 Task: In the  document briefing.pdf Insert page numer 'on bottom of the page' change page color to  'Light Brown'. Write company name: Supertech
Action: Mouse moved to (121, 87)
Screenshot: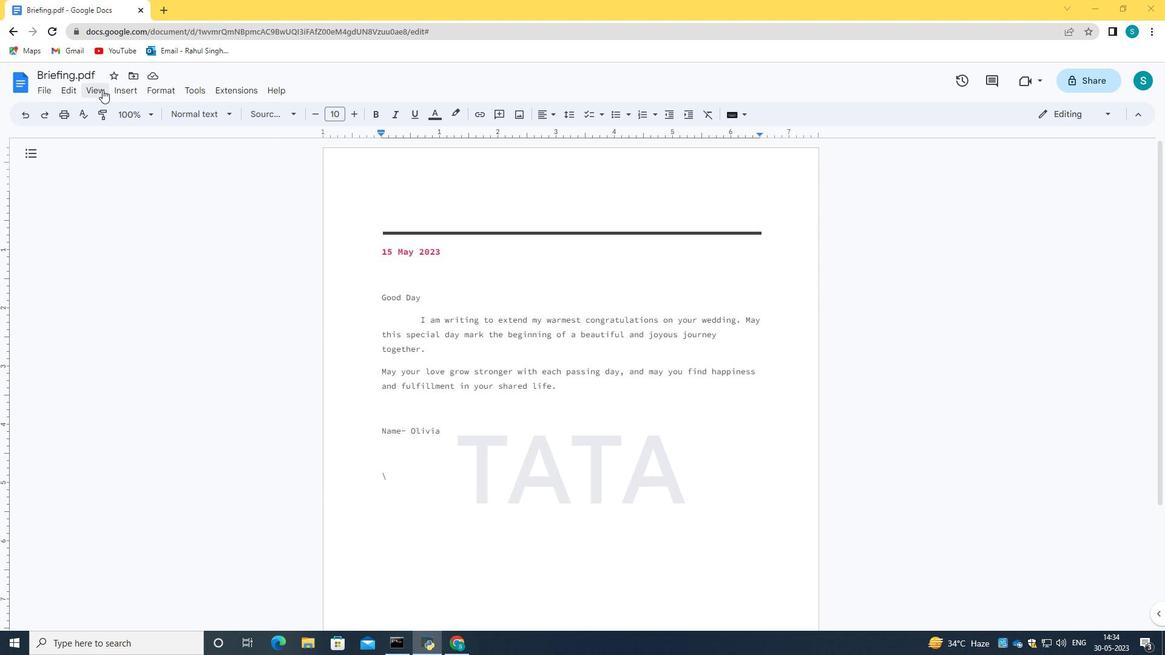 
Action: Mouse pressed left at (121, 87)
Screenshot: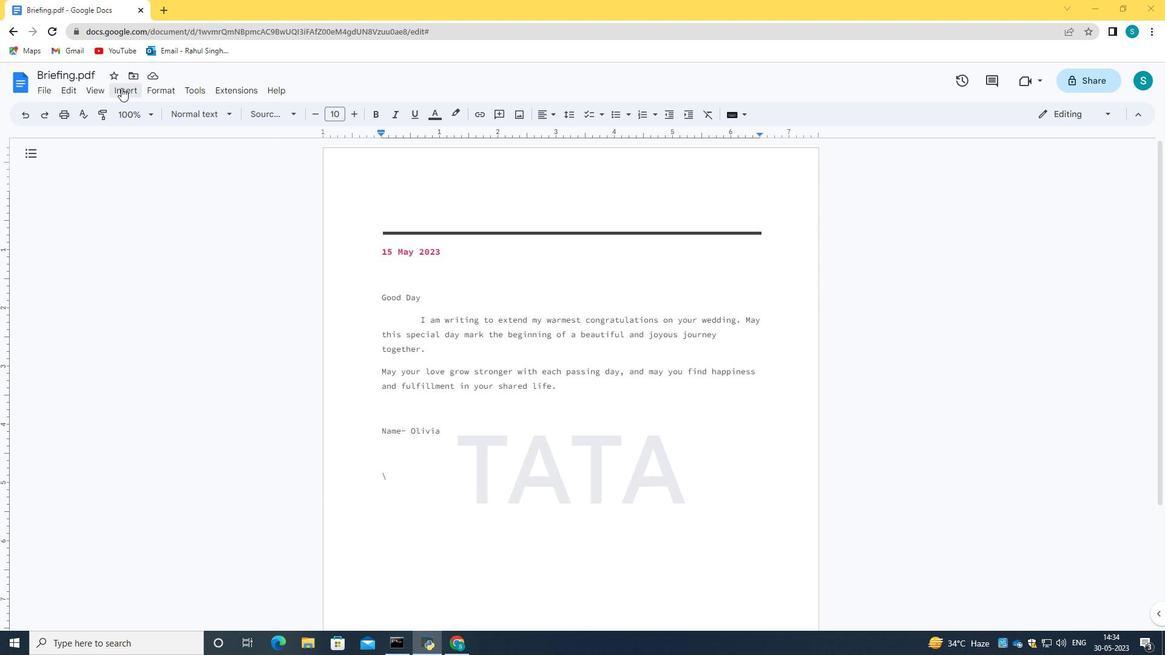 
Action: Mouse moved to (377, 501)
Screenshot: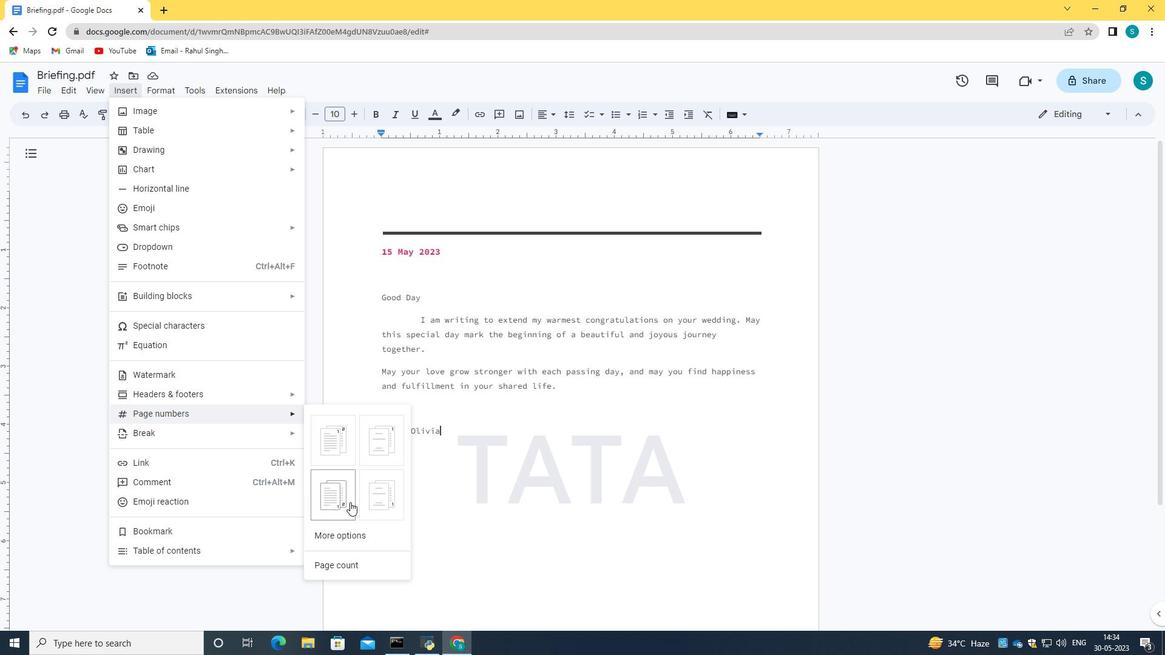 
Action: Mouse pressed left at (377, 501)
Screenshot: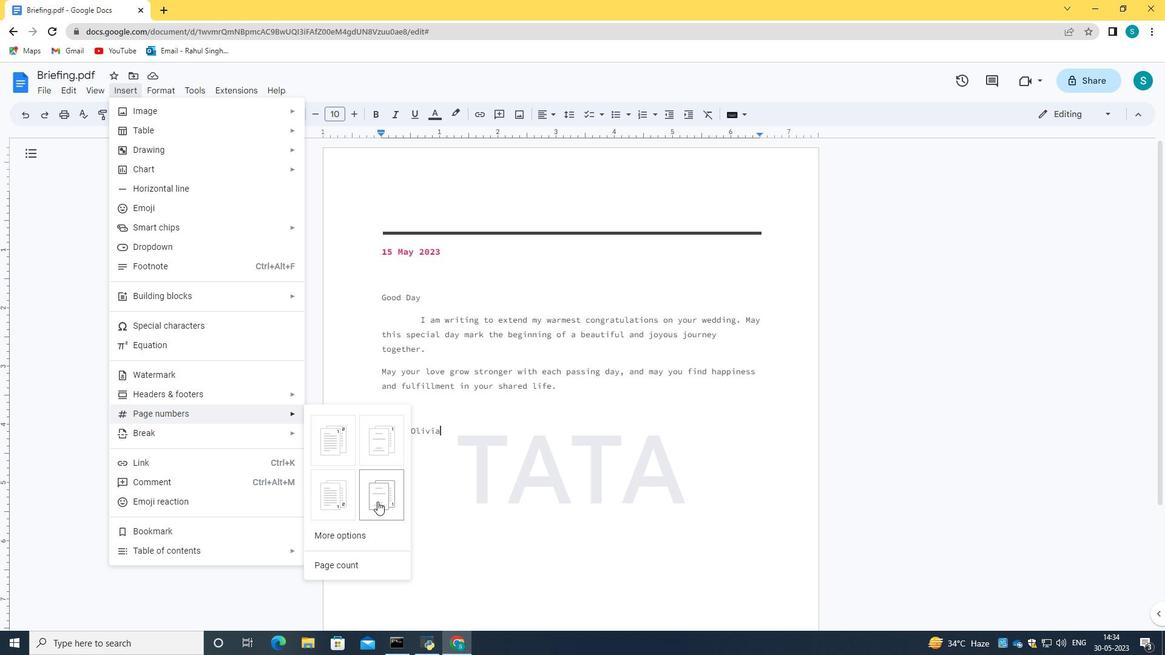 
Action: Mouse moved to (653, 405)
Screenshot: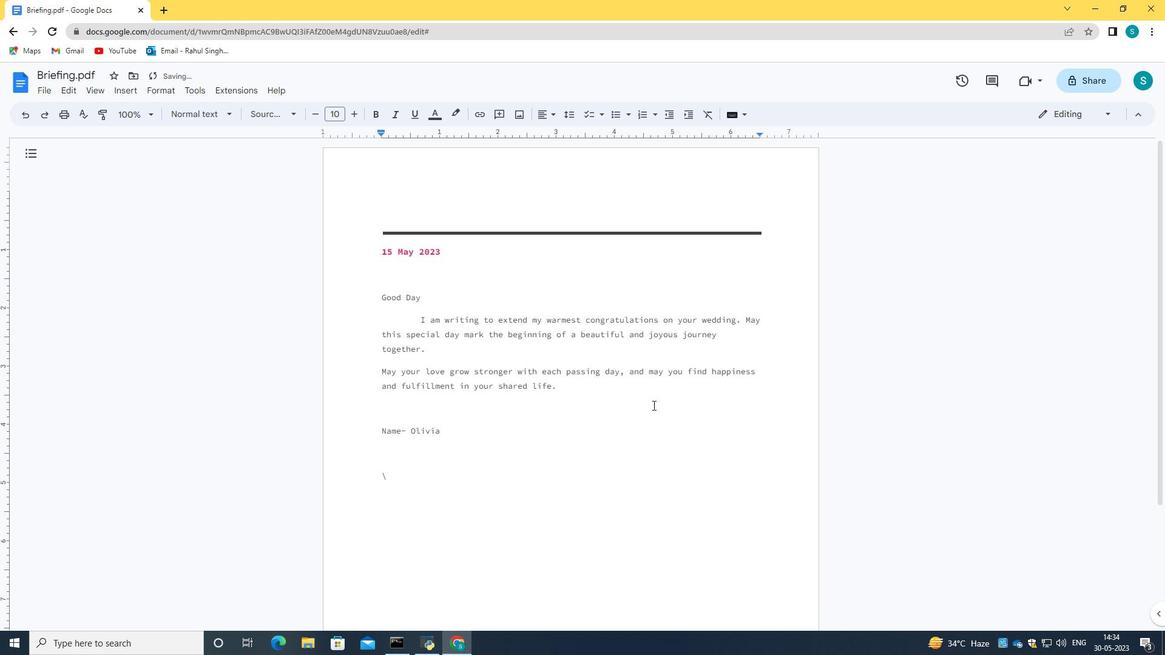 
Action: Mouse scrolled (653, 404) with delta (0, 0)
Screenshot: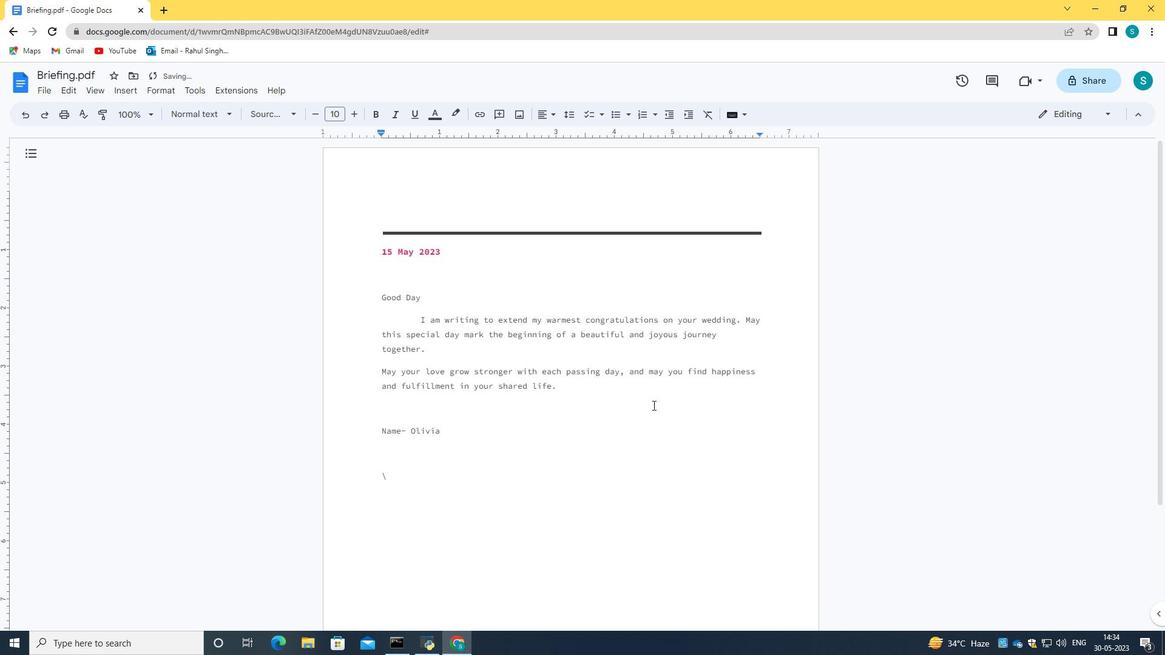 
Action: Mouse scrolled (653, 404) with delta (0, 0)
Screenshot: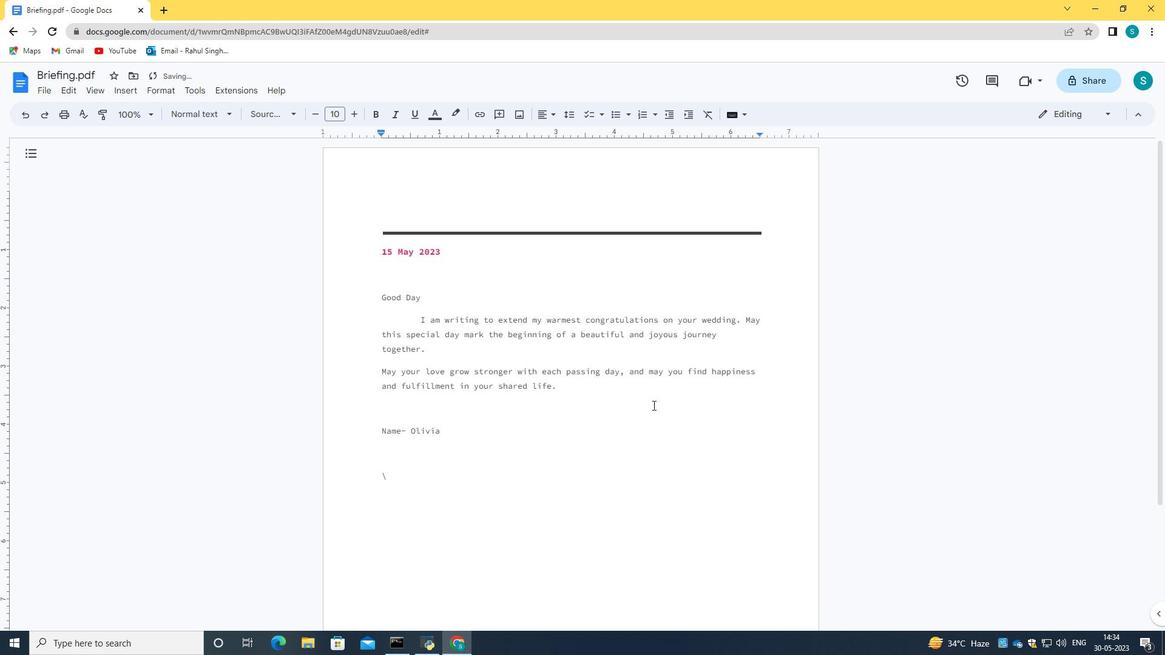 
Action: Mouse scrolled (653, 404) with delta (0, 0)
Screenshot: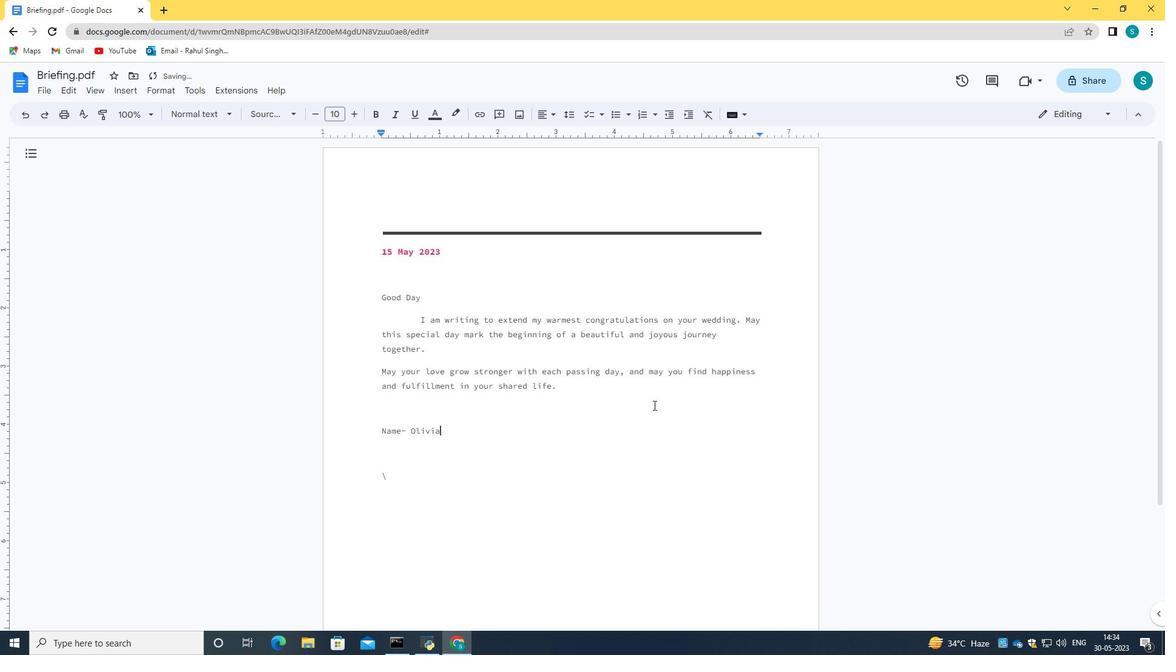 
Action: Mouse scrolled (653, 404) with delta (0, 0)
Screenshot: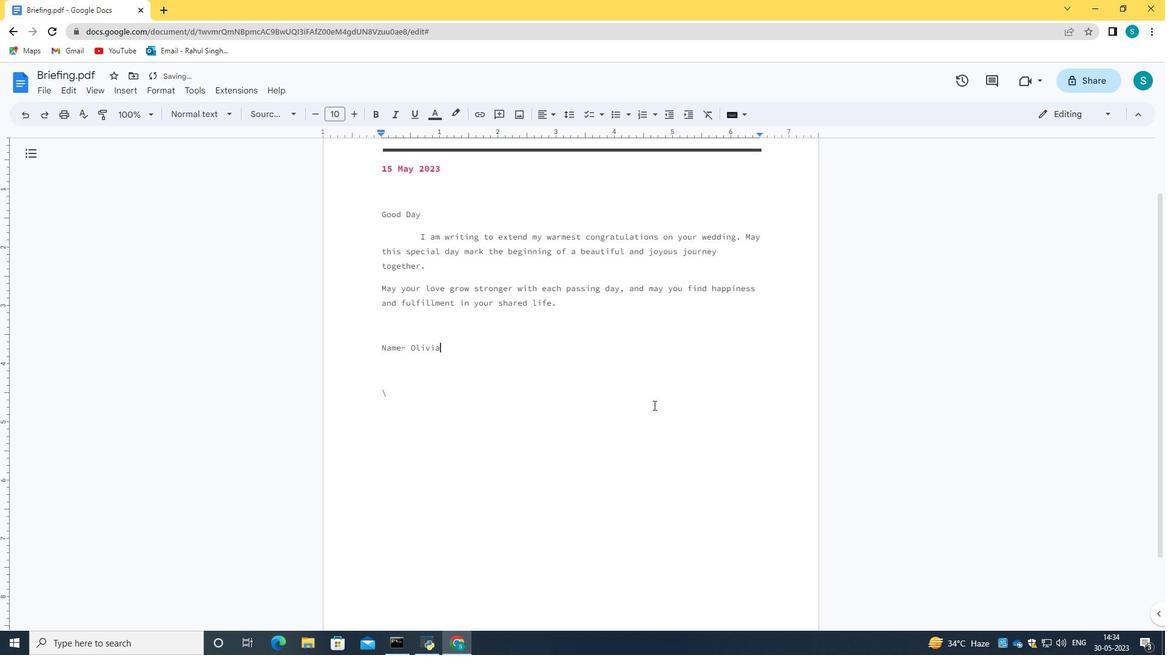 
Action: Mouse scrolled (653, 404) with delta (0, 0)
Screenshot: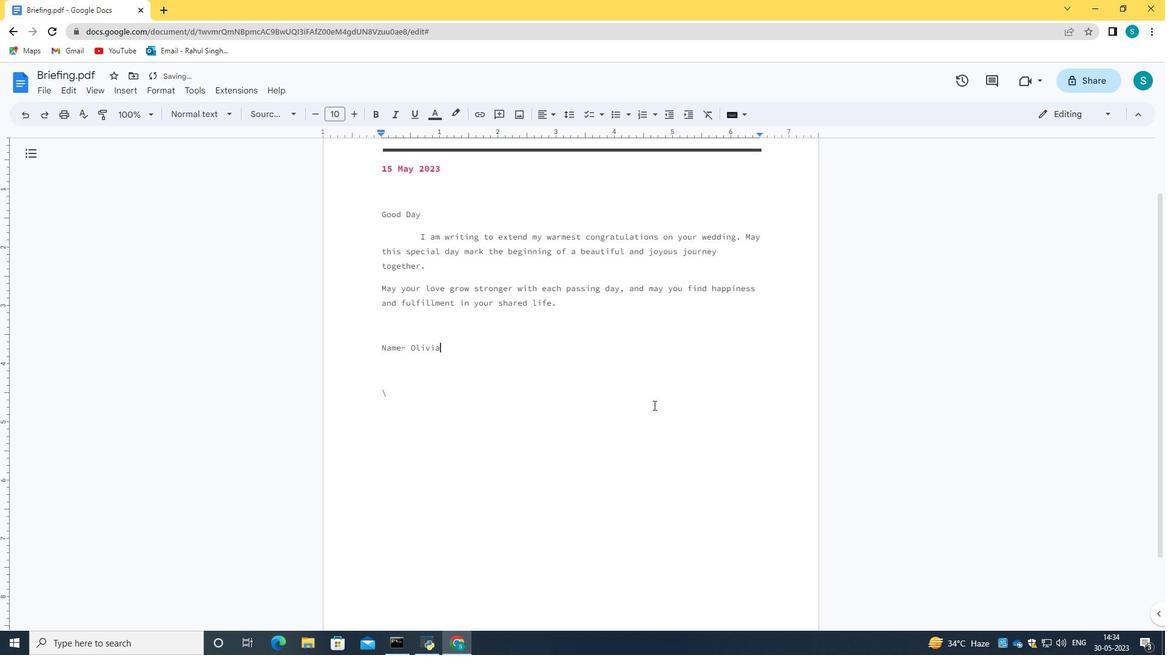 
Action: Mouse scrolled (653, 404) with delta (0, 0)
Screenshot: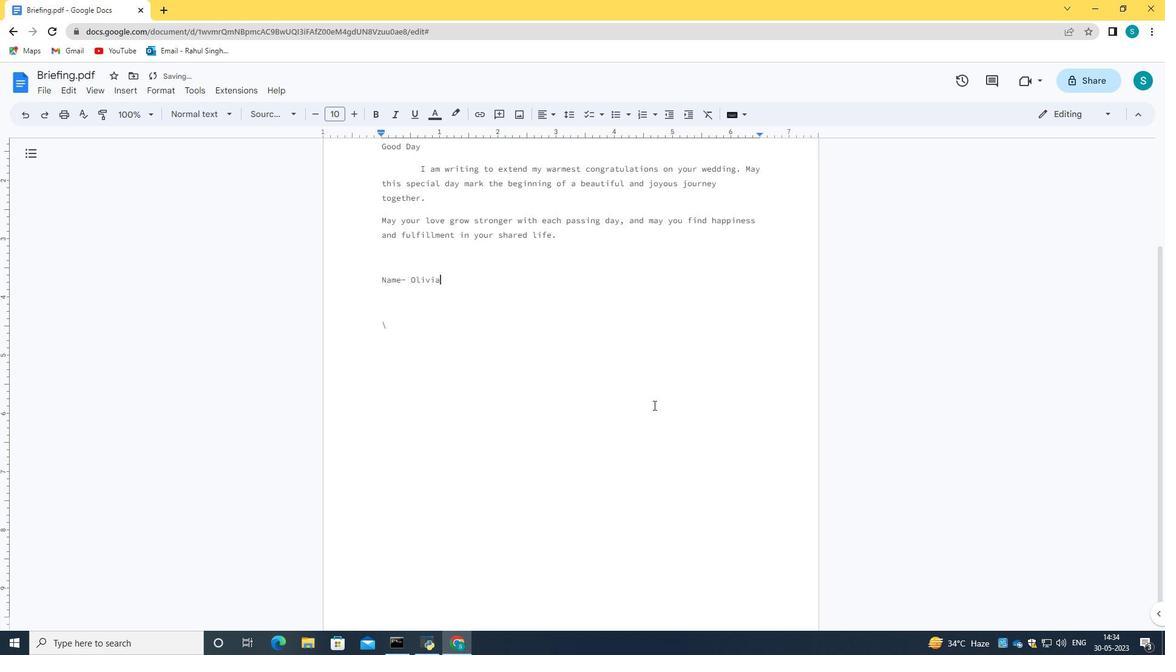 
Action: Mouse scrolled (653, 404) with delta (0, 0)
Screenshot: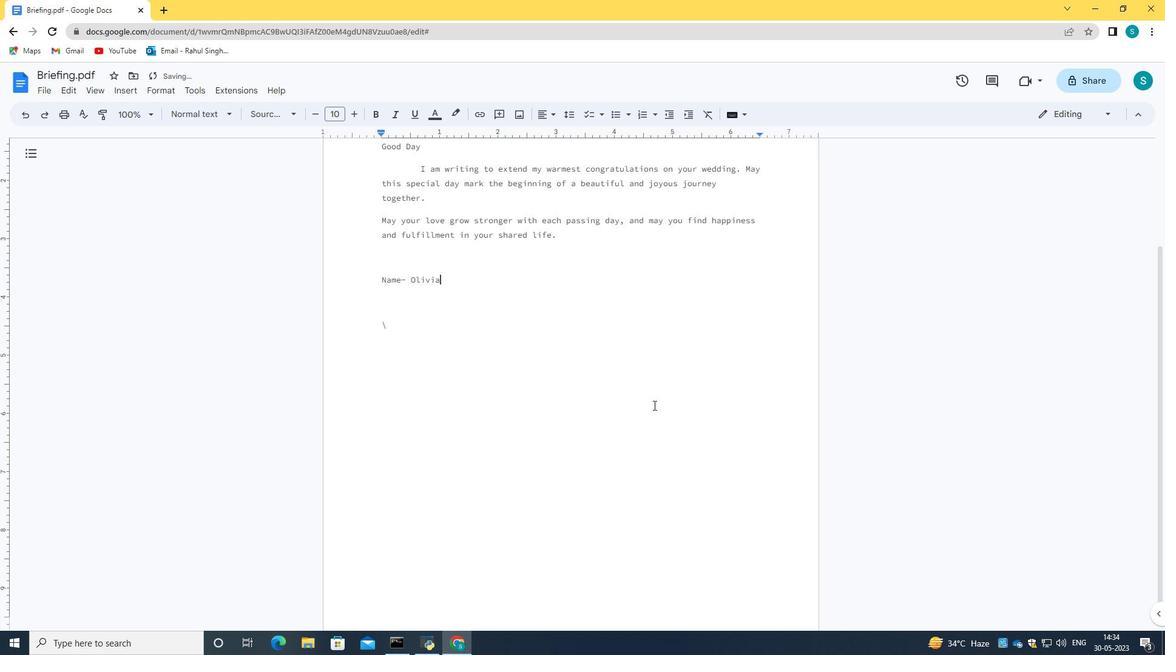 
Action: Mouse scrolled (653, 404) with delta (0, 0)
Screenshot: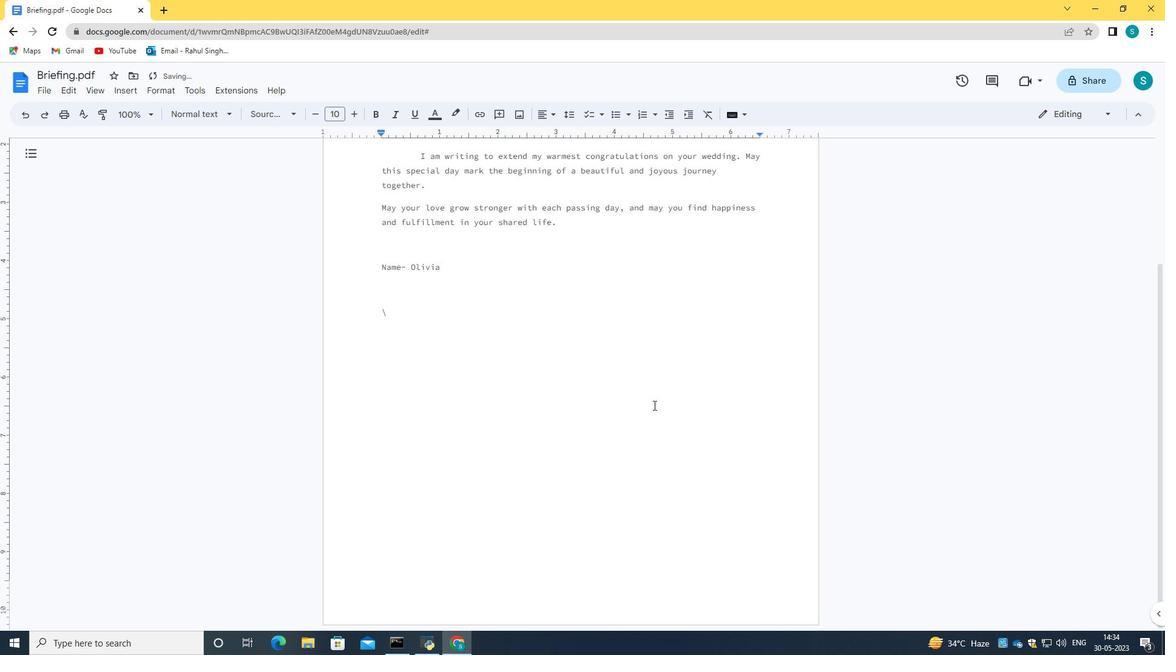 
Action: Mouse scrolled (653, 404) with delta (0, 0)
Screenshot: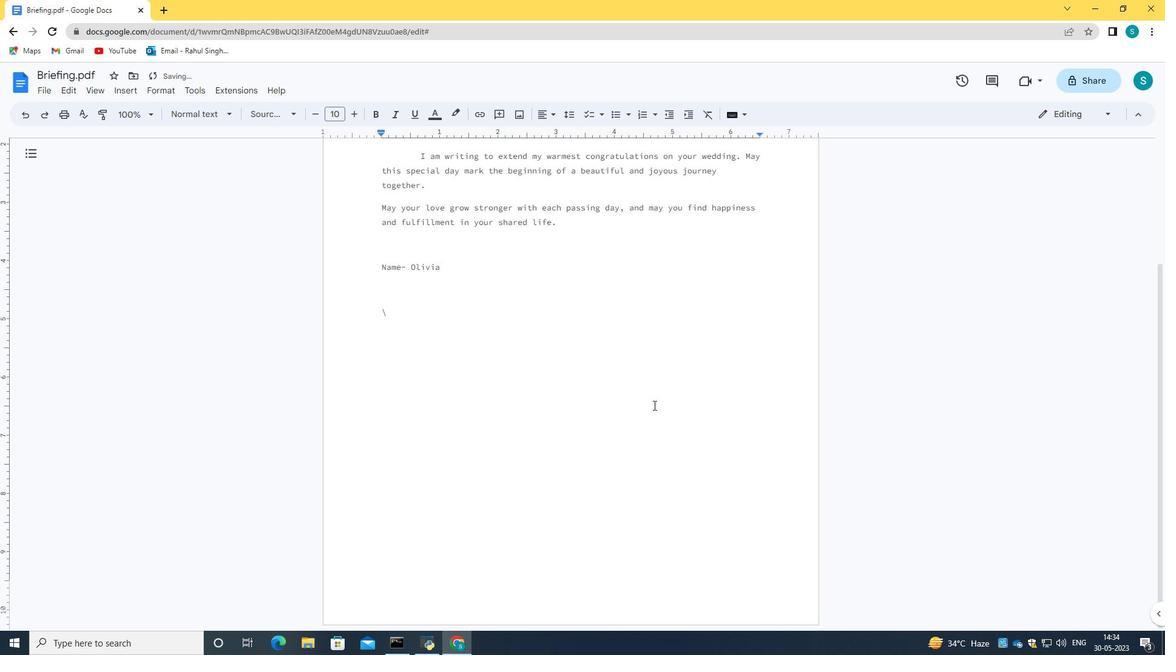 
Action: Mouse scrolled (653, 404) with delta (0, 0)
Screenshot: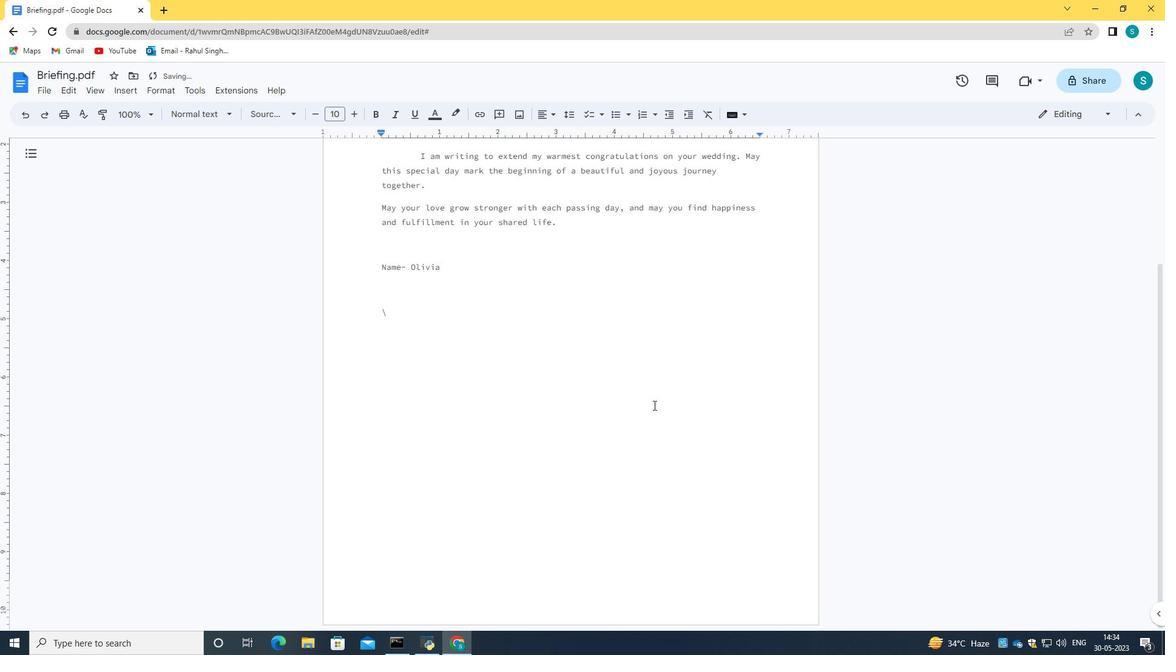 
Action: Mouse scrolled (653, 405) with delta (0, 0)
Screenshot: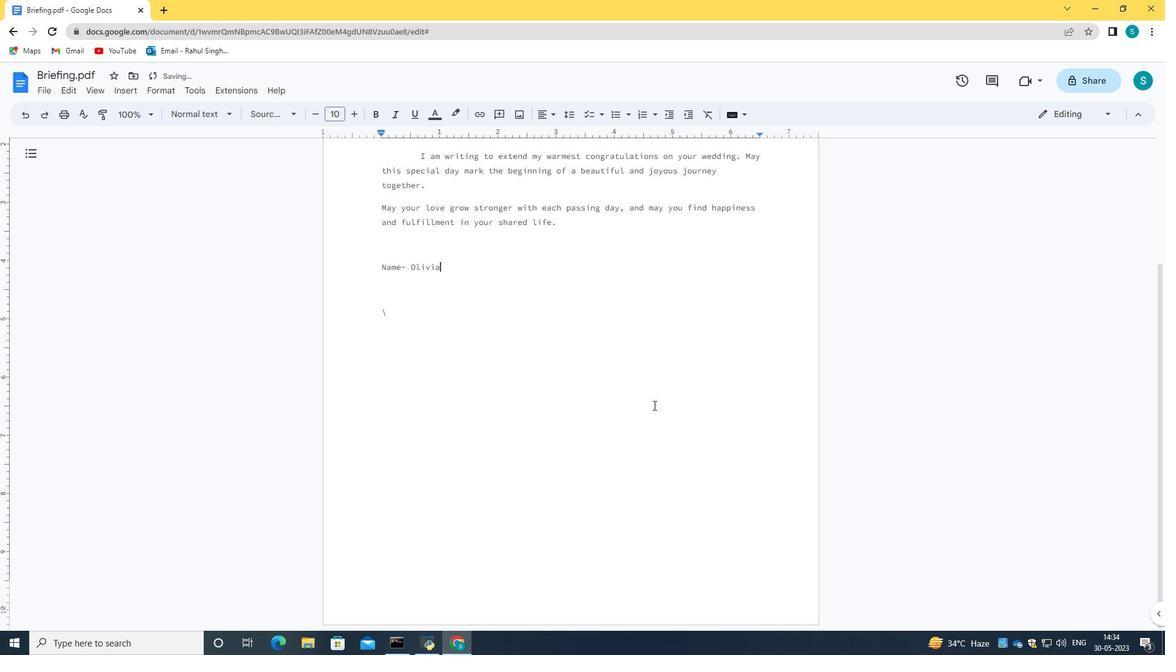 
Action: Mouse scrolled (653, 405) with delta (0, 0)
Screenshot: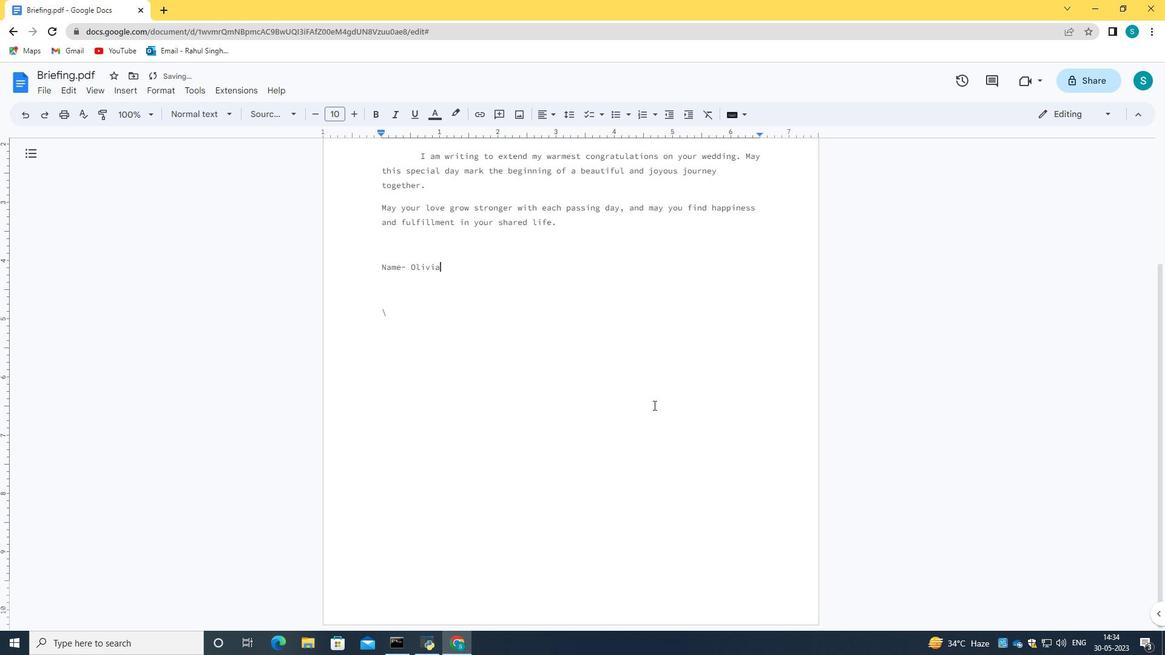 
Action: Mouse scrolled (653, 405) with delta (0, 0)
Screenshot: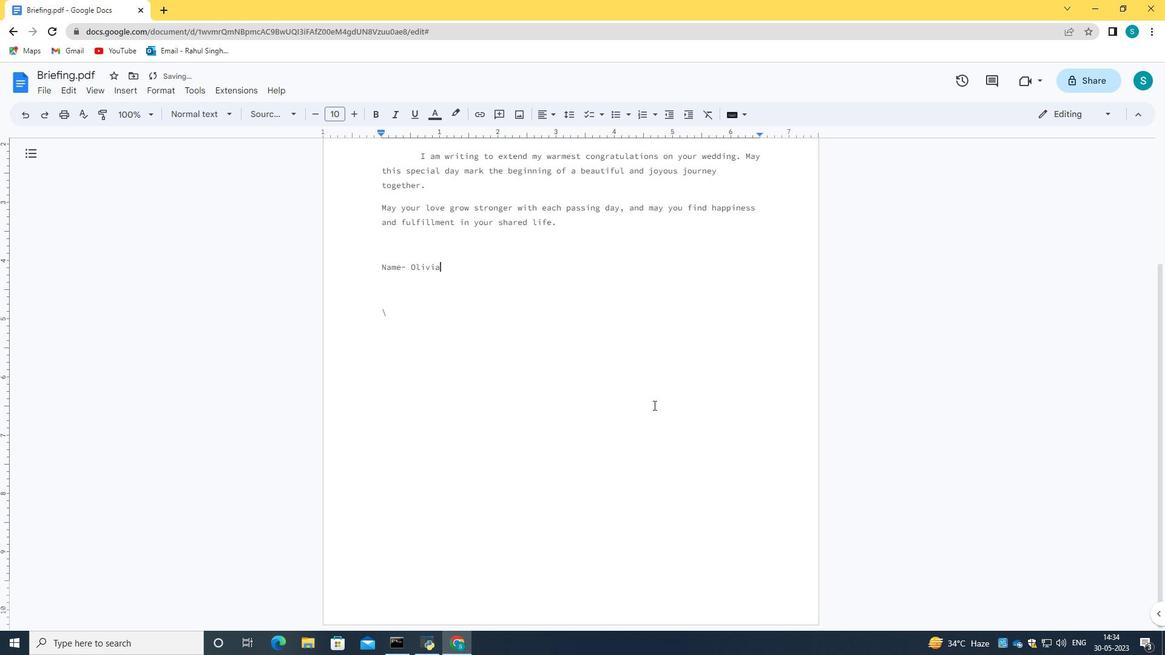 
Action: Mouse scrolled (653, 405) with delta (0, 0)
Screenshot: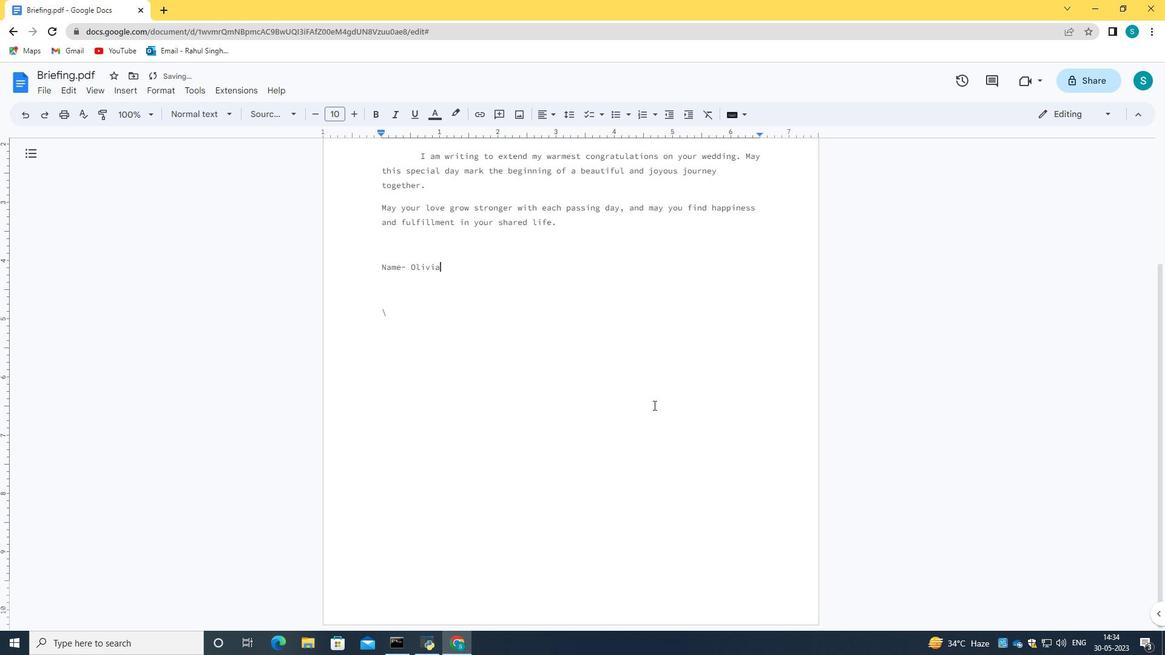 
Action: Mouse scrolled (653, 405) with delta (0, 0)
Screenshot: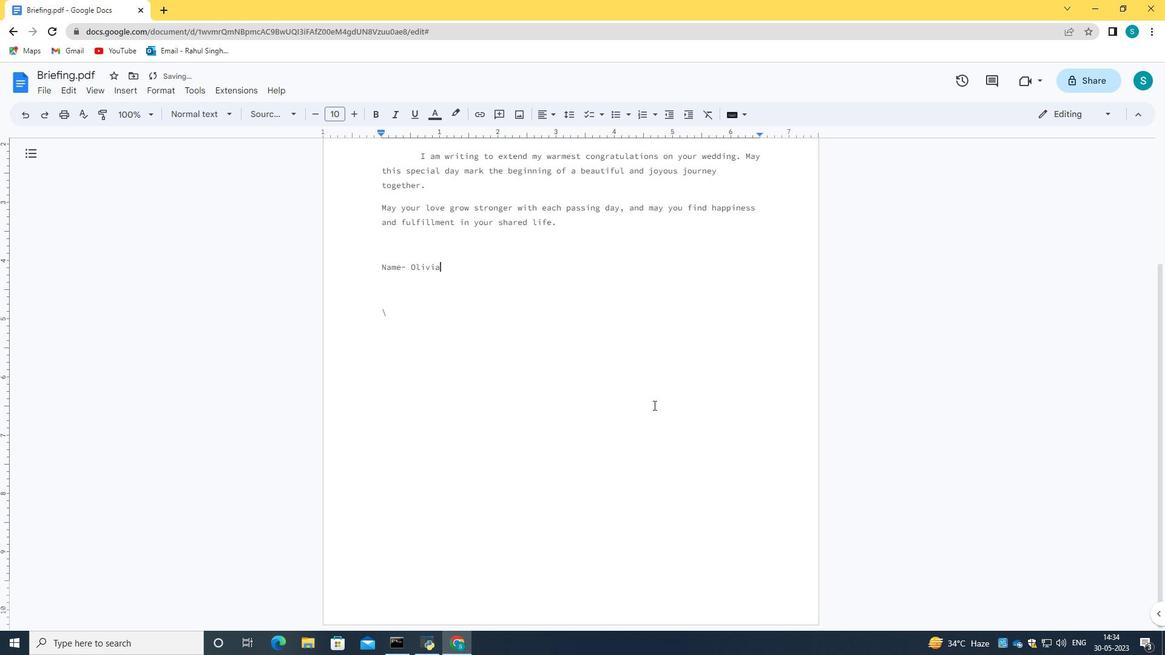 
Action: Mouse scrolled (653, 405) with delta (0, 0)
Screenshot: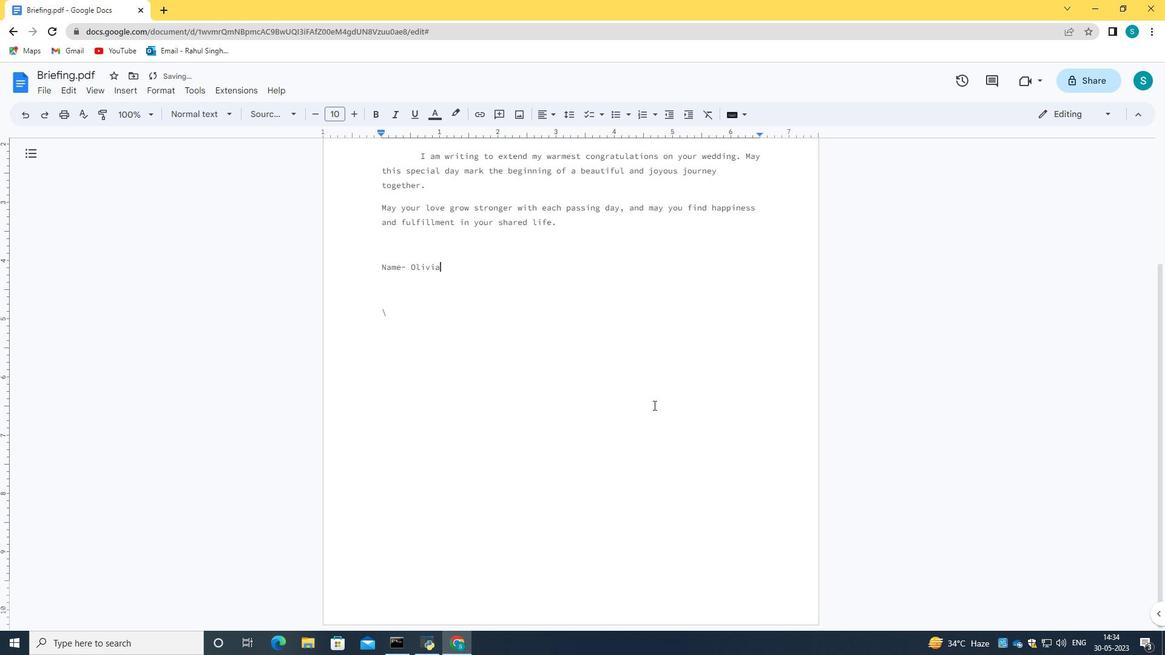 
Action: Mouse scrolled (653, 405) with delta (0, 0)
Screenshot: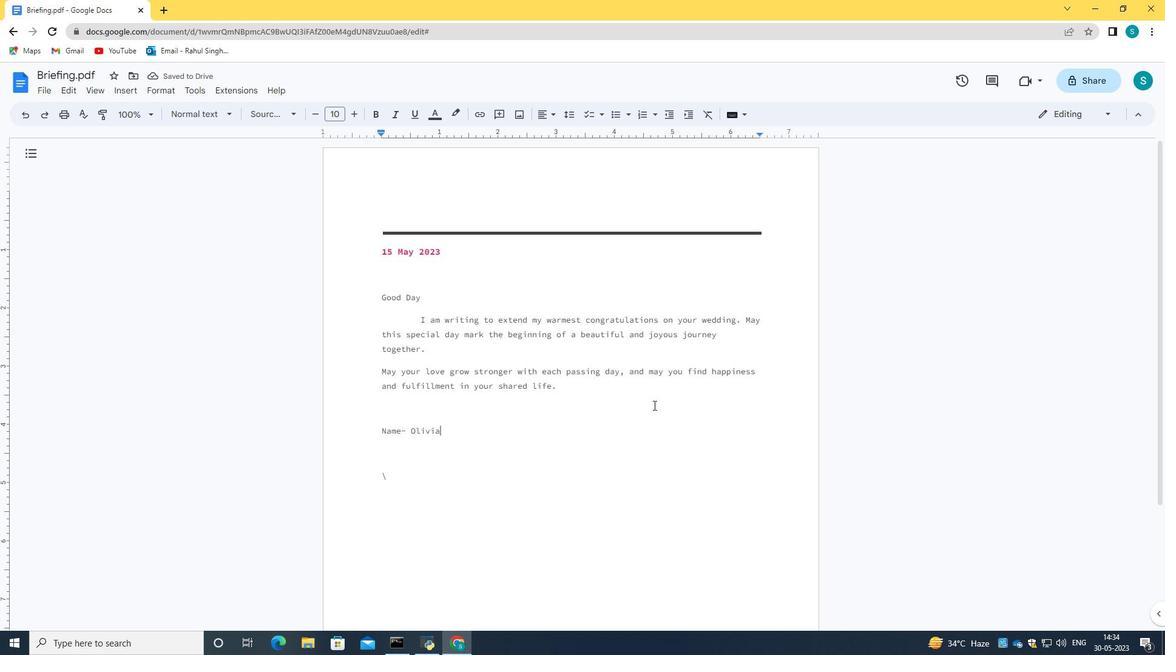 
Action: Mouse scrolled (653, 405) with delta (0, 0)
Screenshot: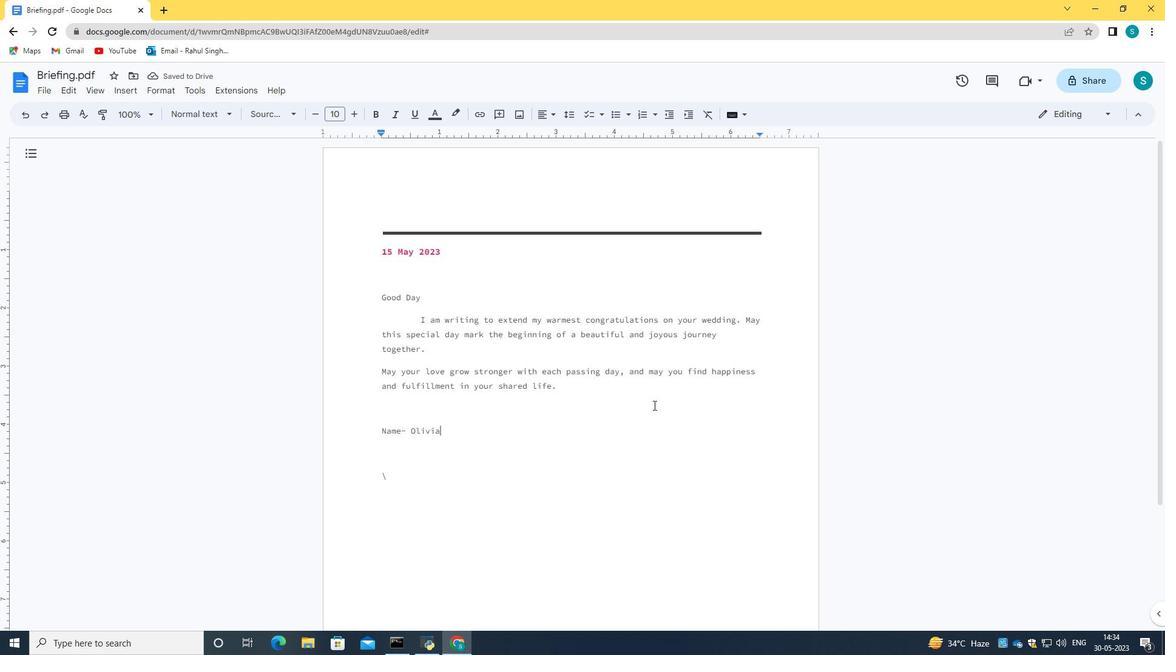 
Action: Mouse scrolled (653, 405) with delta (0, 0)
Screenshot: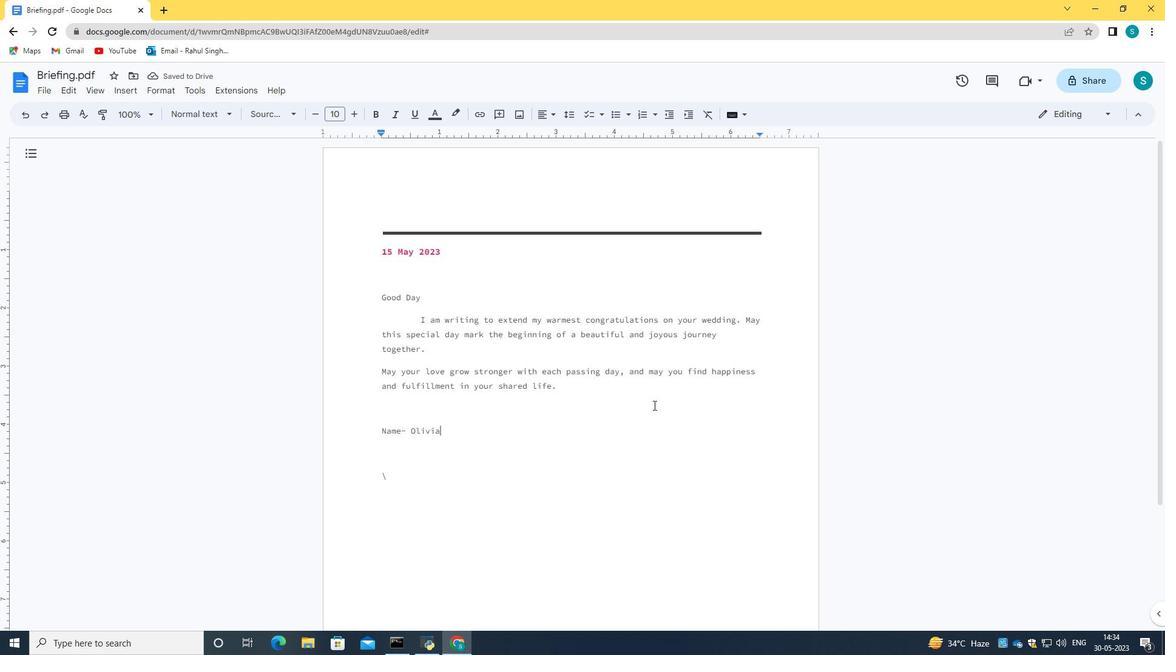 
Action: Mouse scrolled (653, 405) with delta (0, 0)
Screenshot: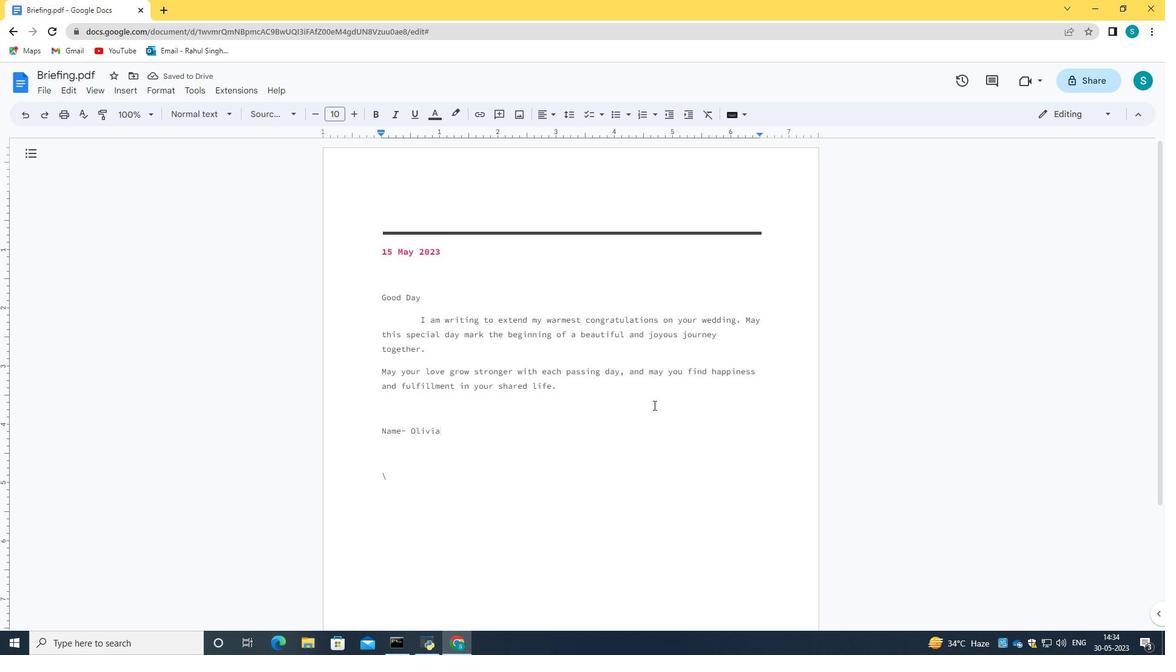 
Action: Mouse scrolled (653, 405) with delta (0, 0)
Screenshot: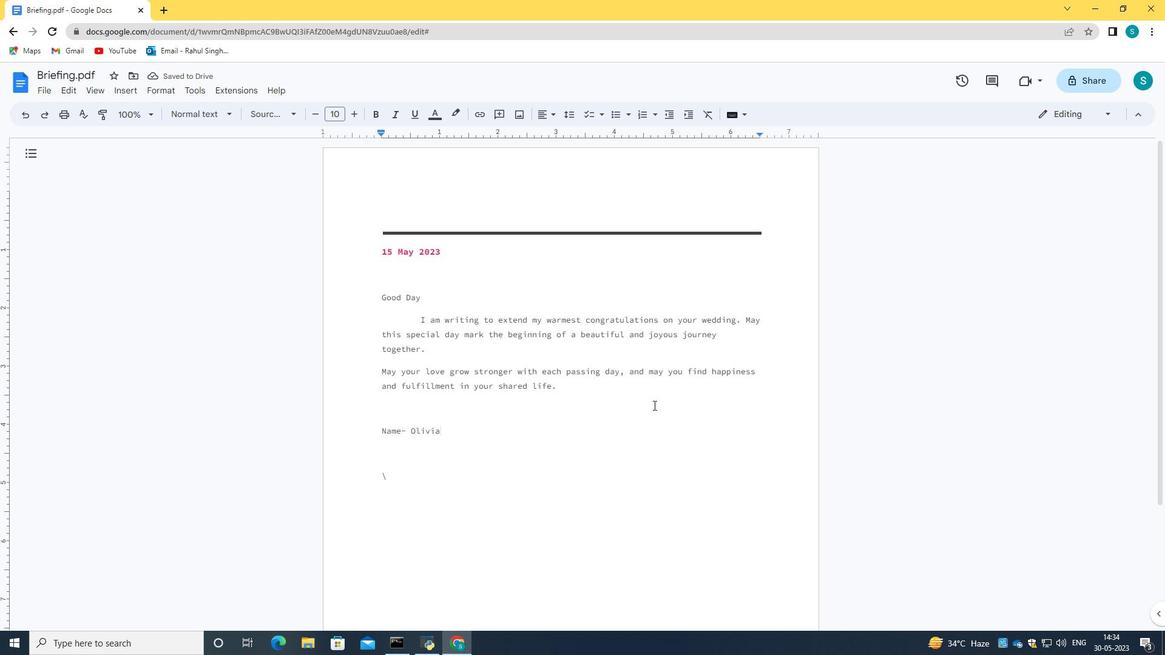 
Action: Mouse moved to (40, 88)
Screenshot: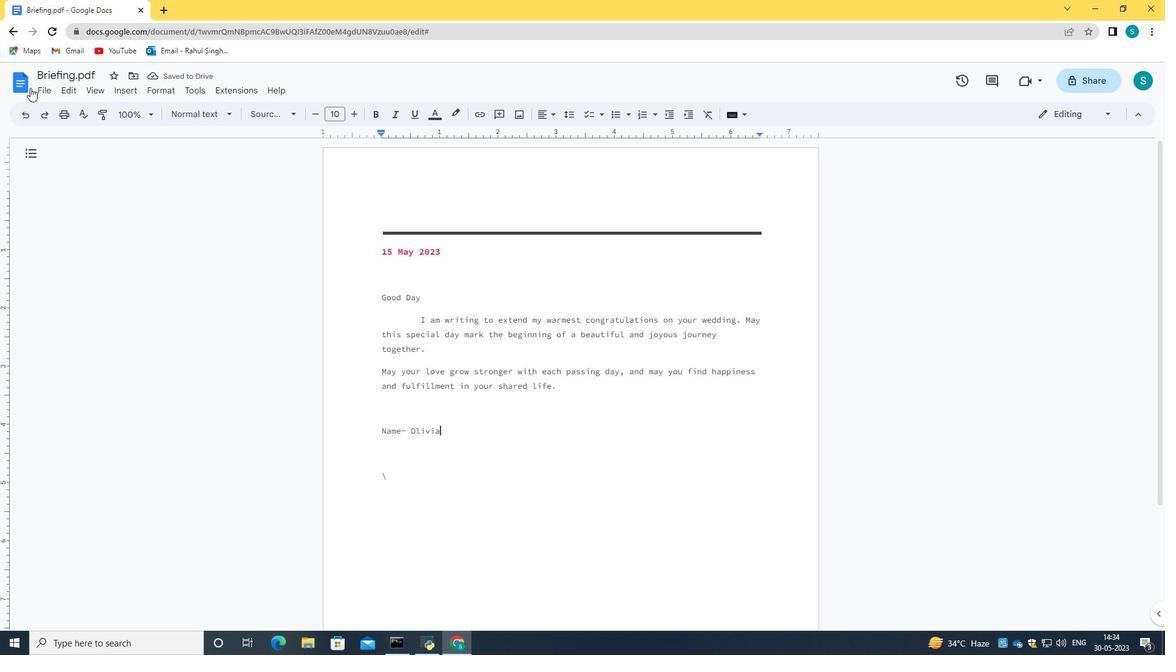 
Action: Mouse pressed left at (40, 88)
Screenshot: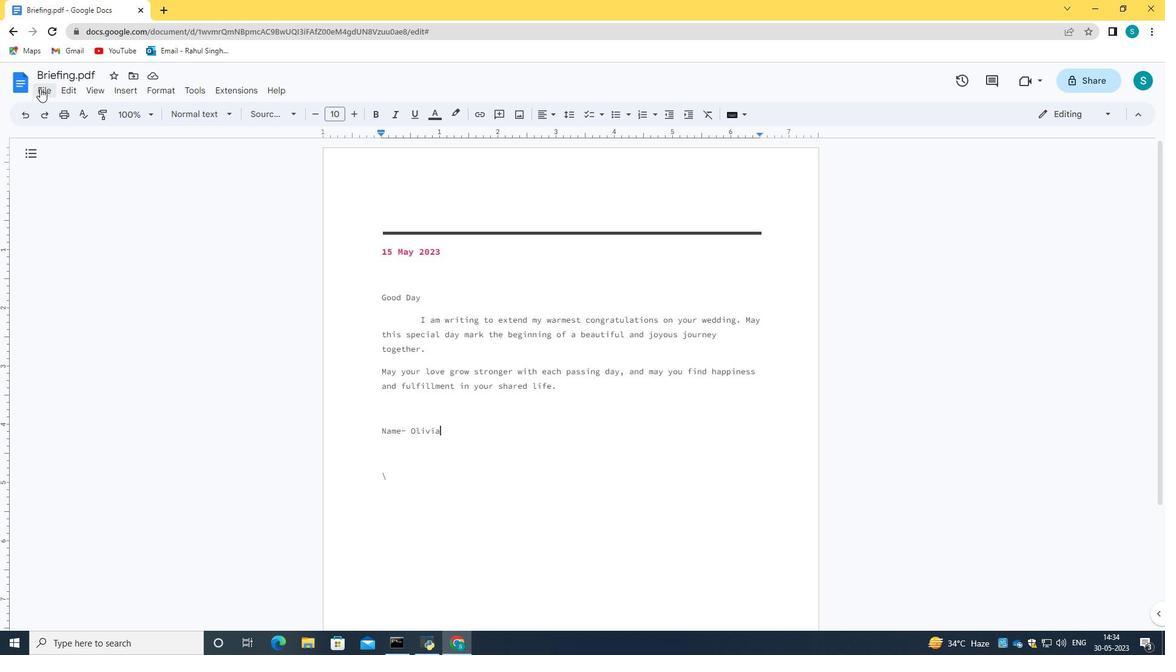 
Action: Mouse moved to (347, 506)
Screenshot: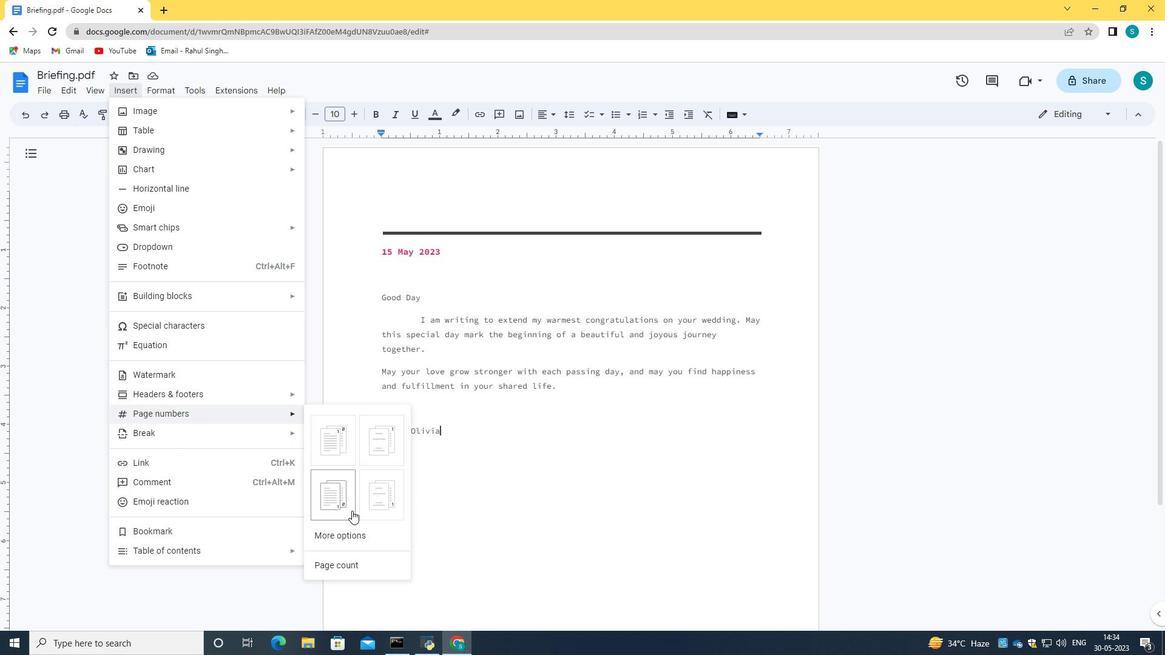 
Action: Mouse pressed left at (347, 506)
Screenshot: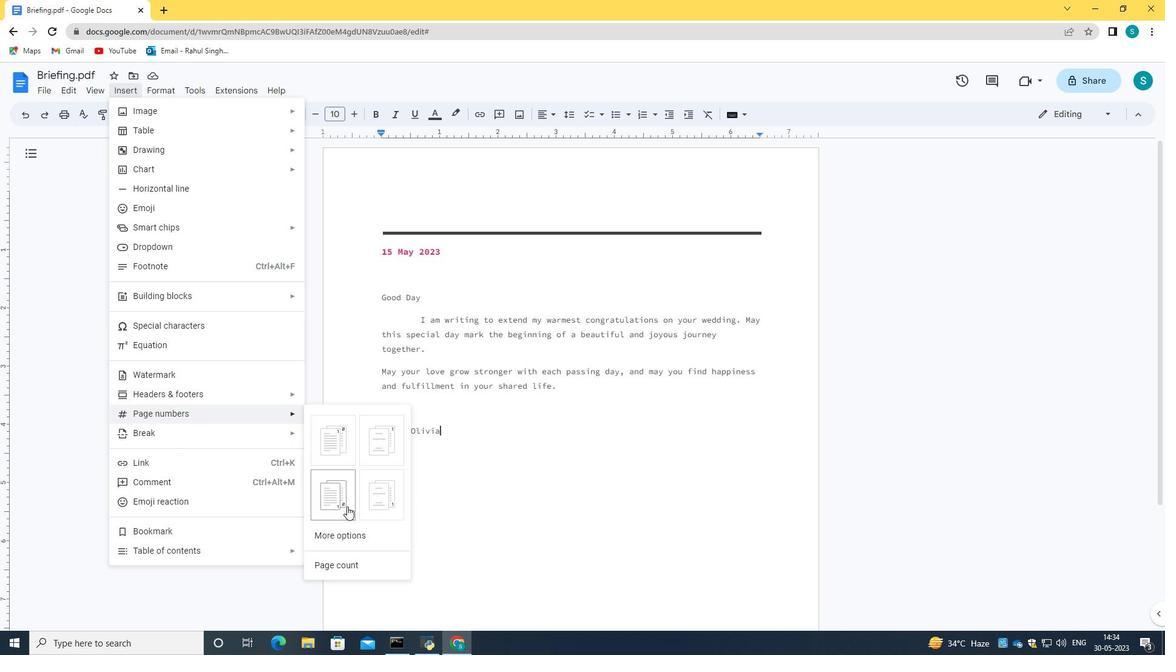 
Action: Mouse moved to (557, 413)
Screenshot: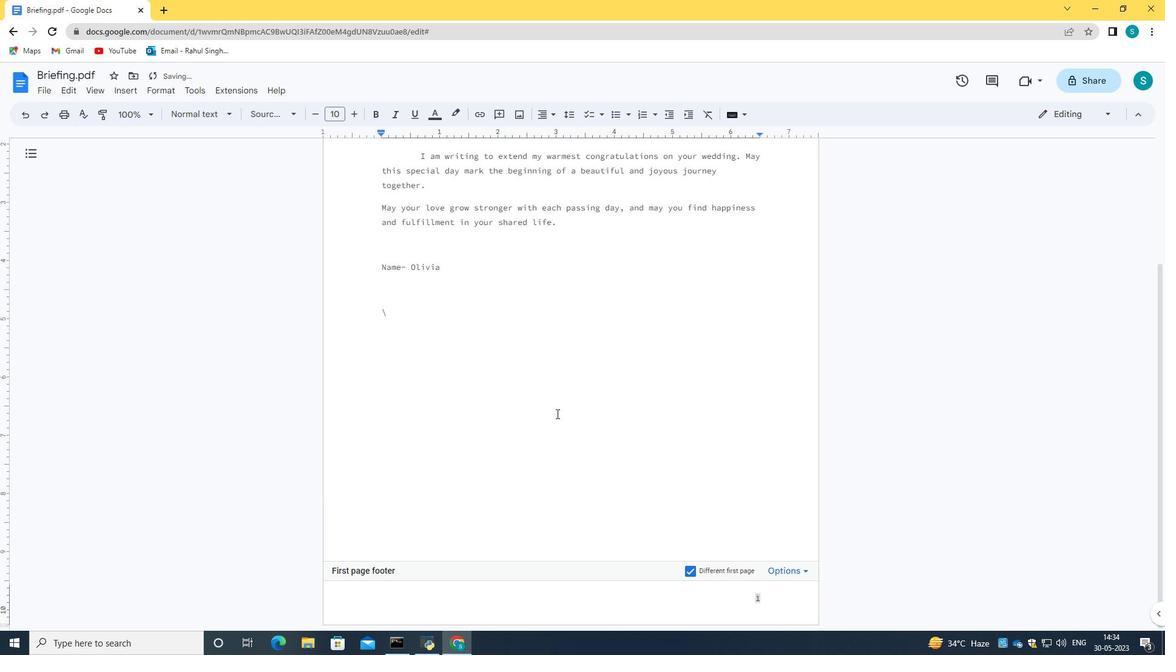 
Action: Mouse scrolled (557, 414) with delta (0, 0)
Screenshot: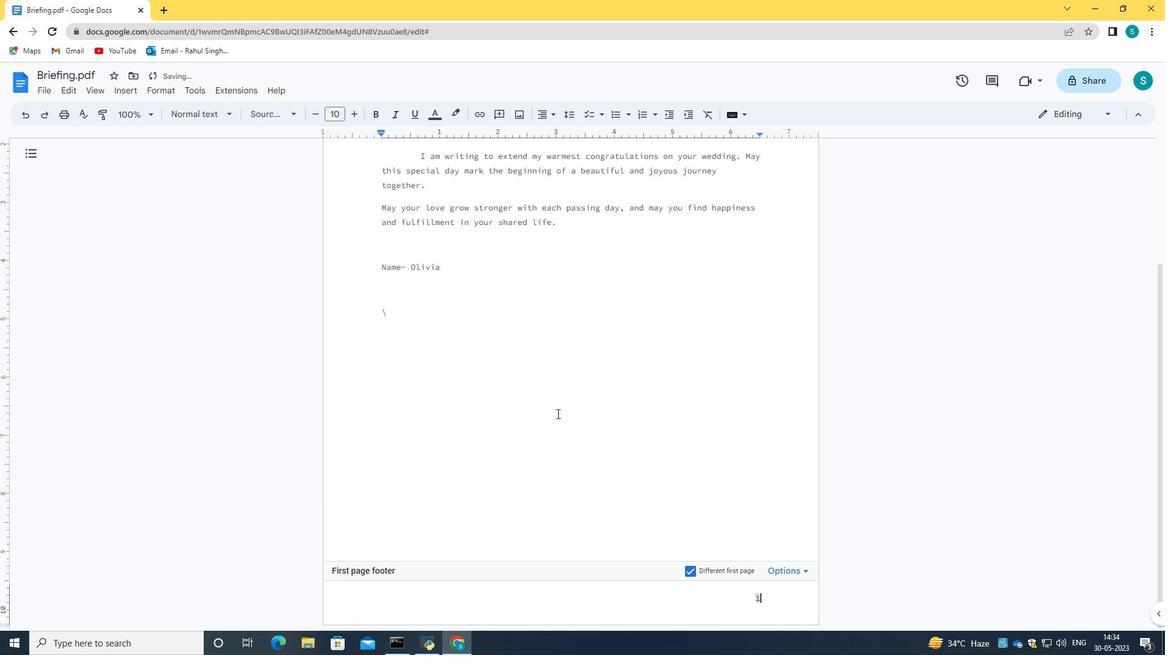 
Action: Mouse scrolled (557, 414) with delta (0, 0)
Screenshot: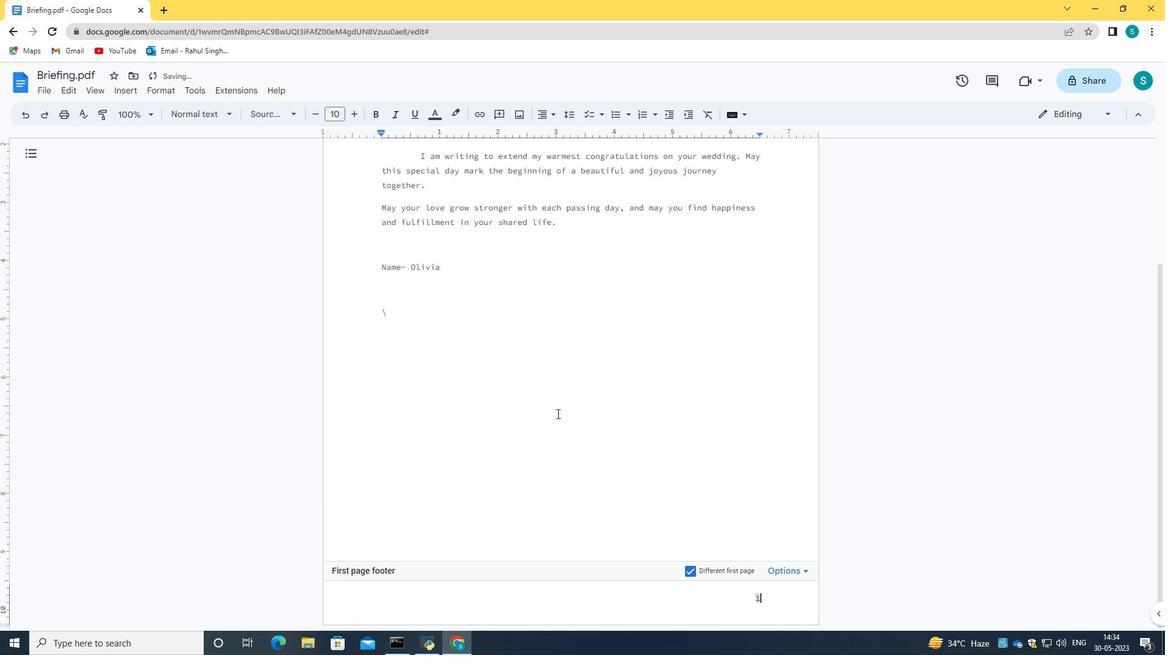 
Action: Mouse scrolled (557, 414) with delta (0, 0)
Screenshot: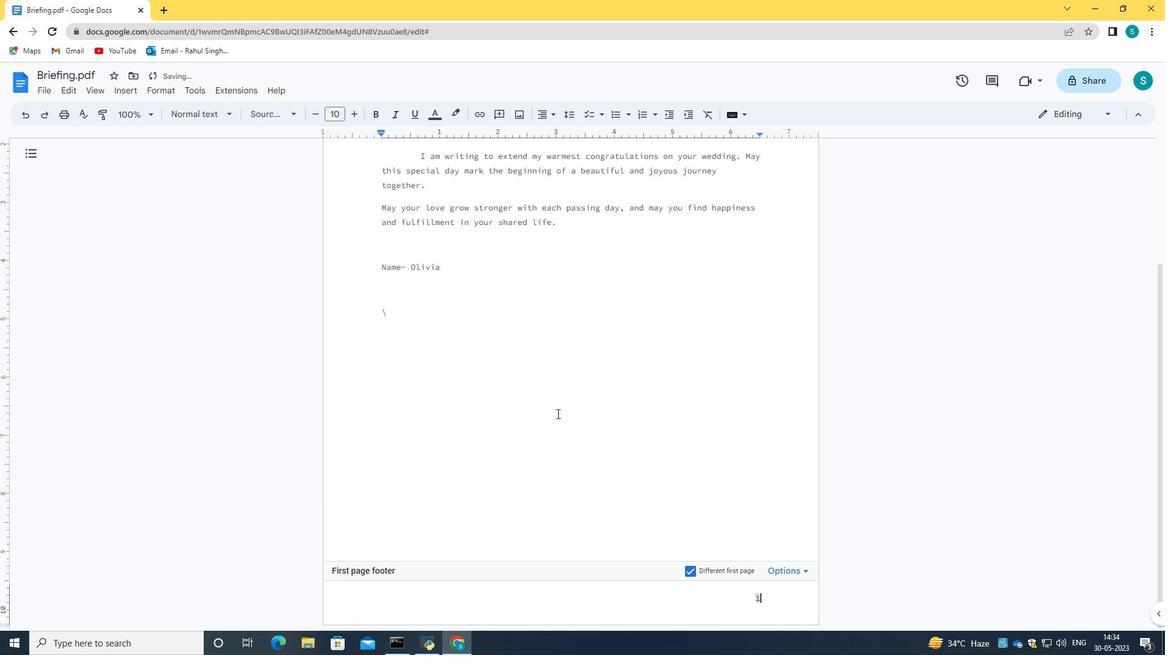 
Action: Mouse scrolled (557, 413) with delta (0, 0)
Screenshot: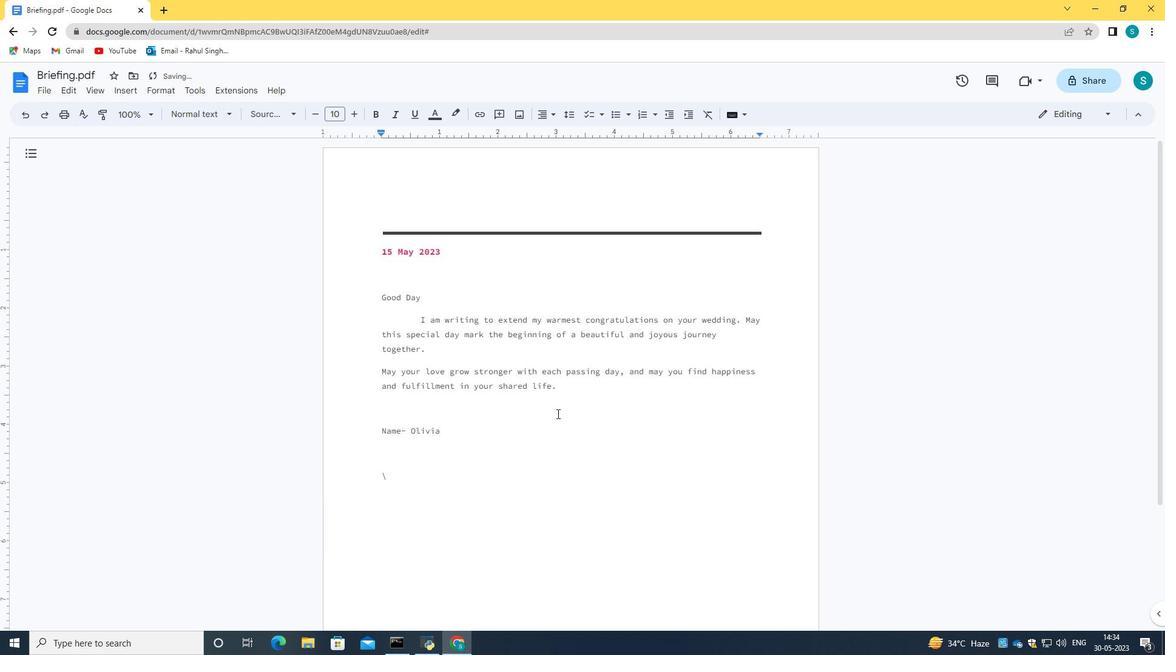 
Action: Mouse scrolled (557, 413) with delta (0, 0)
Screenshot: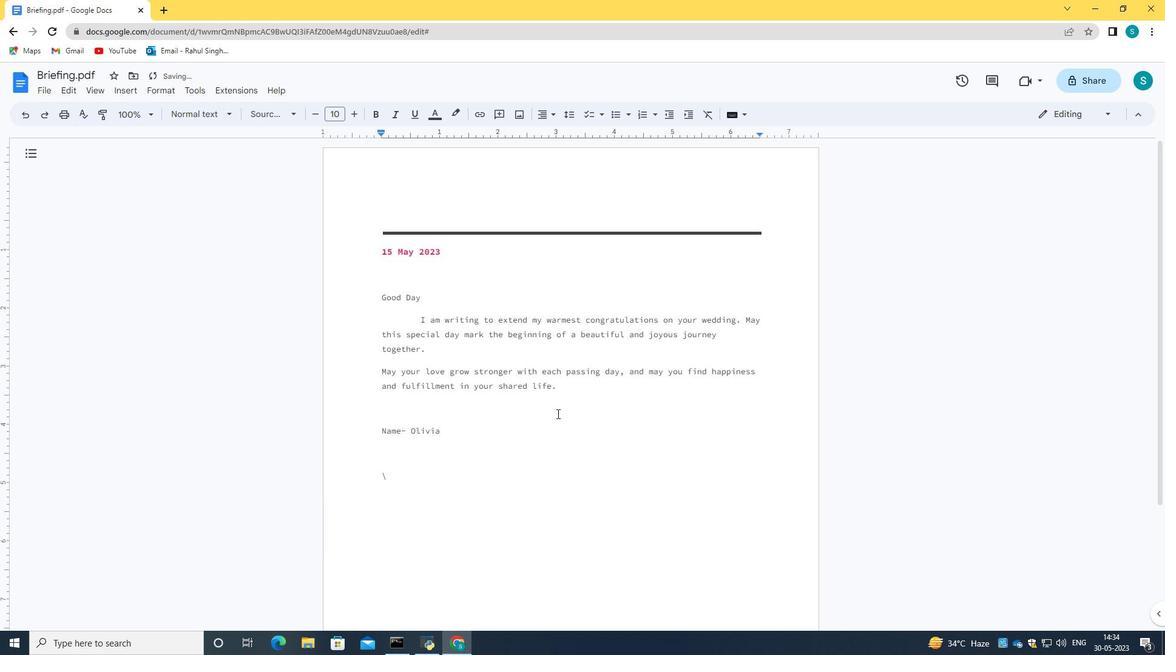 
Action: Mouse scrolled (557, 414) with delta (0, 0)
Screenshot: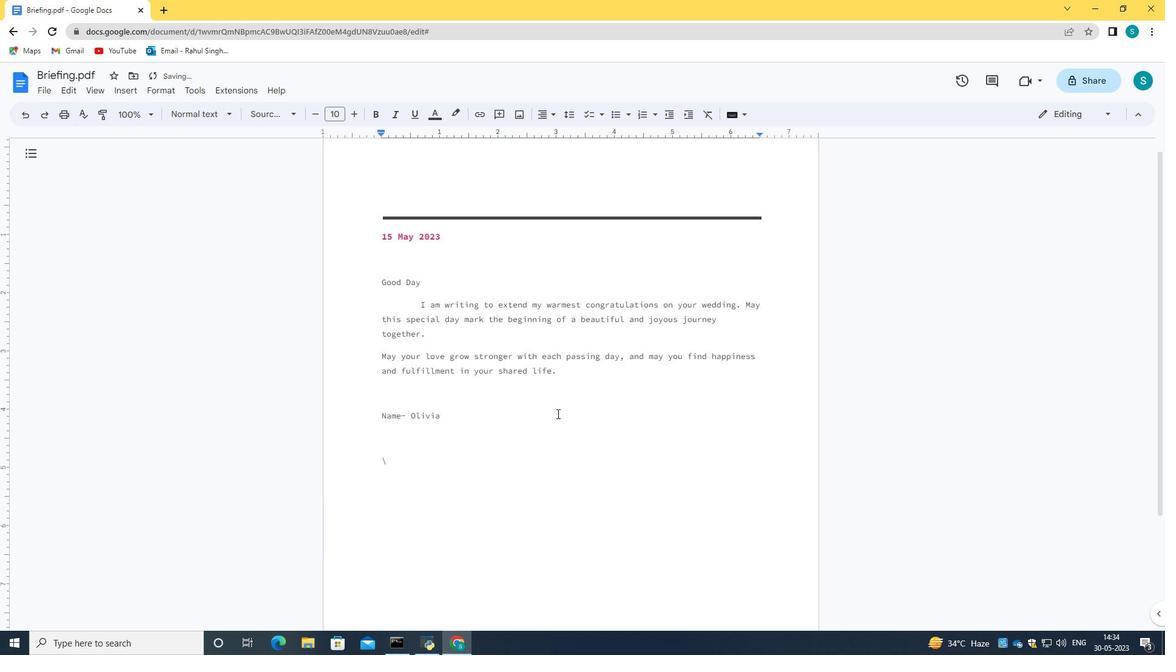 
Action: Mouse scrolled (557, 414) with delta (0, 0)
Screenshot: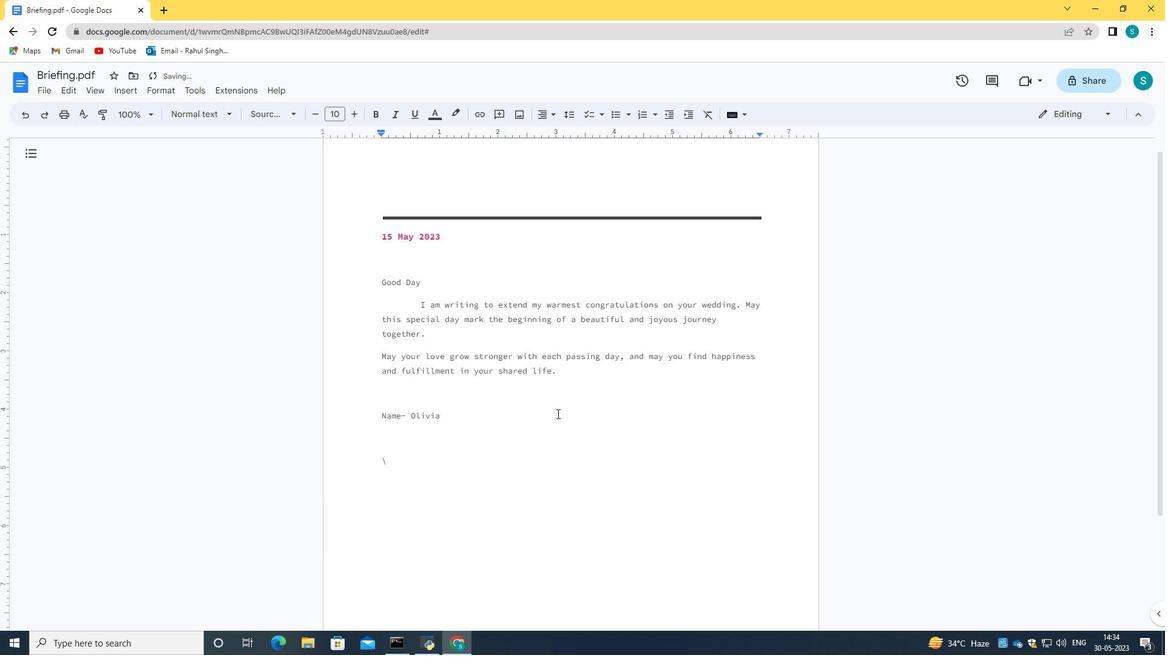 
Action: Mouse scrolled (557, 414) with delta (0, 0)
Screenshot: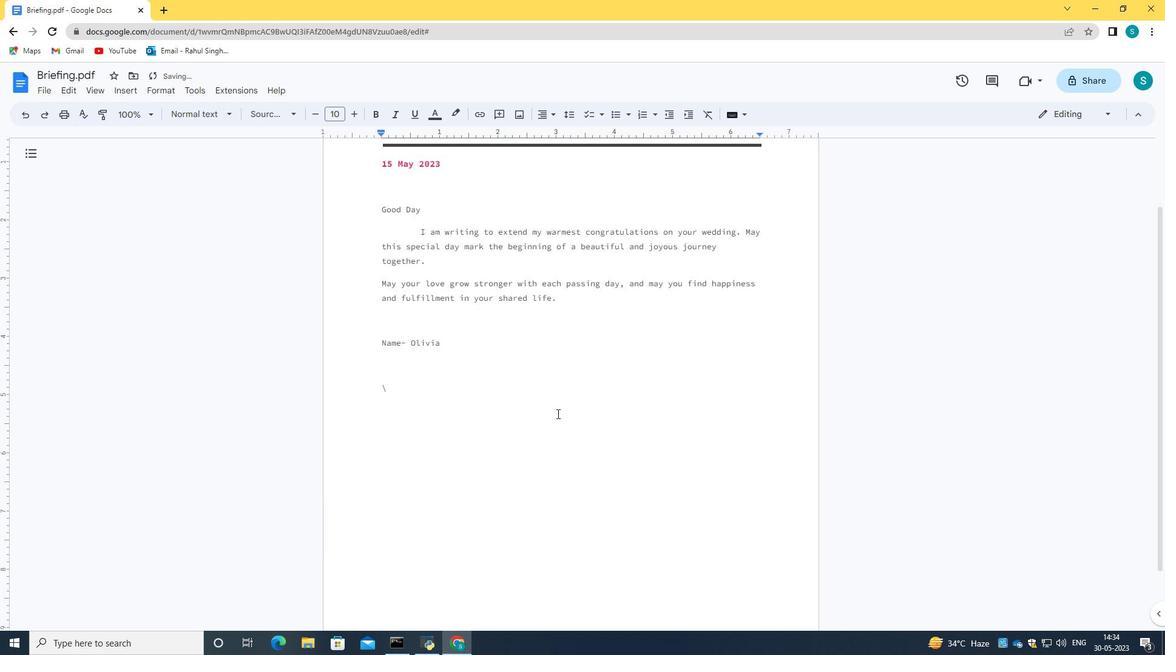 
Action: Mouse scrolled (557, 414) with delta (0, 0)
Screenshot: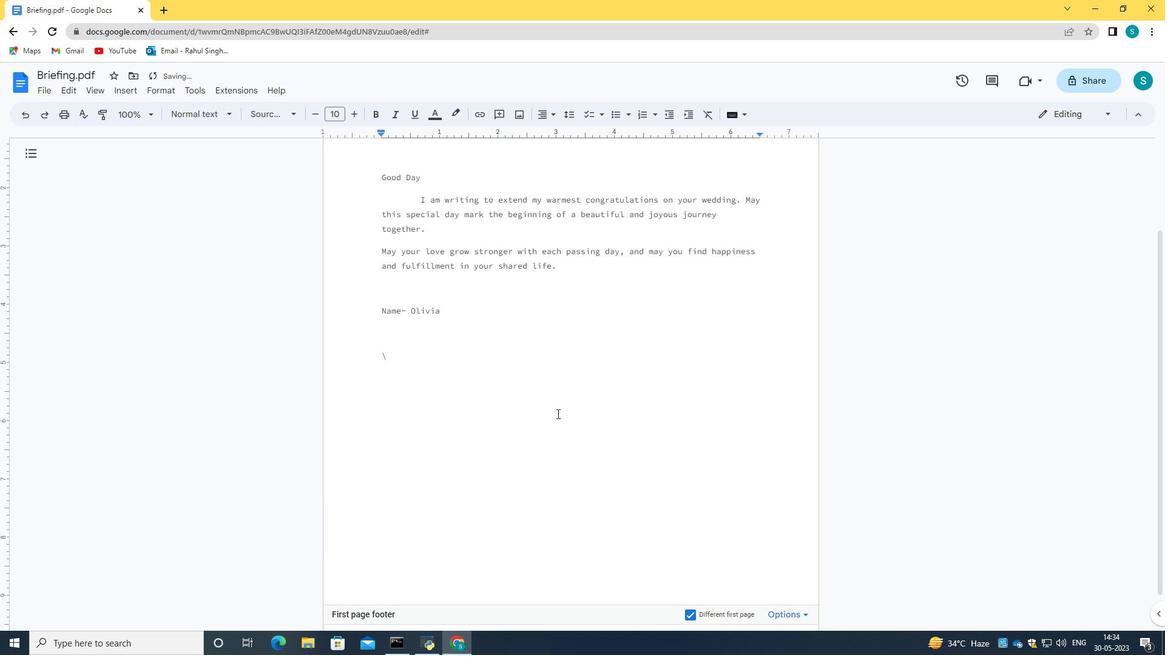 
Action: Mouse moved to (553, 451)
Screenshot: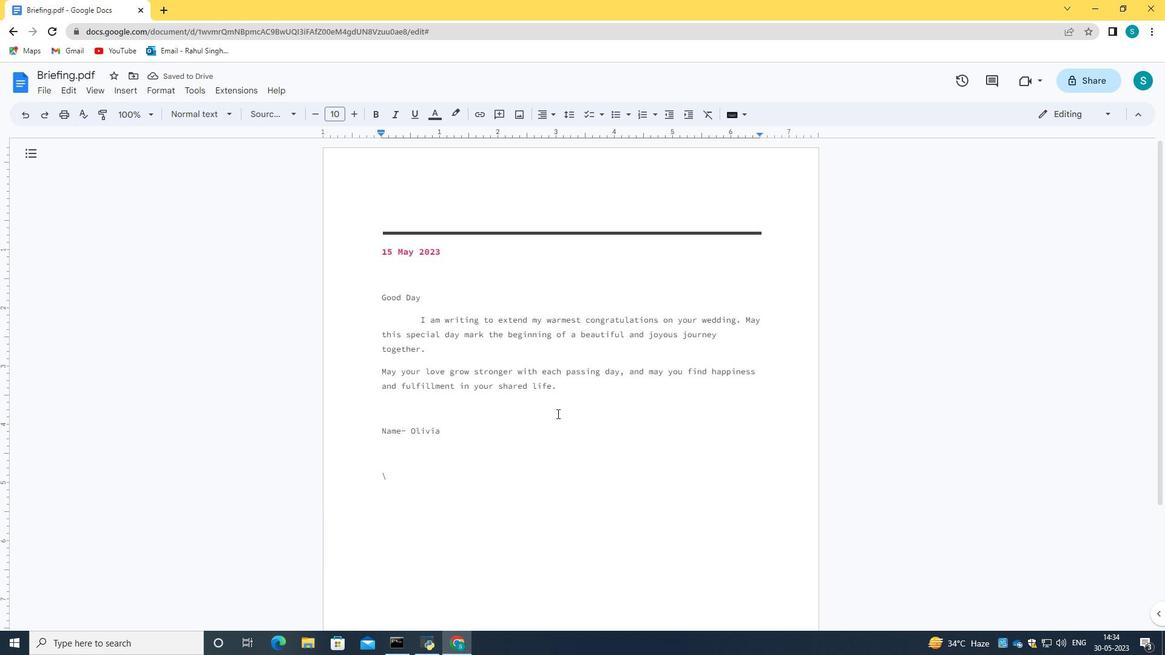 
Action: Mouse pressed left at (553, 451)
Screenshot: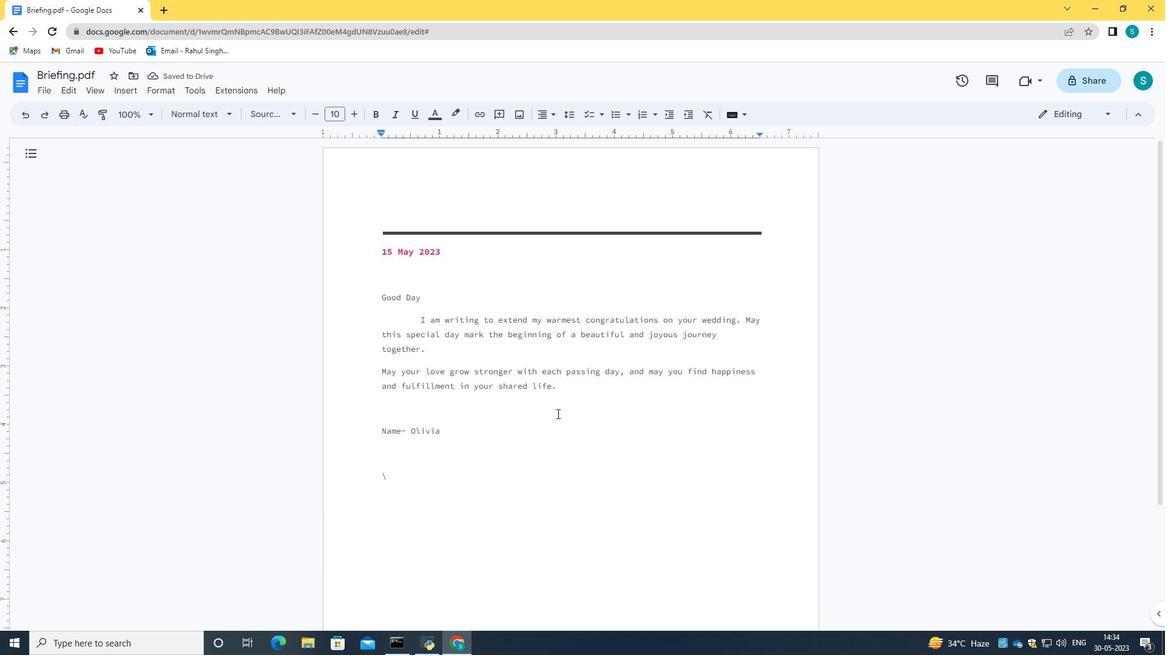 
Action: Mouse moved to (653, 464)
Screenshot: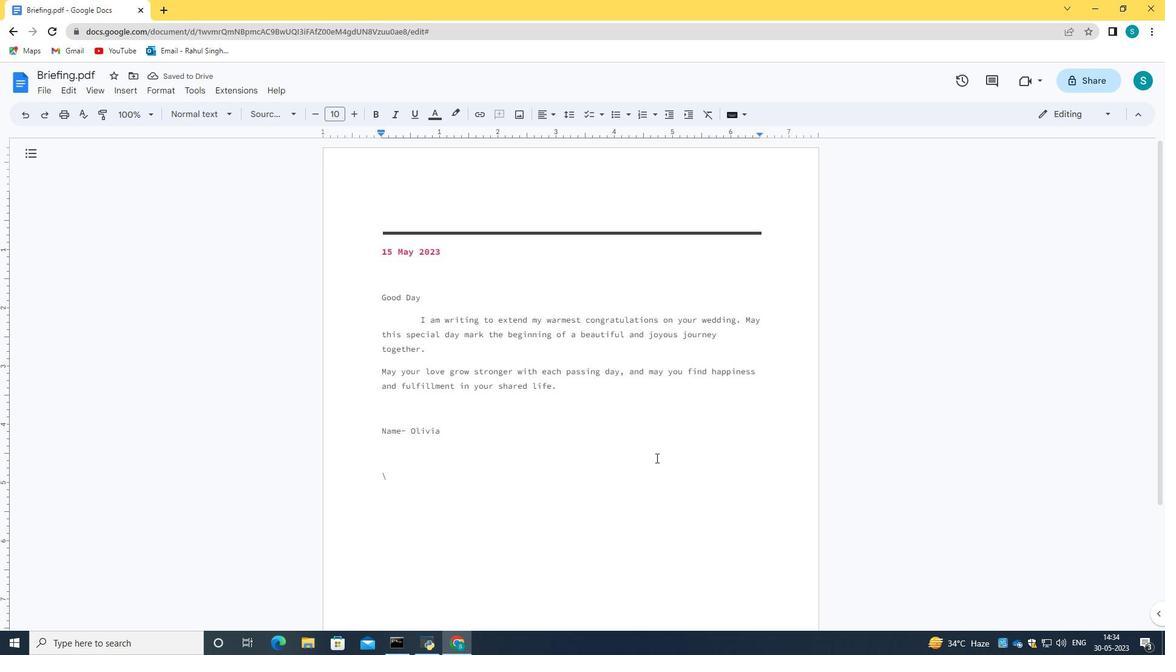 
Action: Mouse scrolled (653, 463) with delta (0, 0)
Screenshot: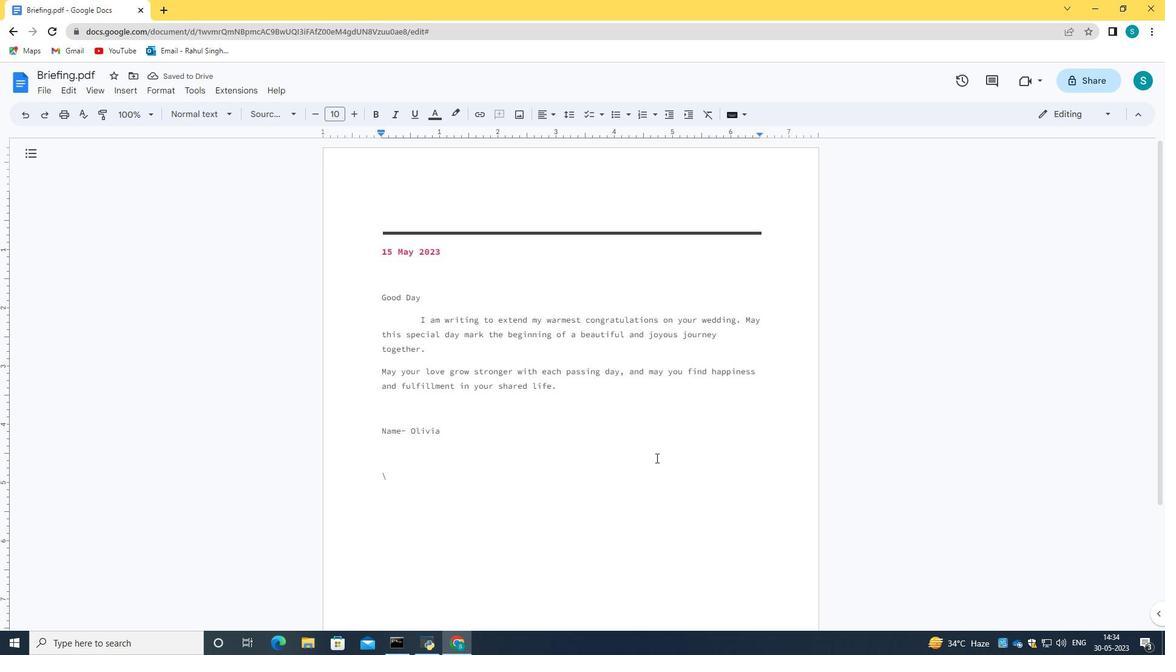 
Action: Mouse scrolled (653, 463) with delta (0, 0)
Screenshot: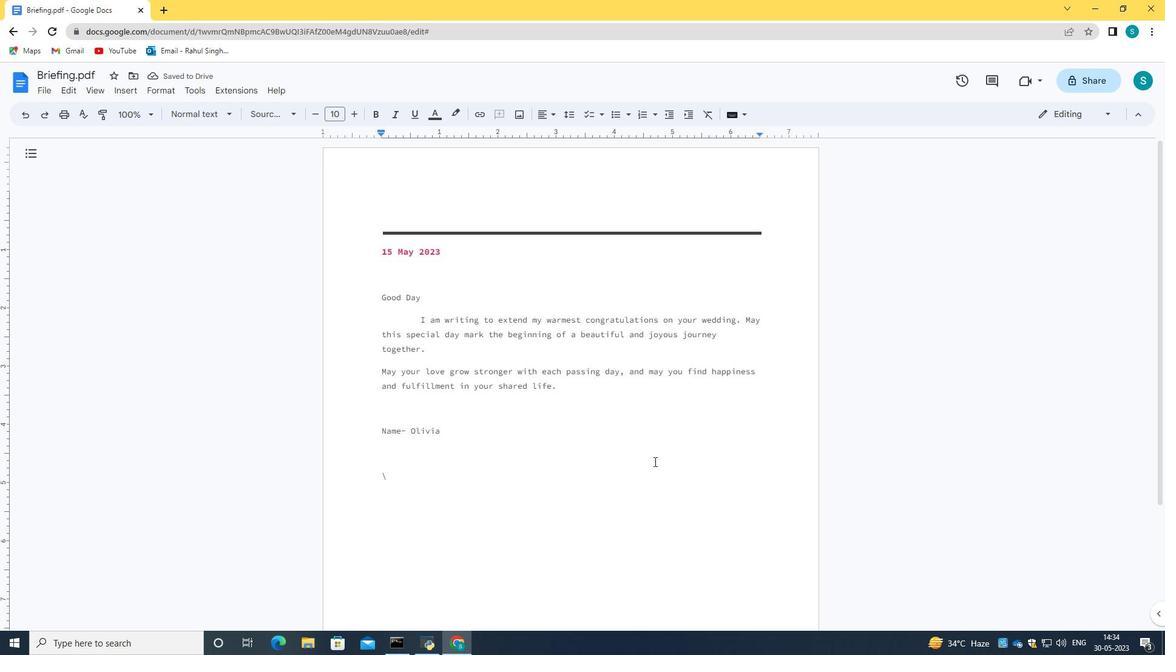 
Action: Mouse scrolled (653, 463) with delta (0, 0)
Screenshot: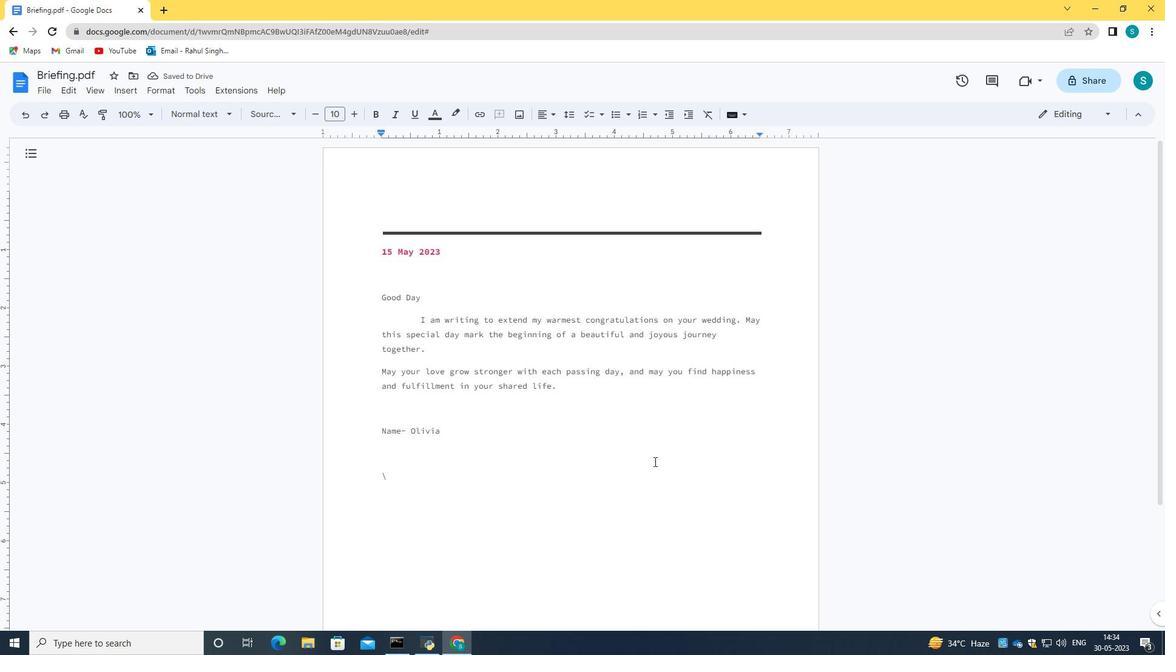 
Action: Mouse scrolled (653, 463) with delta (0, 0)
Screenshot: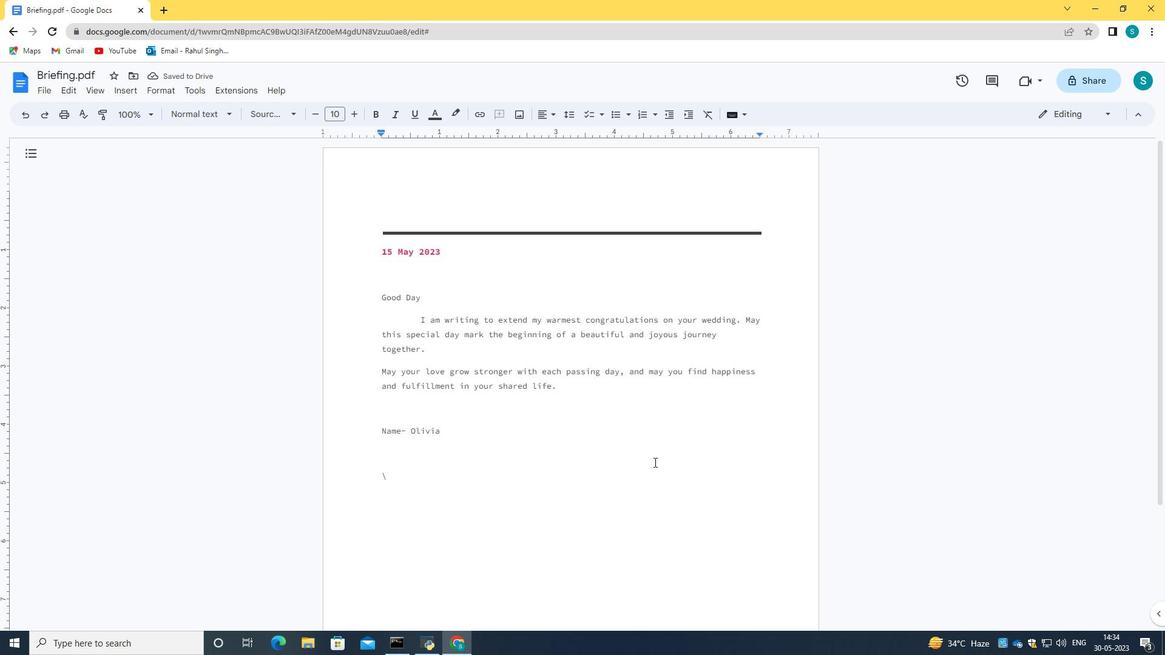 
Action: Mouse scrolled (653, 464) with delta (0, 0)
Screenshot: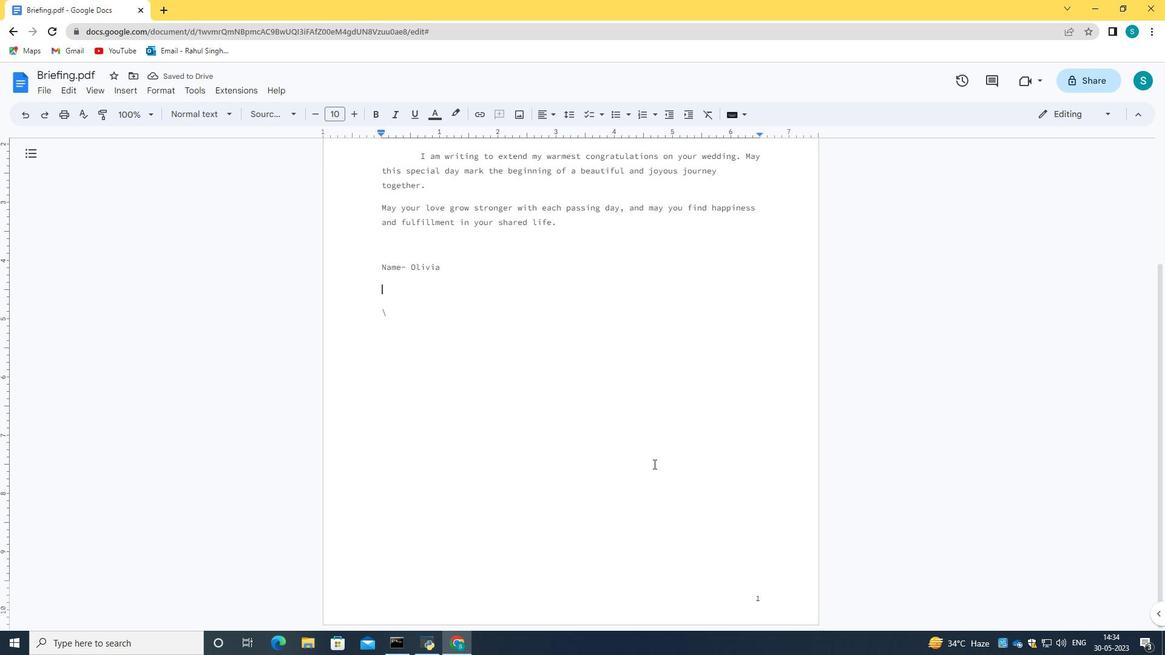 
Action: Mouse scrolled (653, 464) with delta (0, 0)
Screenshot: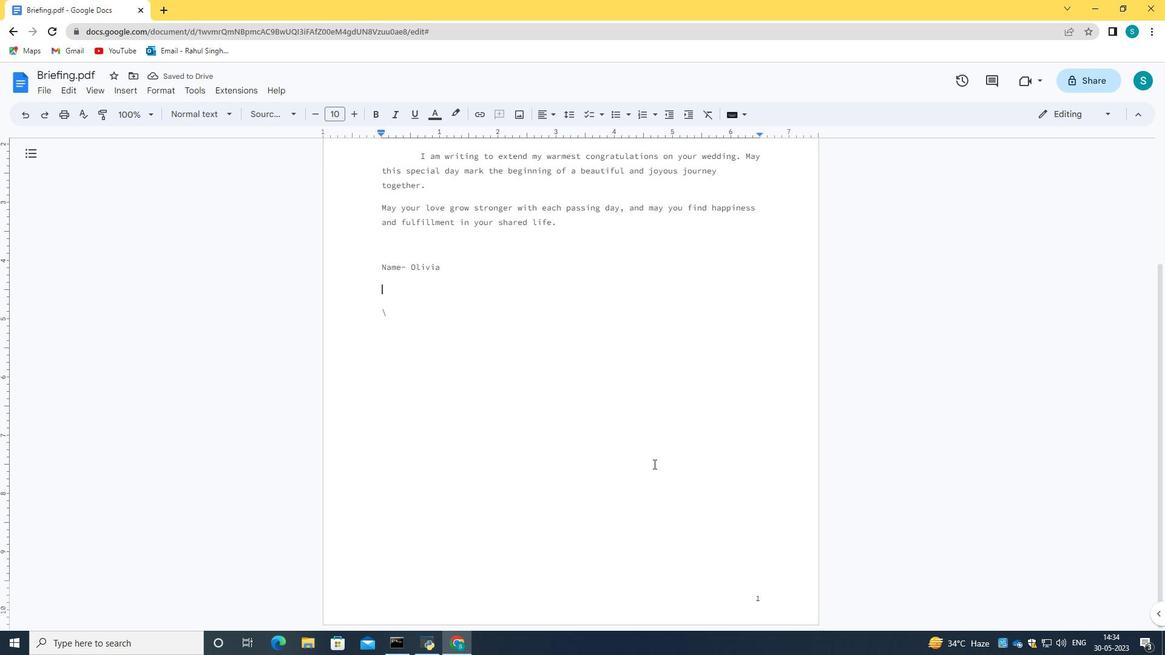 
Action: Mouse scrolled (653, 464) with delta (0, 0)
Screenshot: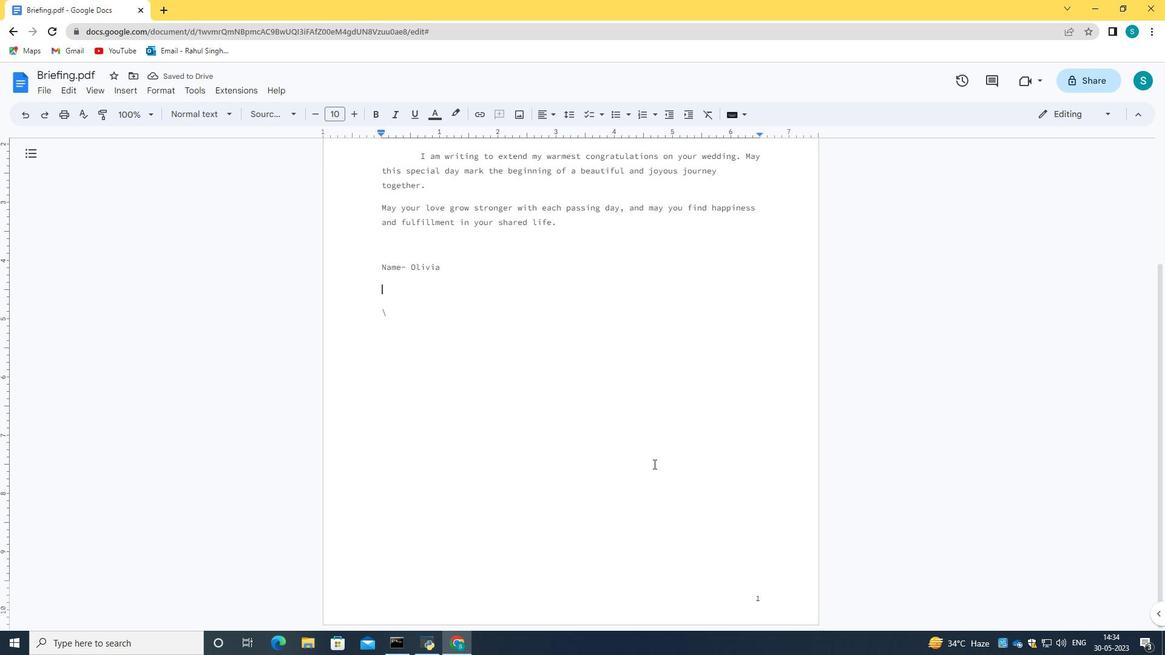 
Action: Mouse scrolled (653, 464) with delta (0, 0)
Screenshot: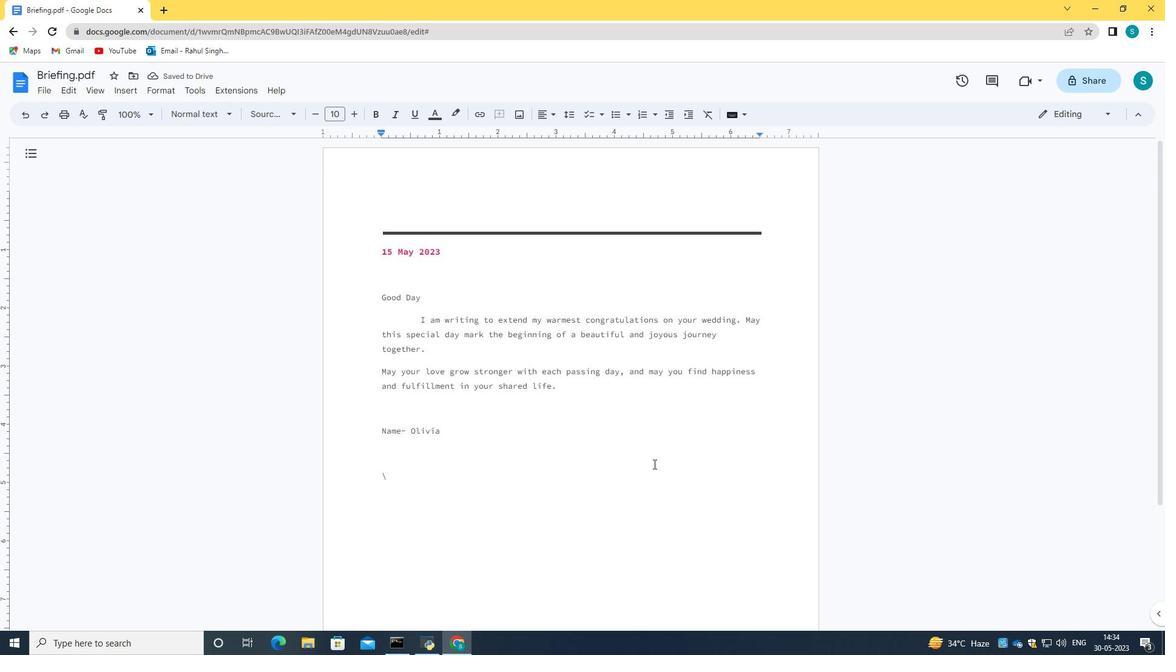 
Action: Mouse moved to (41, 89)
Screenshot: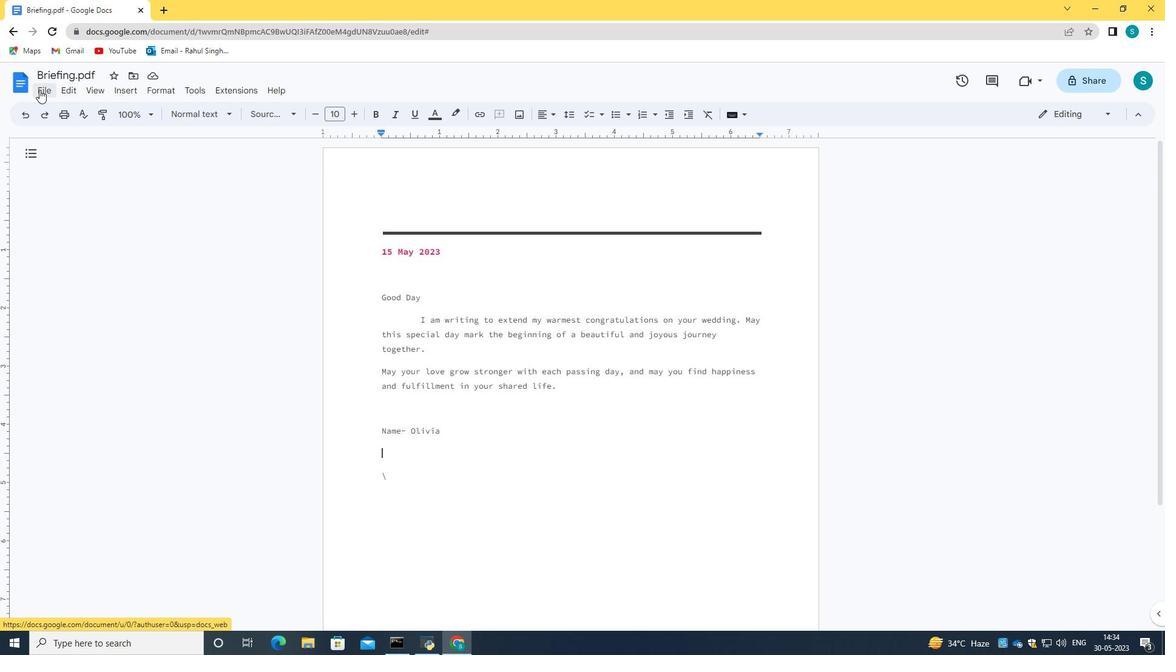 
Action: Mouse pressed left at (41, 89)
Screenshot: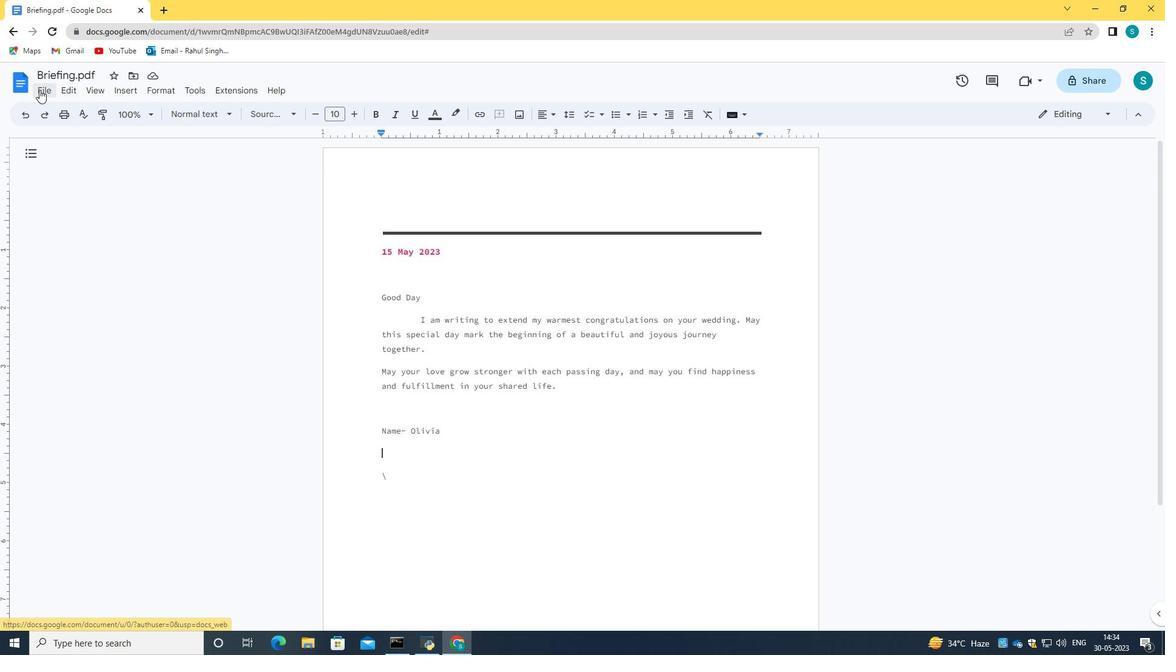
Action: Mouse moved to (99, 425)
Screenshot: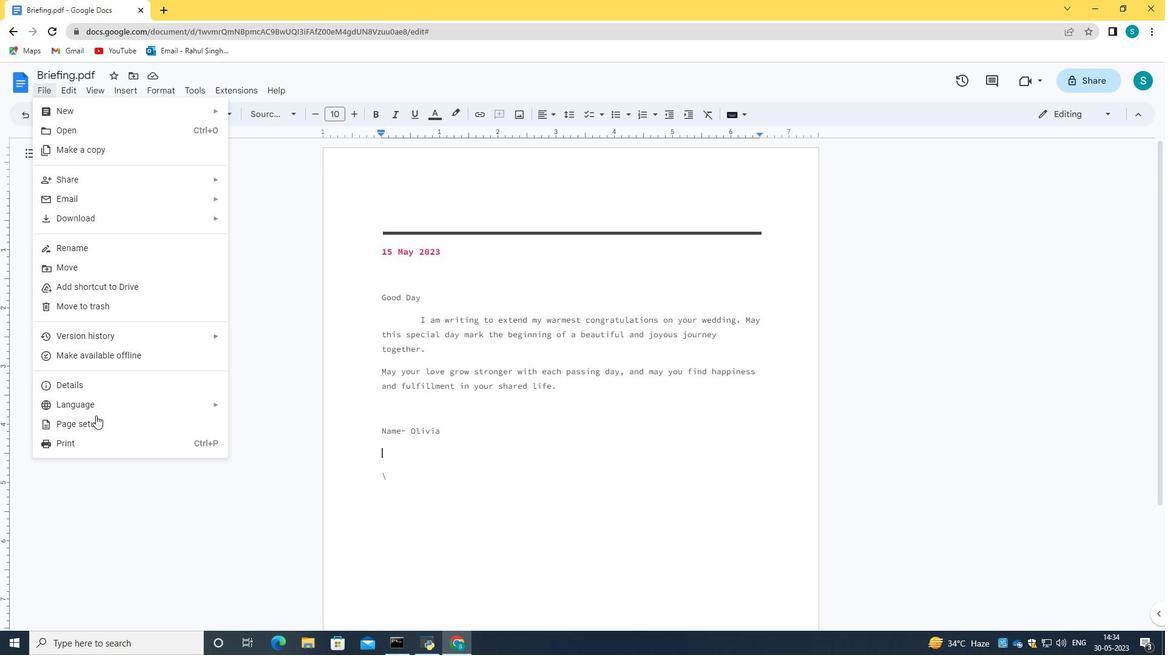 
Action: Mouse pressed left at (99, 425)
Screenshot: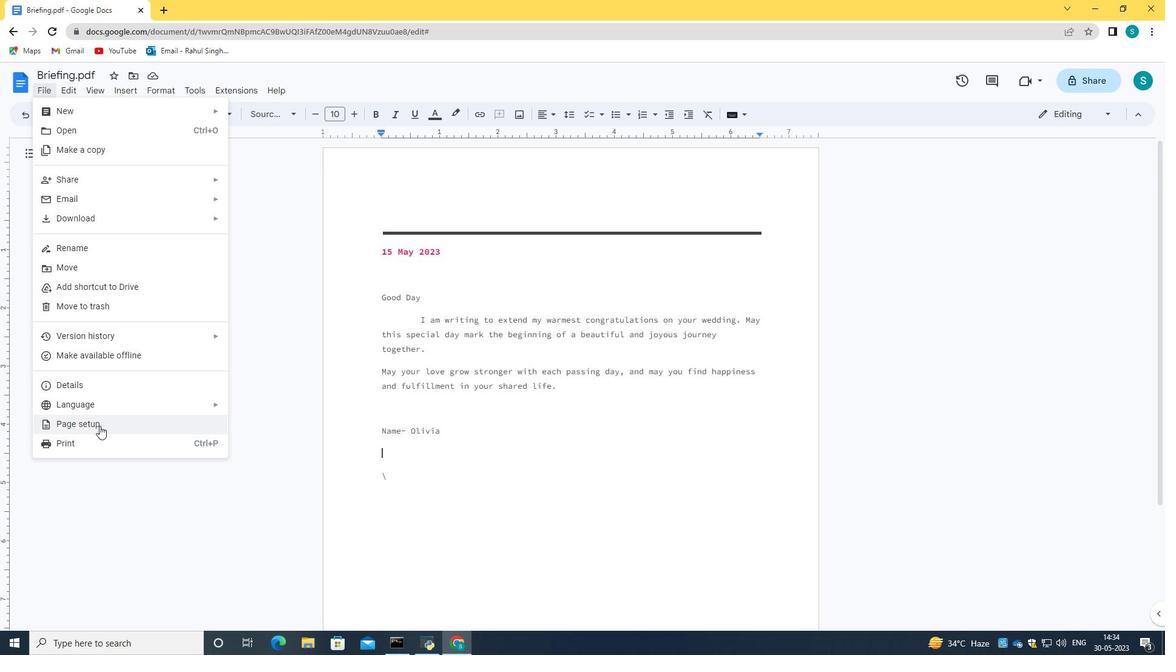
Action: Mouse moved to (478, 424)
Screenshot: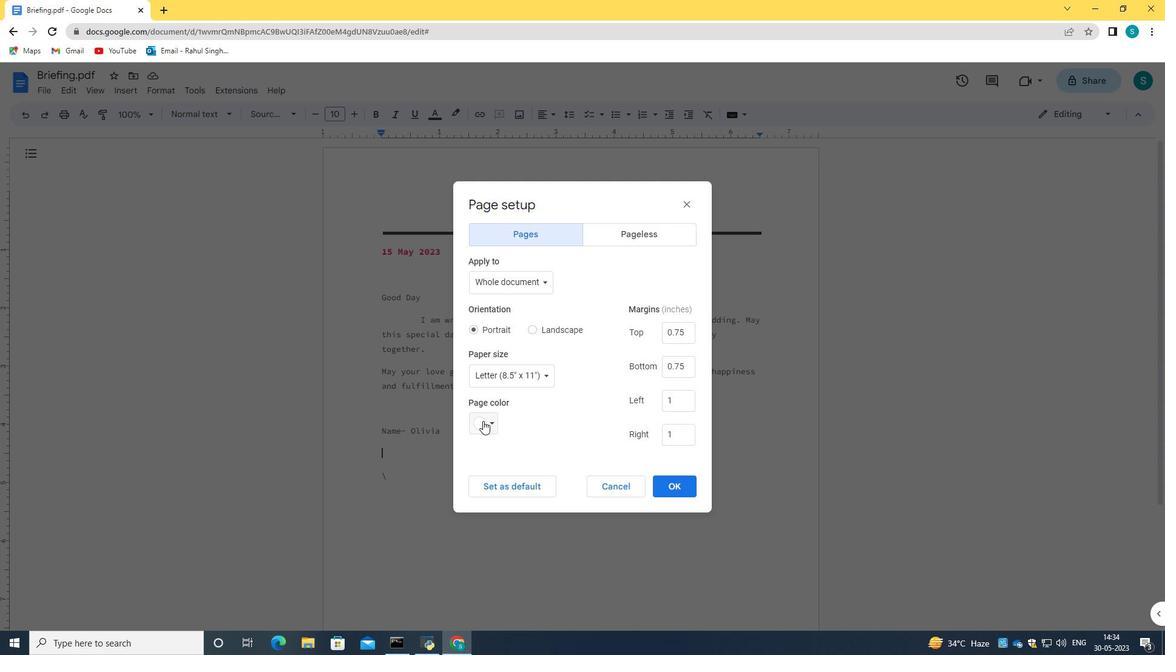 
Action: Mouse pressed left at (478, 424)
Screenshot: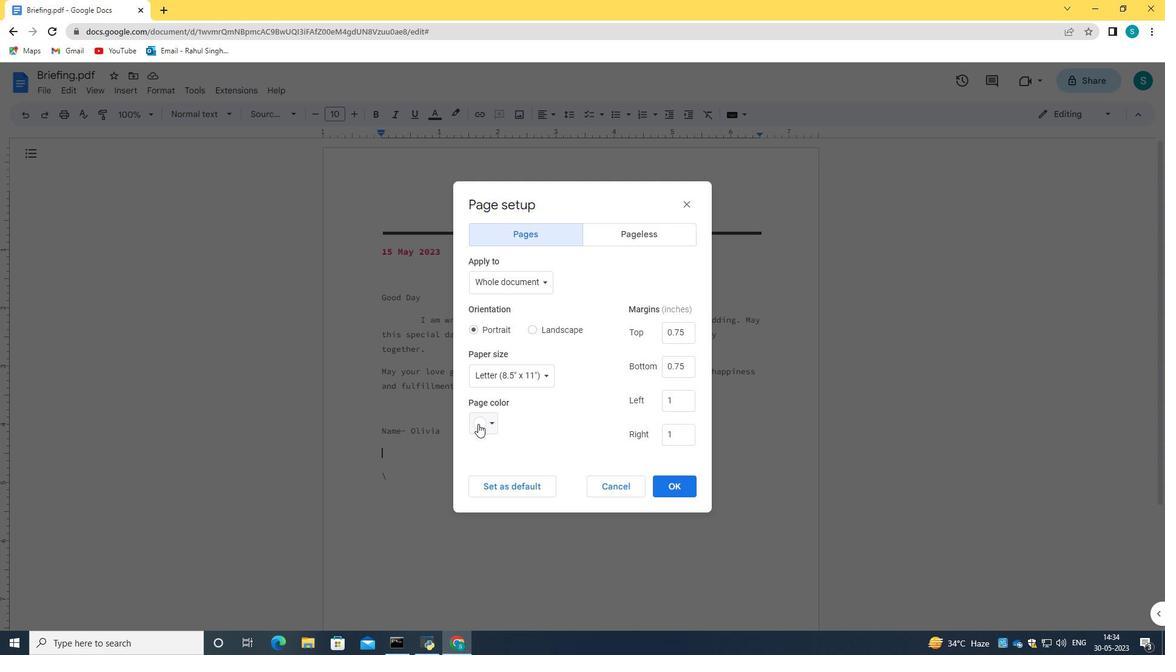 
Action: Mouse moved to (477, 500)
Screenshot: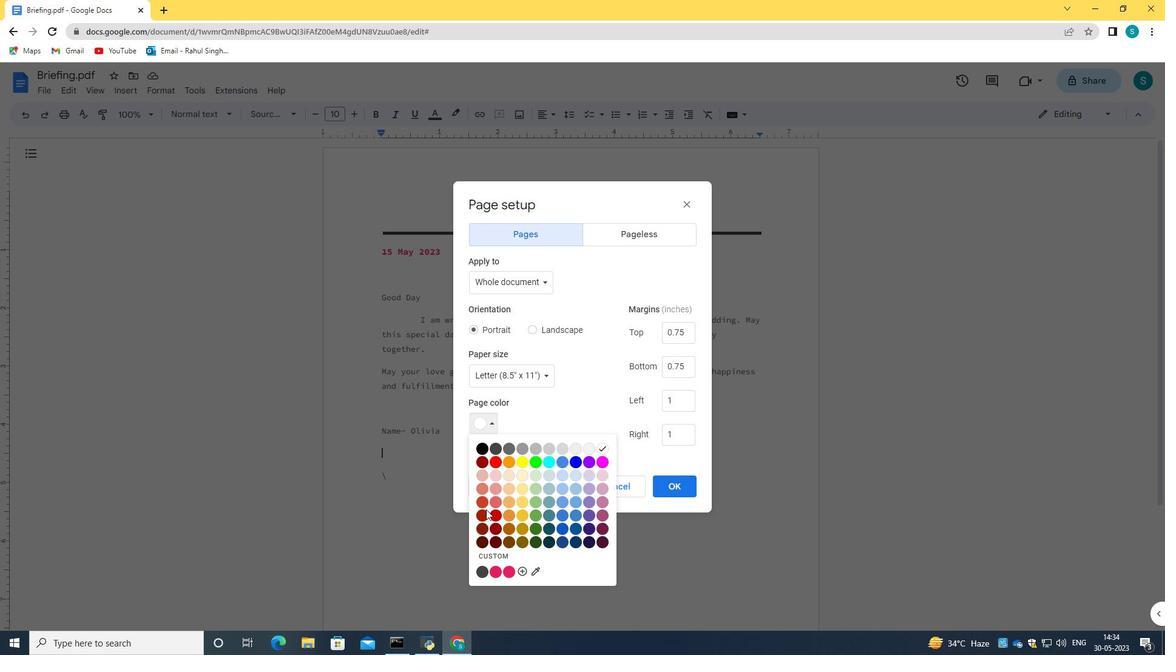
Action: Mouse pressed left at (477, 500)
Screenshot: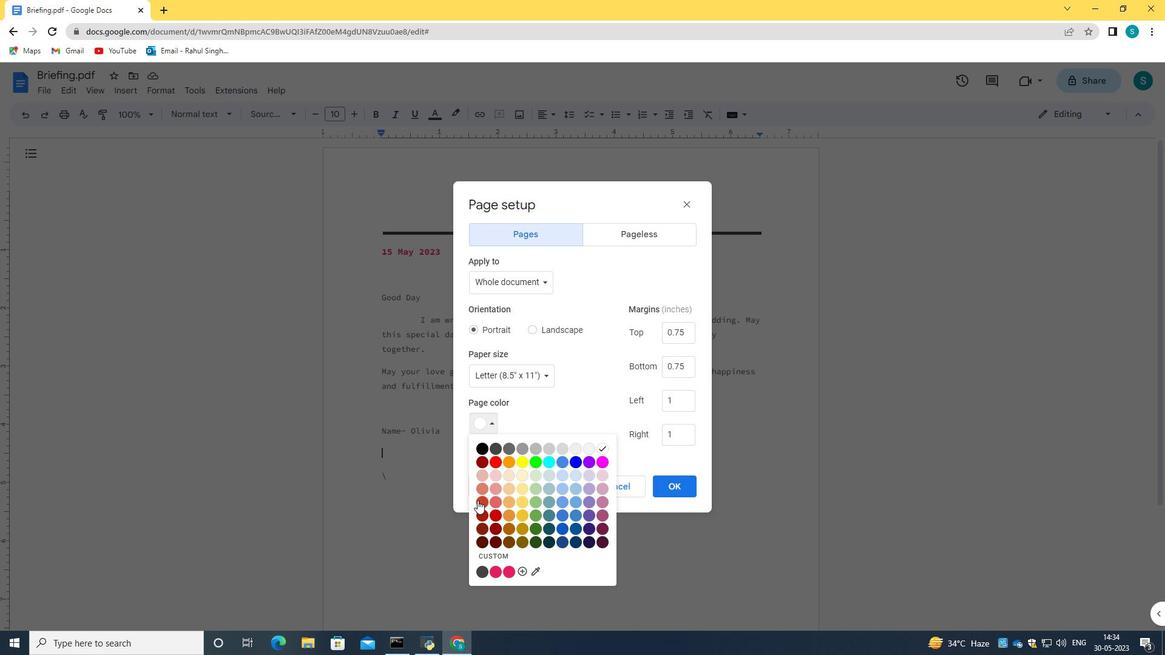 
Action: Mouse moved to (666, 486)
Screenshot: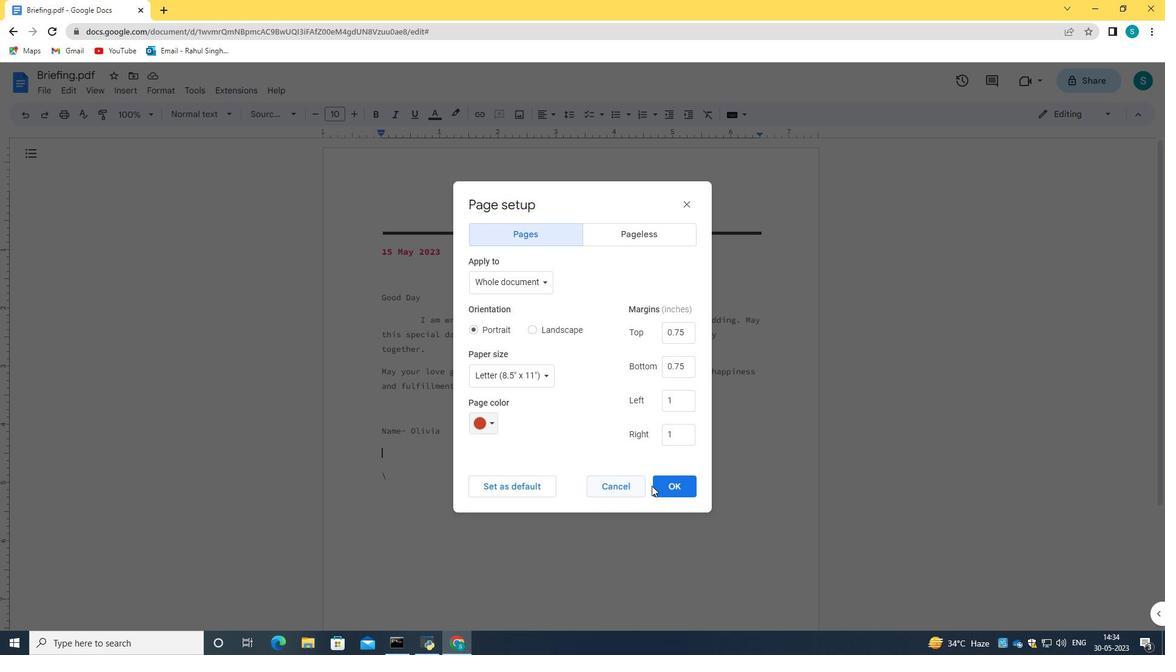
Action: Mouse pressed left at (666, 486)
Screenshot: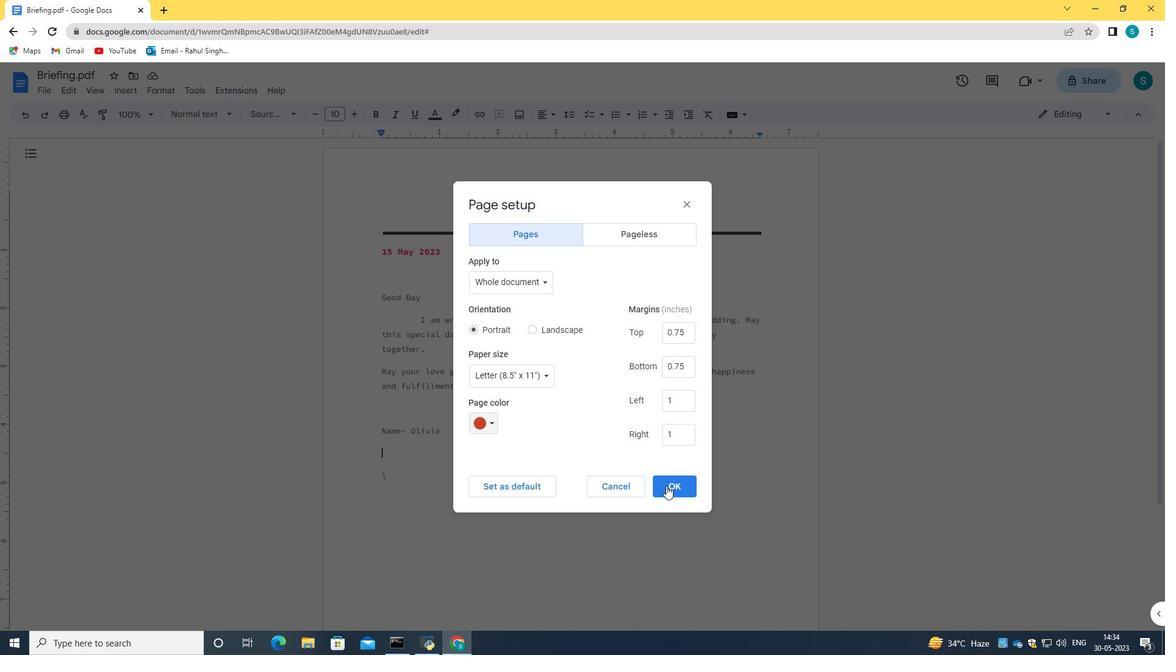 
Action: Mouse moved to (544, 289)
Screenshot: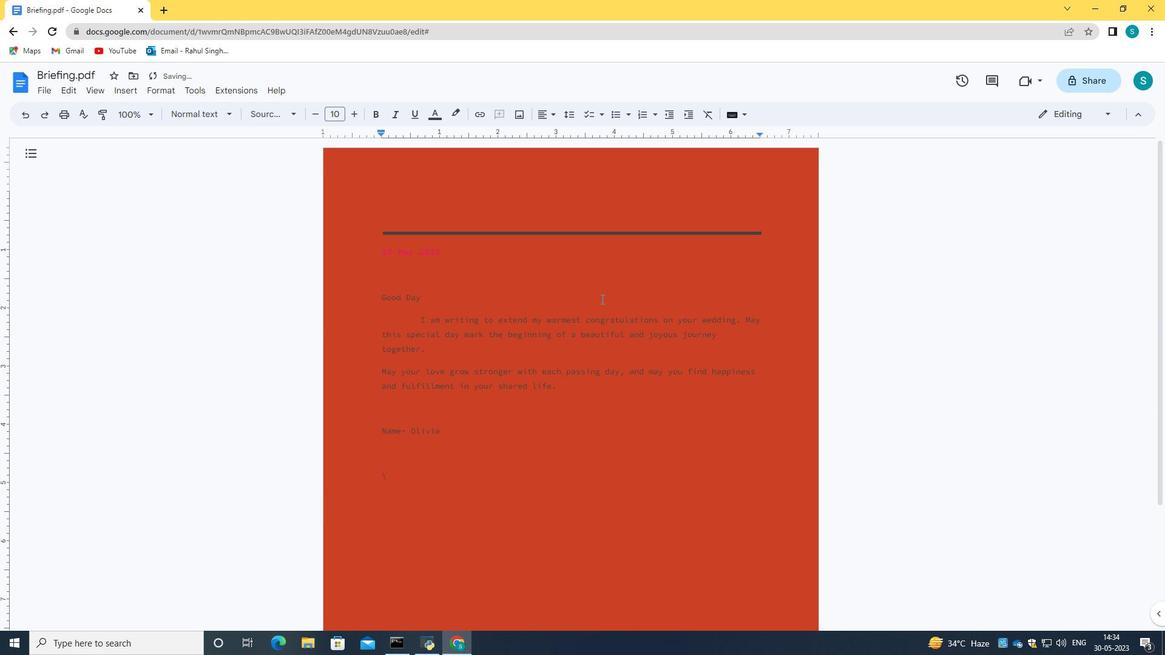 
Action: Mouse scrolled (544, 290) with delta (0, 0)
Screenshot: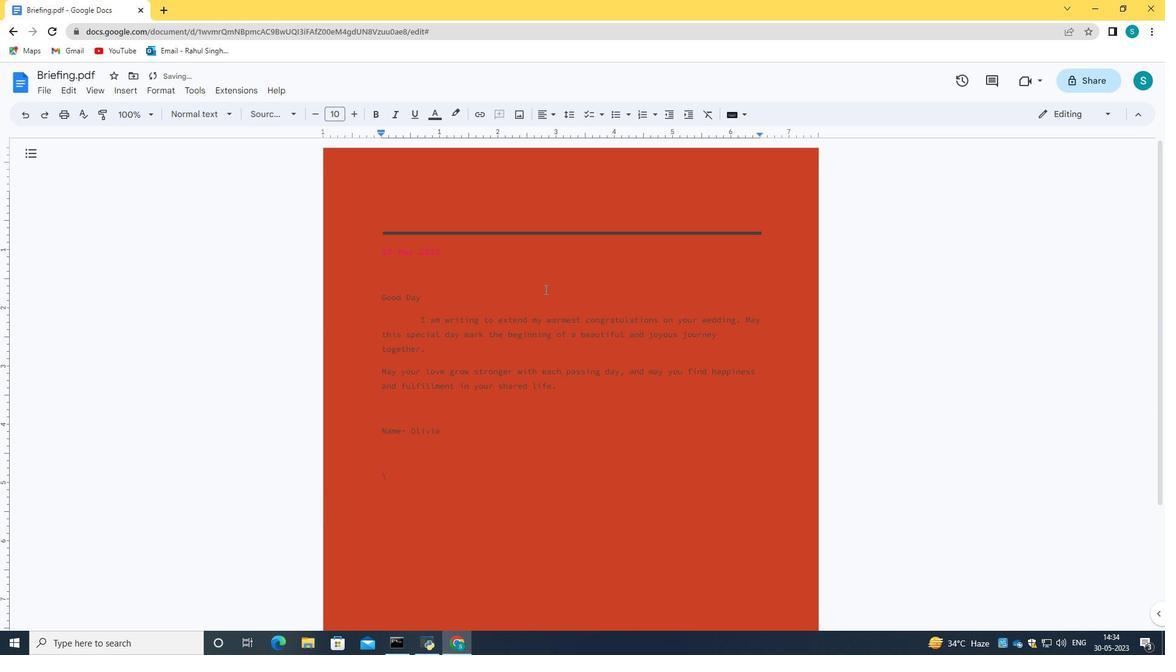 
Action: Mouse scrolled (544, 290) with delta (0, 0)
Screenshot: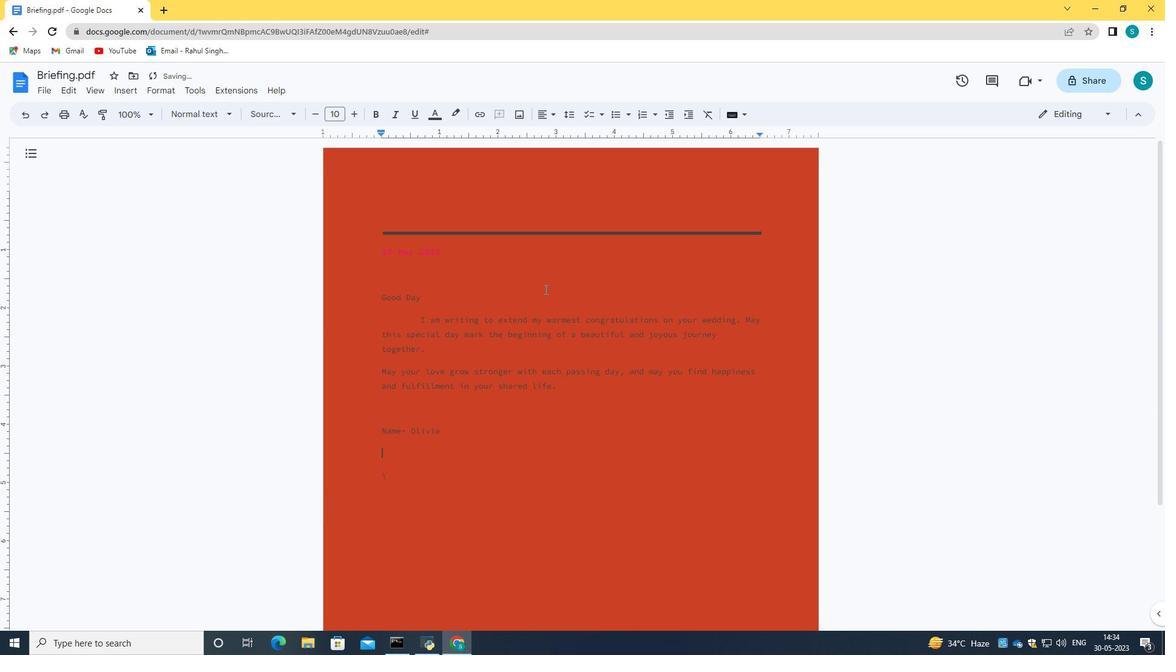 
Action: Mouse moved to (39, 94)
Screenshot: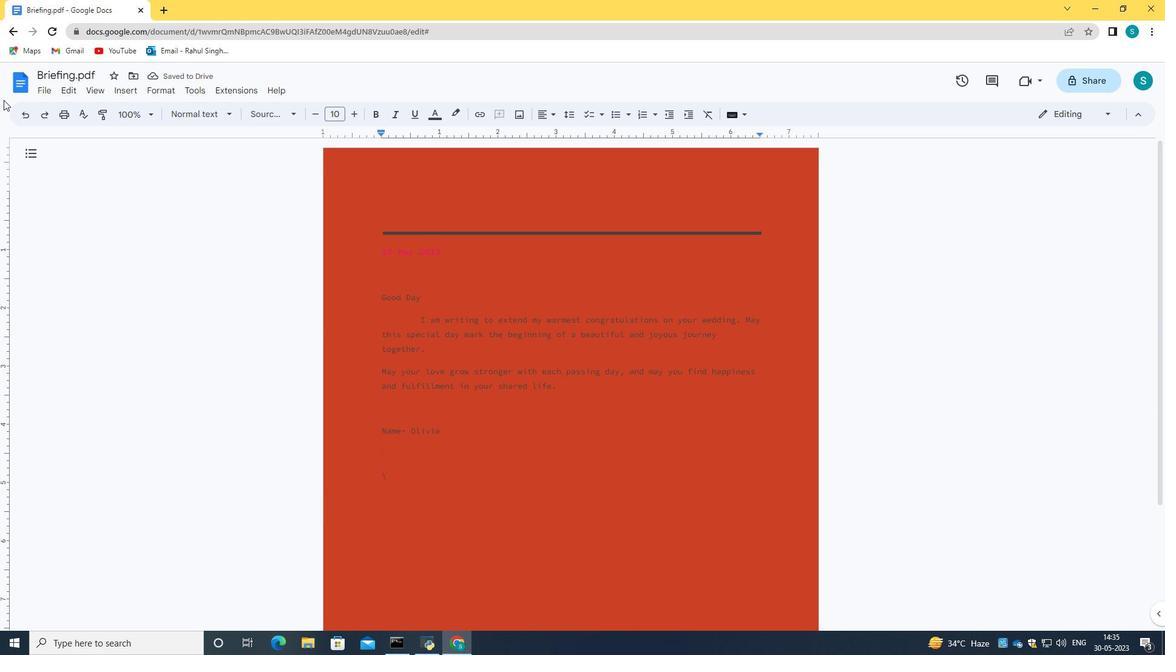 
Action: Mouse pressed left at (39, 94)
Screenshot: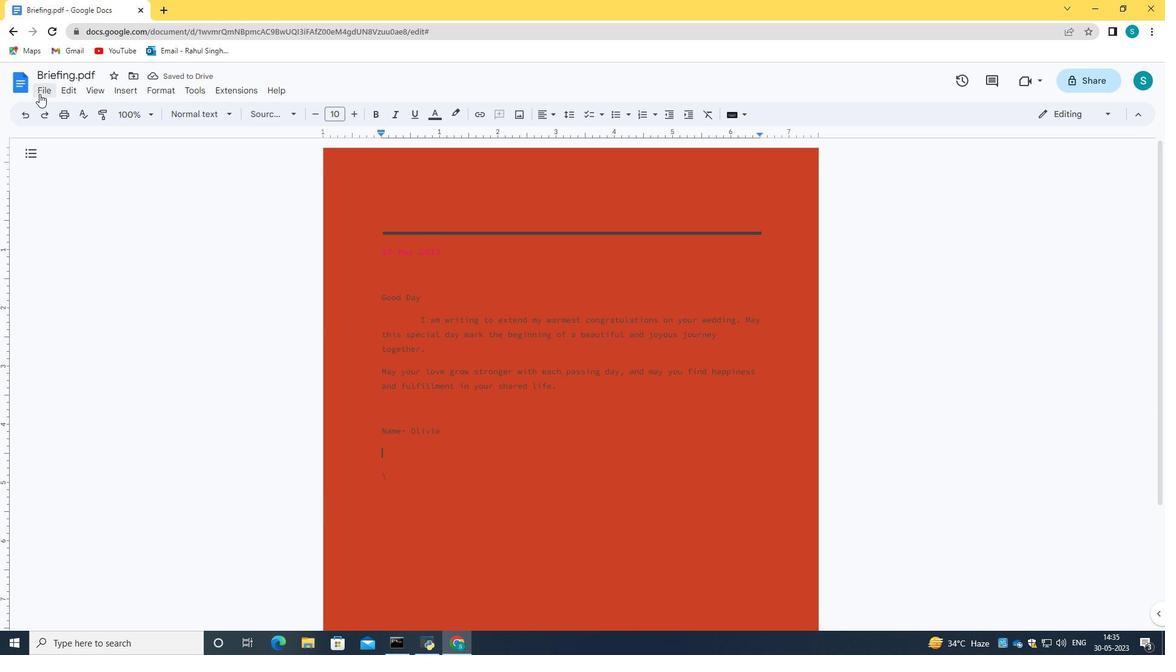 
Action: Mouse moved to (103, 417)
Screenshot: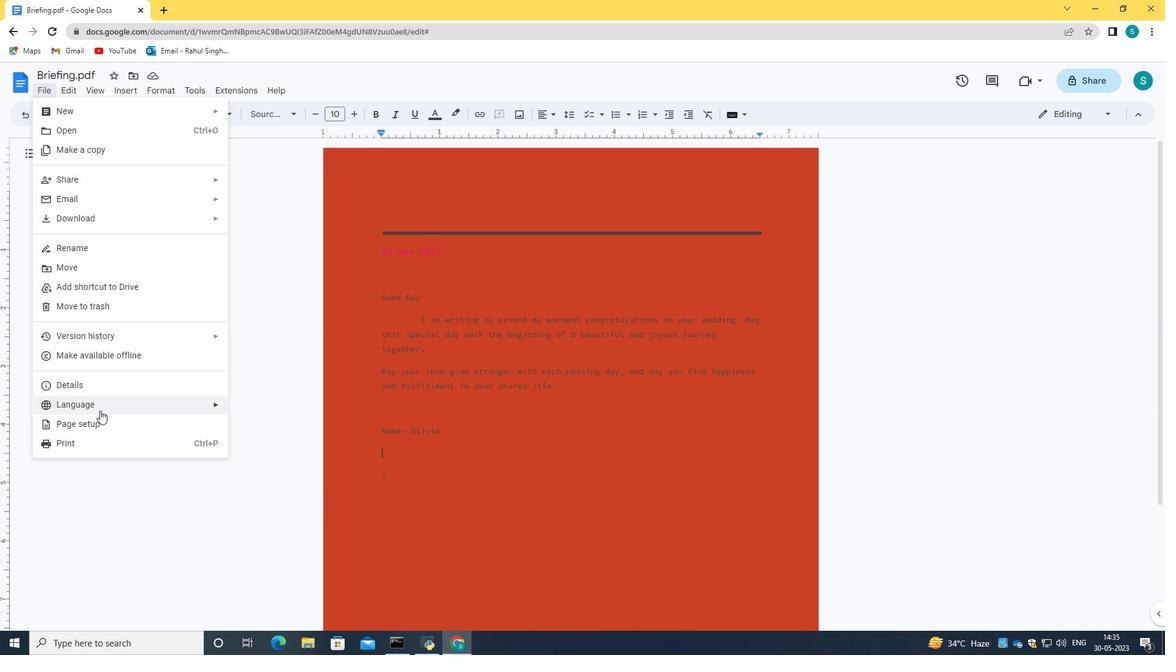 
Action: Mouse pressed left at (103, 417)
Screenshot: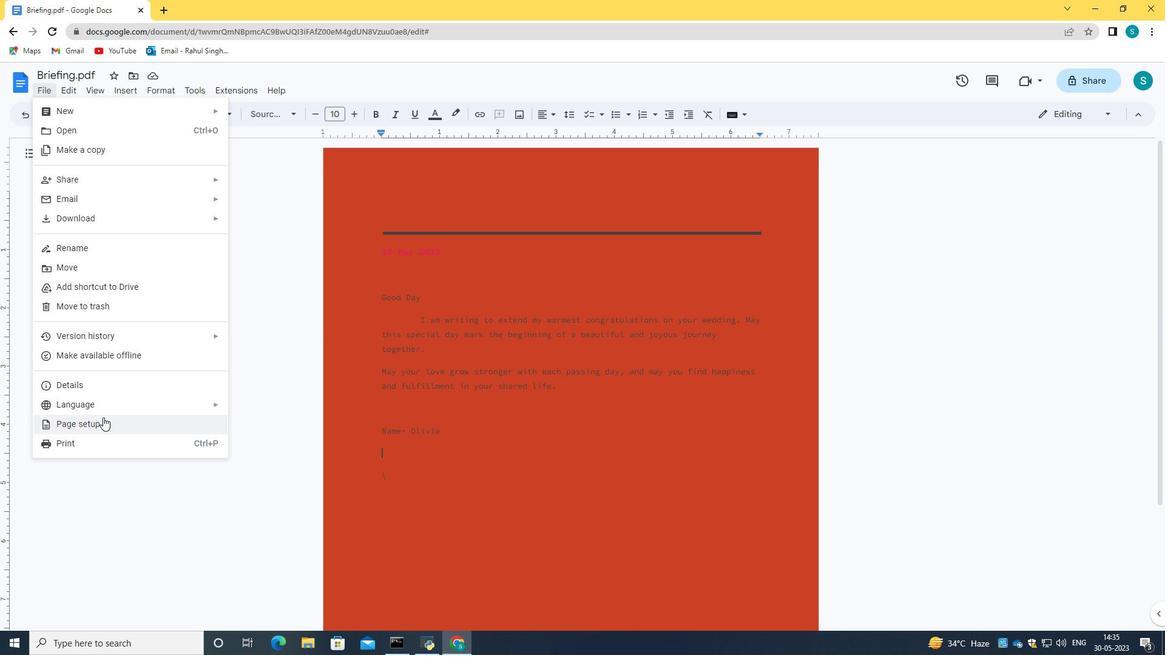 
Action: Mouse moved to (494, 418)
Screenshot: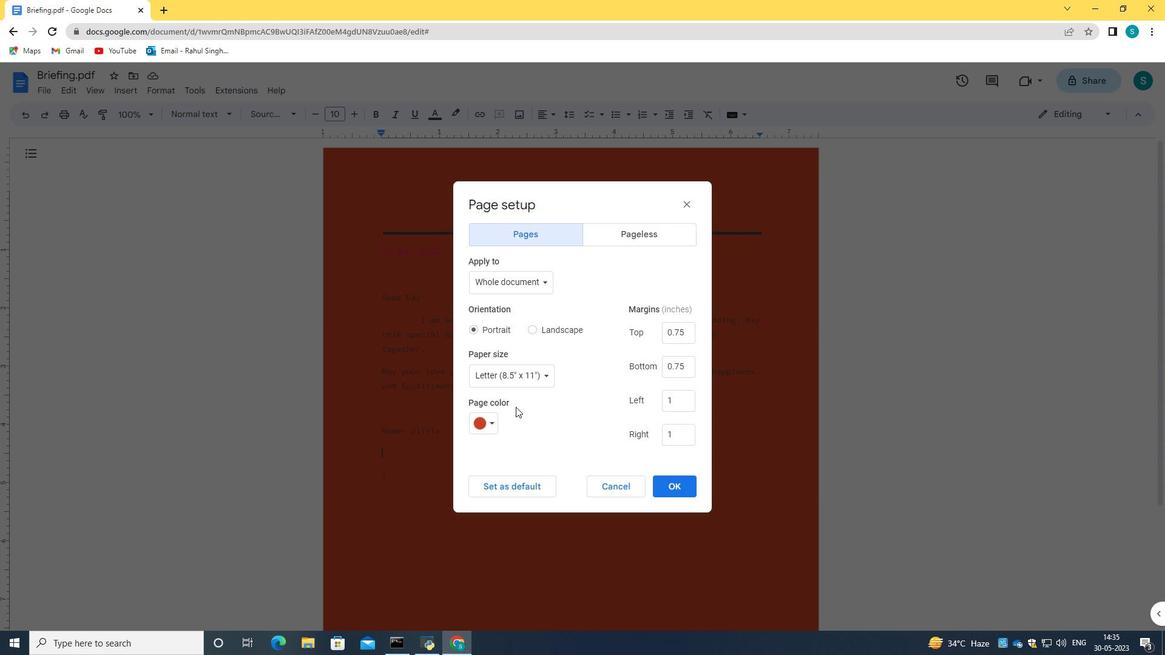 
Action: Mouse pressed left at (494, 418)
Screenshot: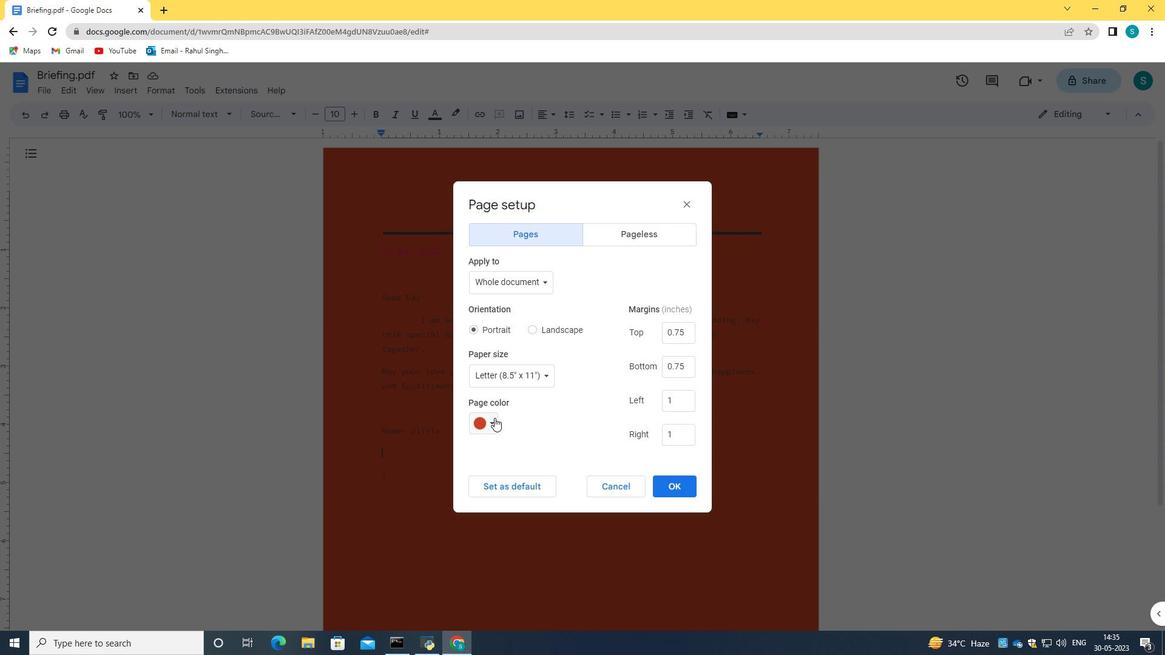 
Action: Mouse moved to (481, 489)
Screenshot: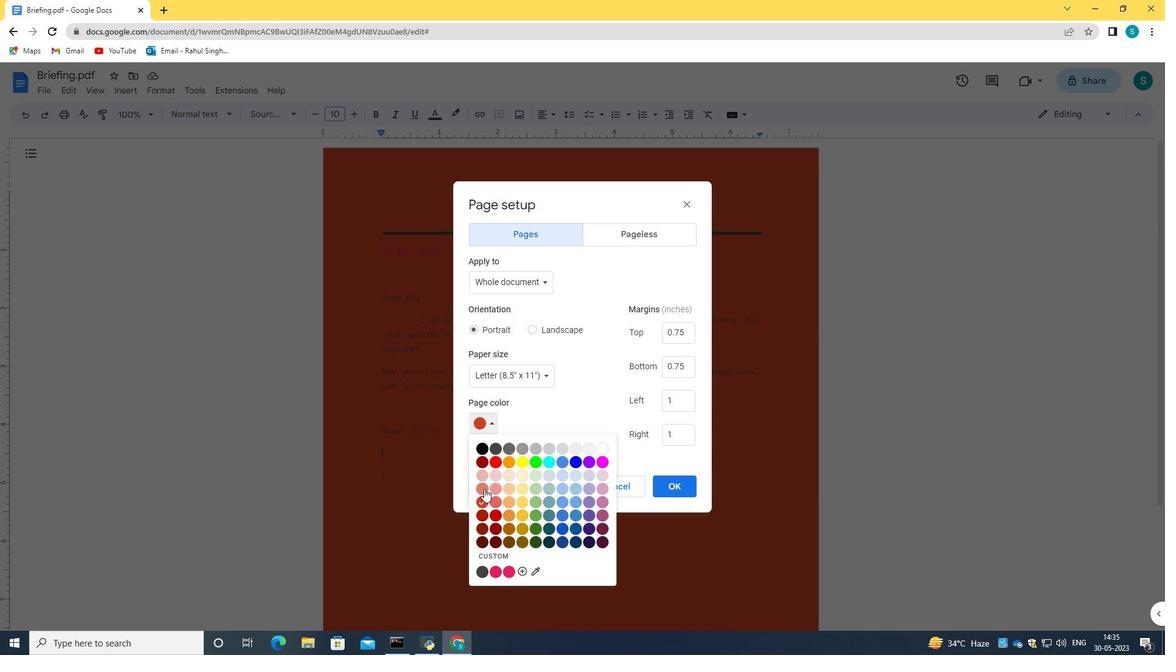 
Action: Mouse pressed left at (481, 489)
Screenshot: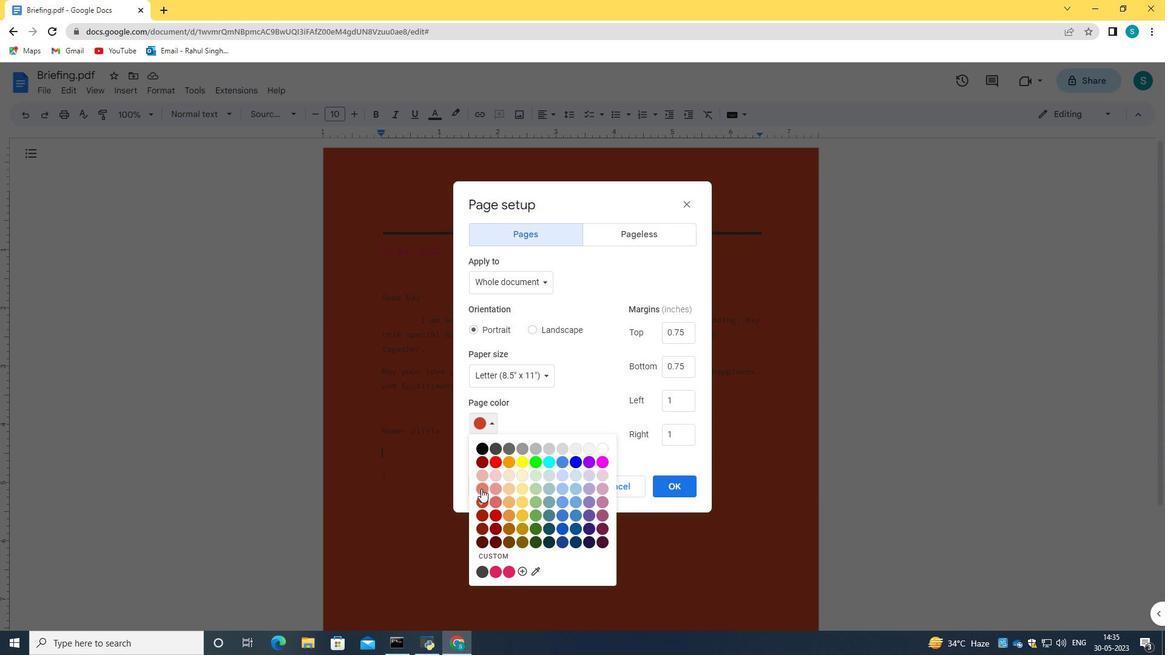 
Action: Mouse moved to (666, 489)
Screenshot: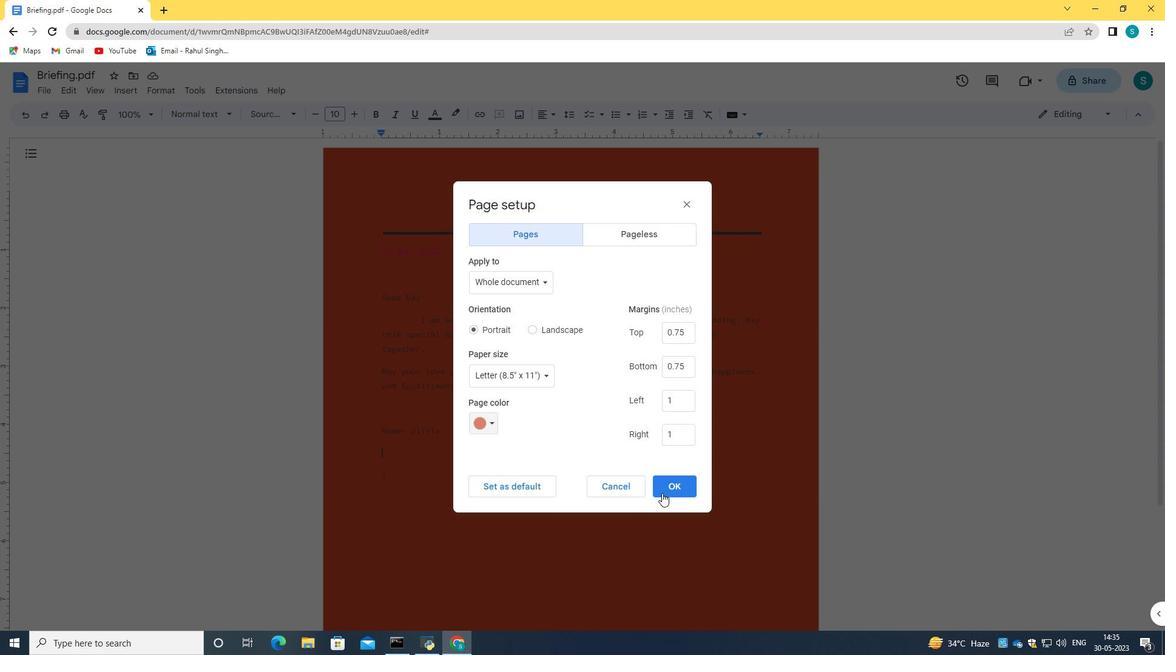 
Action: Mouse pressed left at (666, 489)
Screenshot: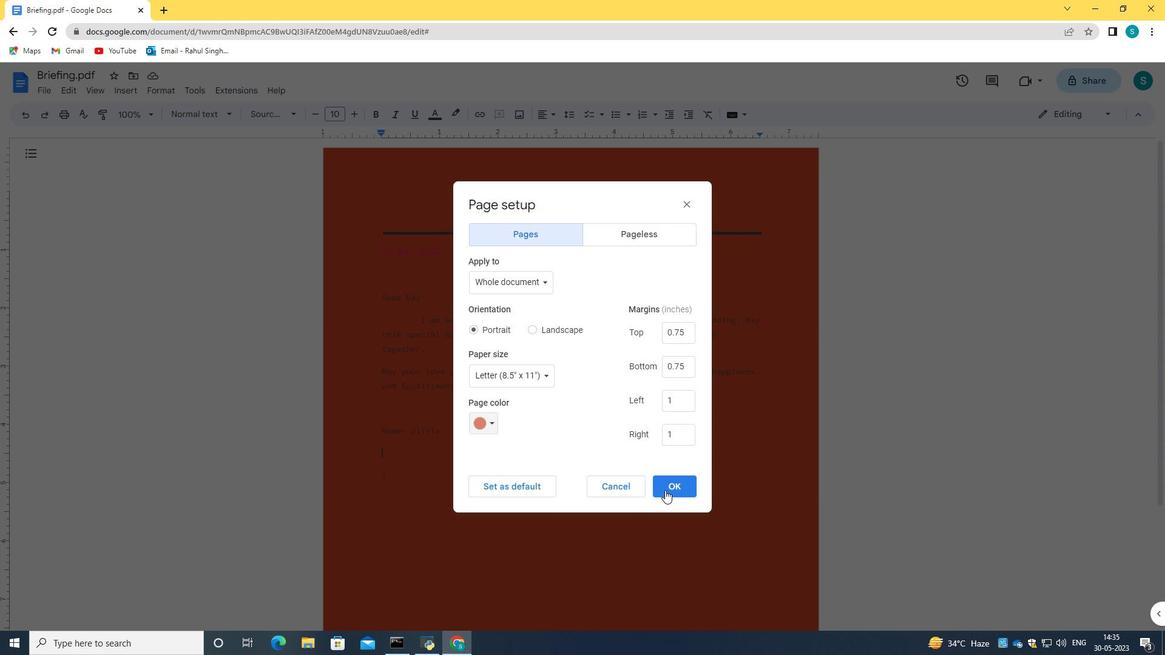 
Action: Mouse moved to (546, 425)
Screenshot: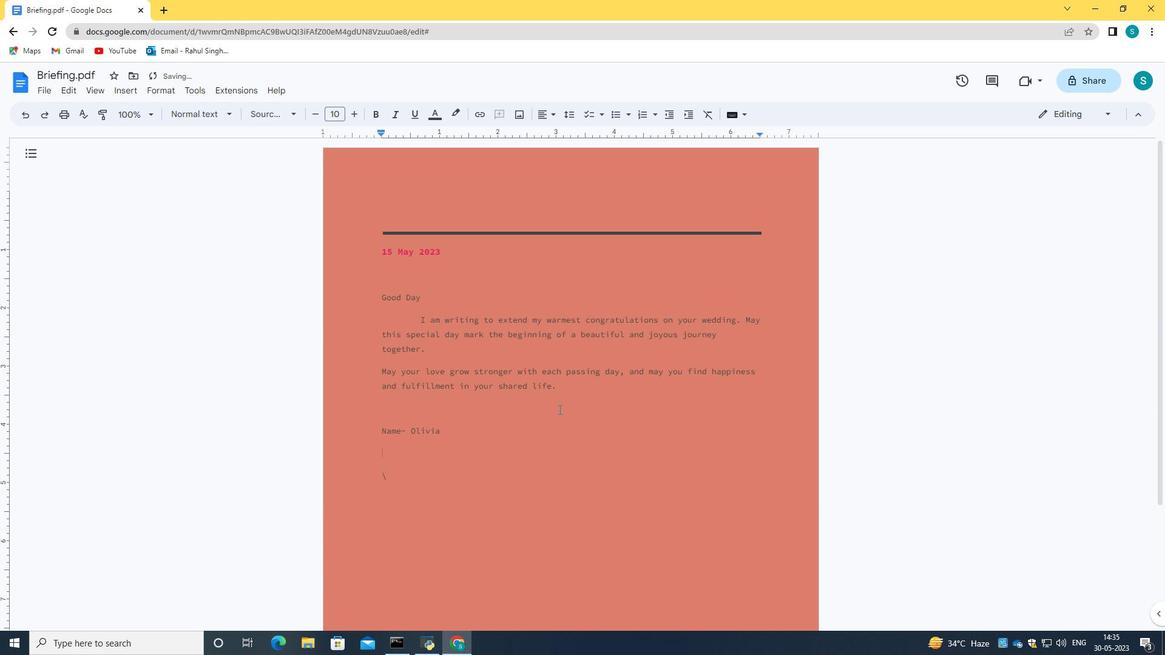 
Action: Mouse pressed left at (546, 425)
Screenshot: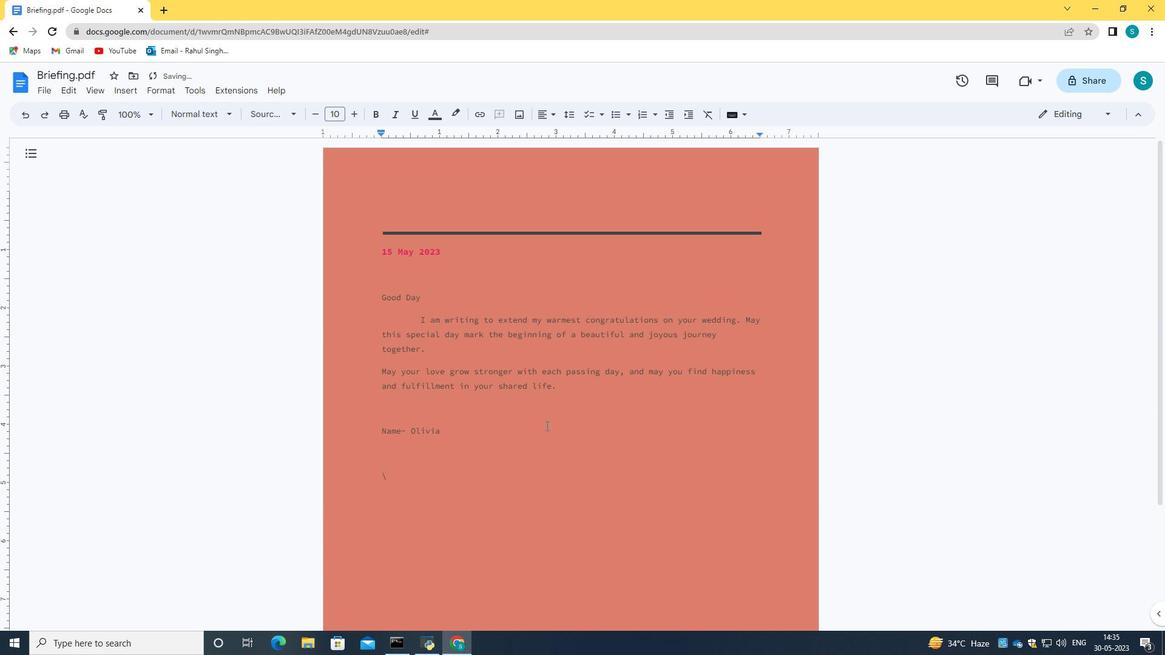 
Action: Mouse moved to (624, 381)
Screenshot: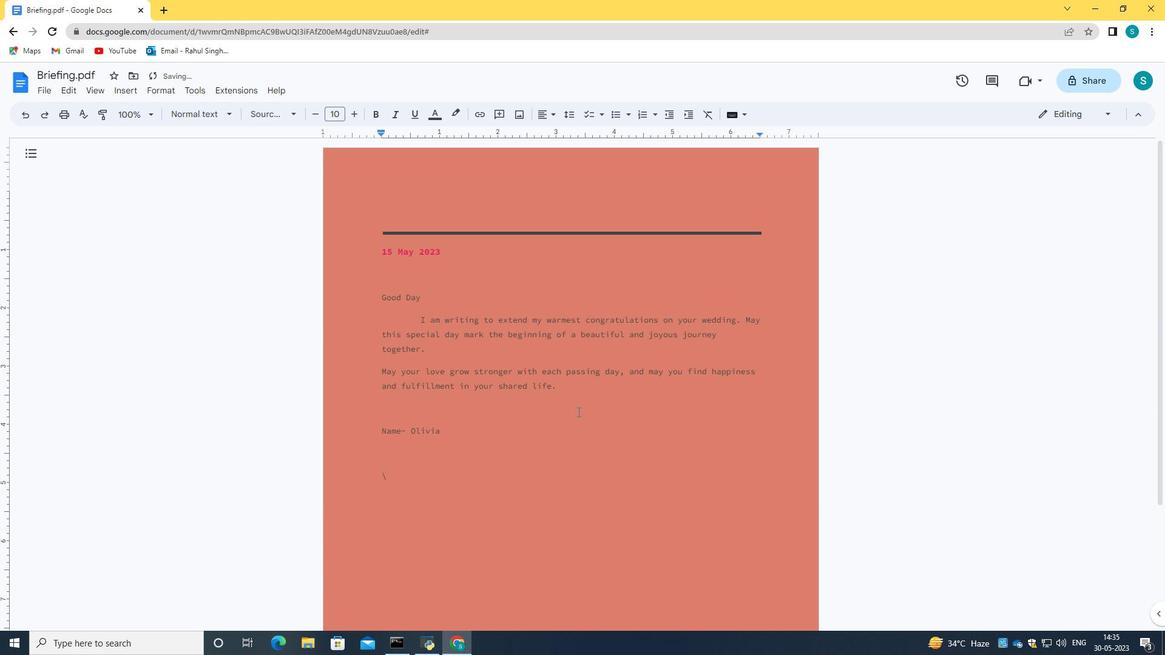 
Action: Mouse scrolled (624, 381) with delta (0, 0)
Screenshot: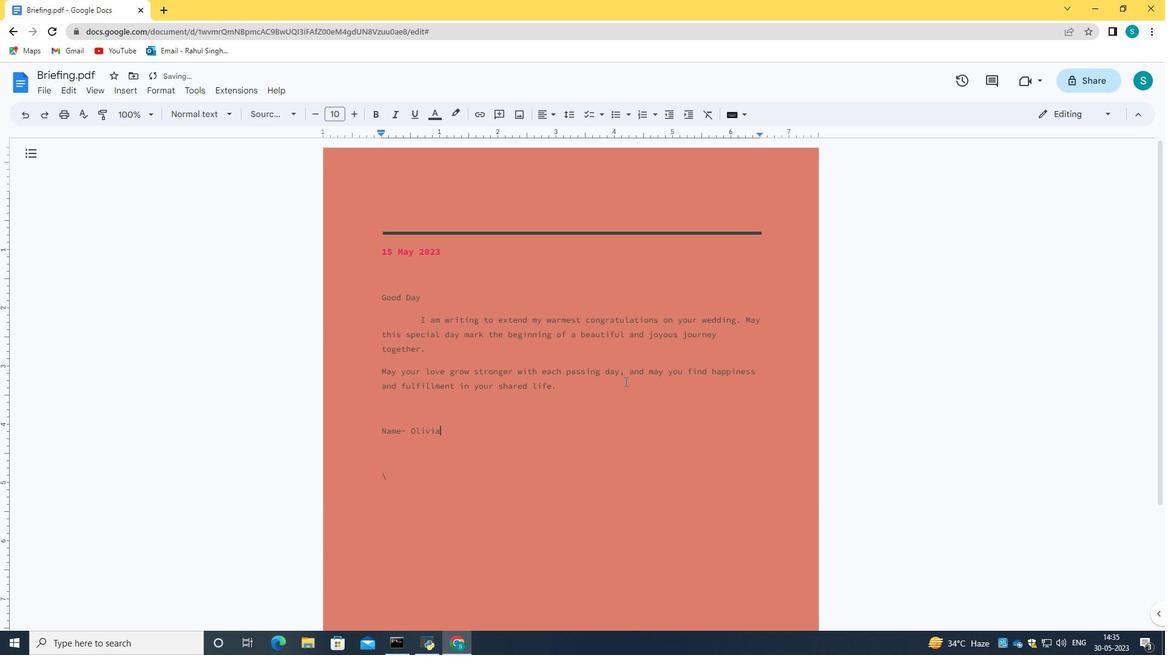 
Action: Mouse scrolled (624, 381) with delta (0, 0)
Screenshot: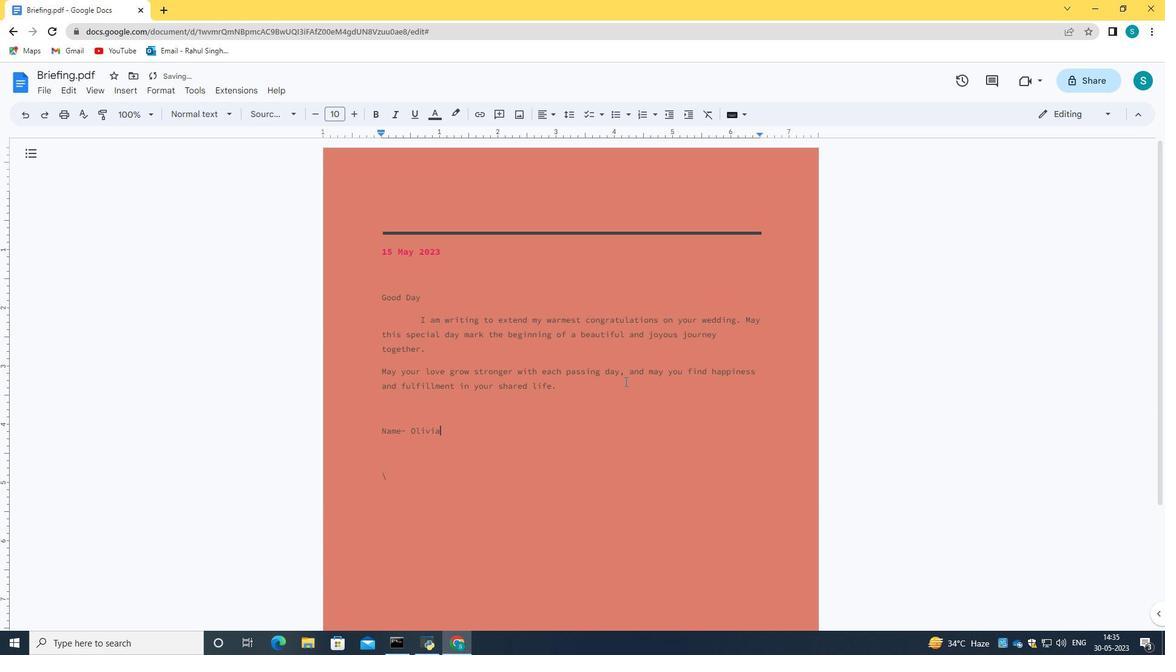 
Action: Mouse scrolled (624, 382) with delta (0, 0)
Screenshot: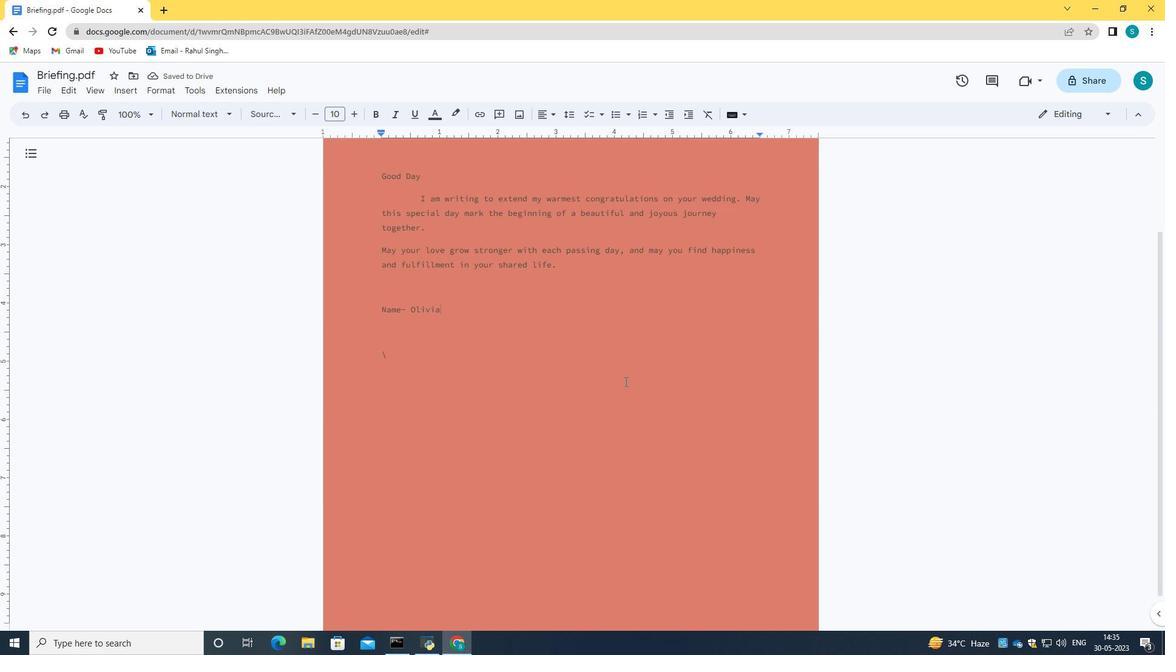 
Action: Mouse scrolled (624, 382) with delta (0, 0)
Screenshot: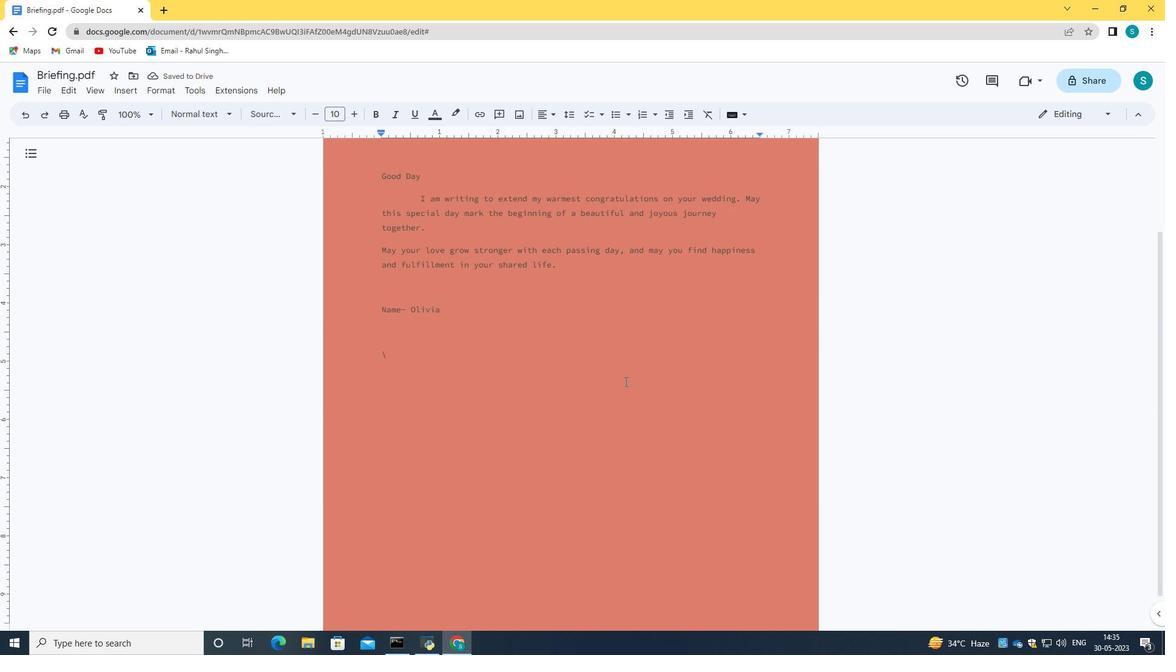 
Action: Mouse moved to (456, 206)
Screenshot: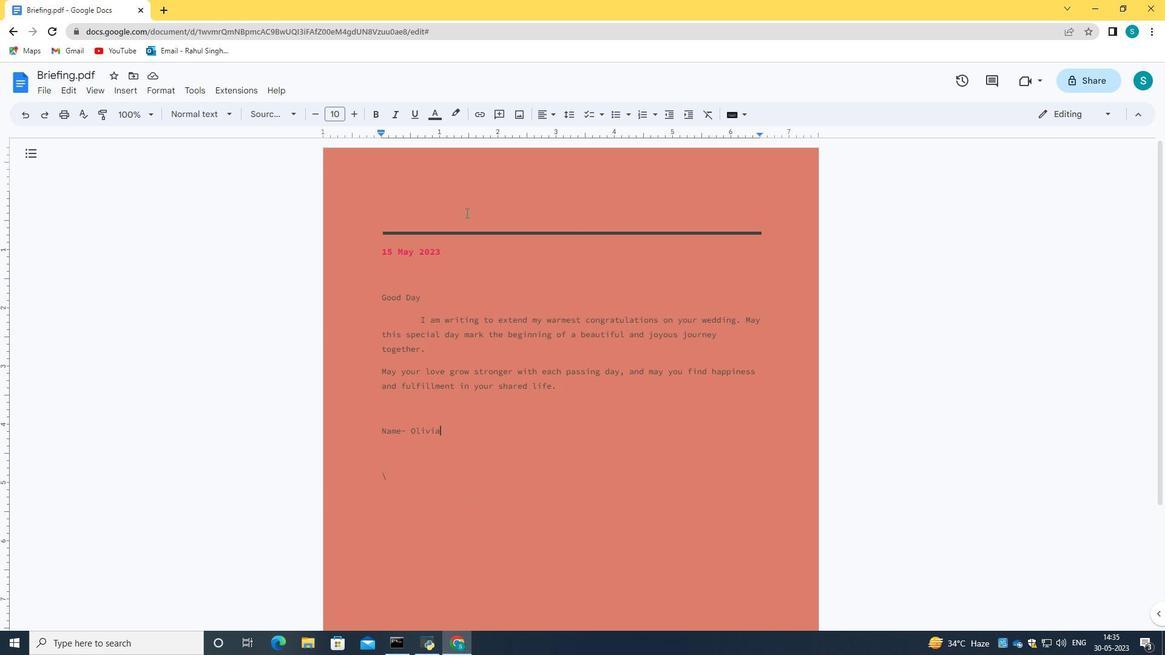 
Action: Mouse pressed left at (456, 206)
Screenshot: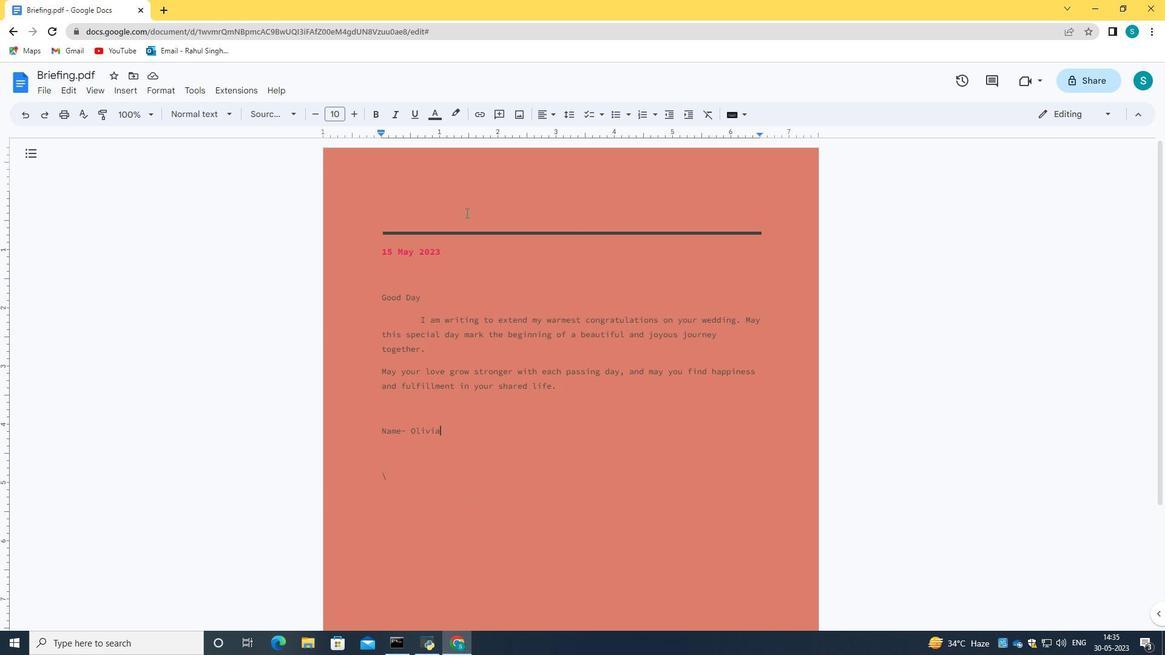 
Action: Key pressed <Key.caps_lock>S<Key.caps_lock>up<Key.backspace><Key.backspace><Key.backspace>s<Key.caps_lock>UPERTECH
Screenshot: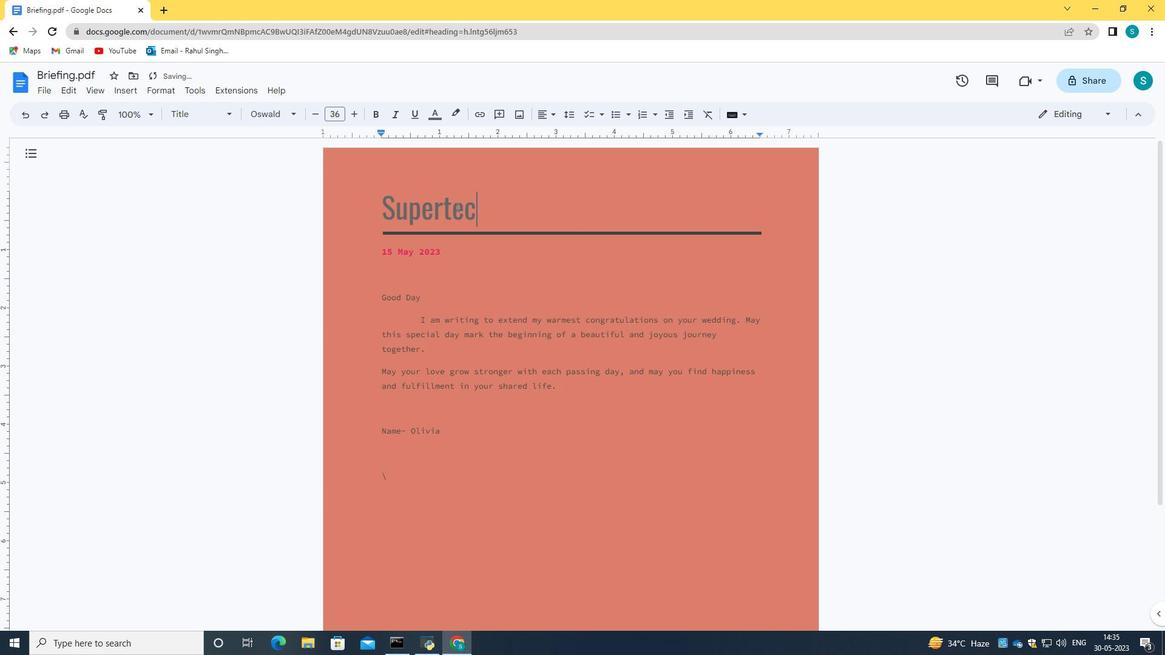 
Action: Mouse moved to (418, 220)
Screenshot: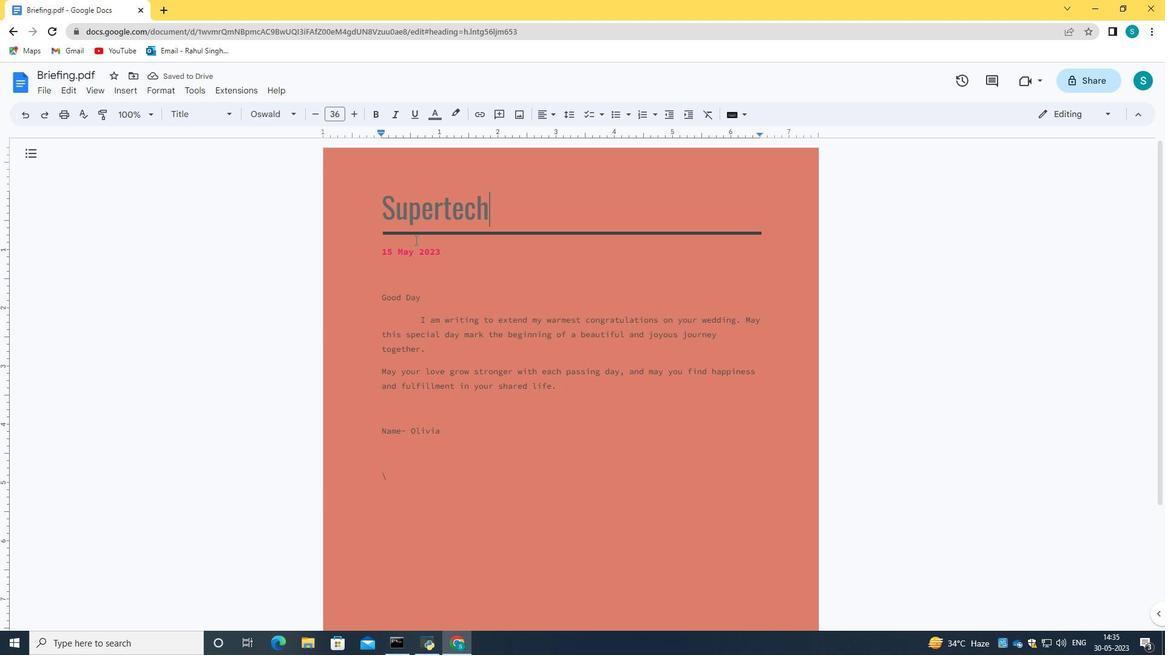 
Action: Key pressed <Key.left><Key.left><Key.left><Key.left><Key.left><Key.left><Key.left><Key.left><Key.left><Key.left><Key.left><Key.left><Key.left>C<Key.backspace><Key.caps_lock>c<Key.caps_lock>OMPANY<Key.space><Key.caps_lock>n<Key.caps_lock>AME-
Screenshot: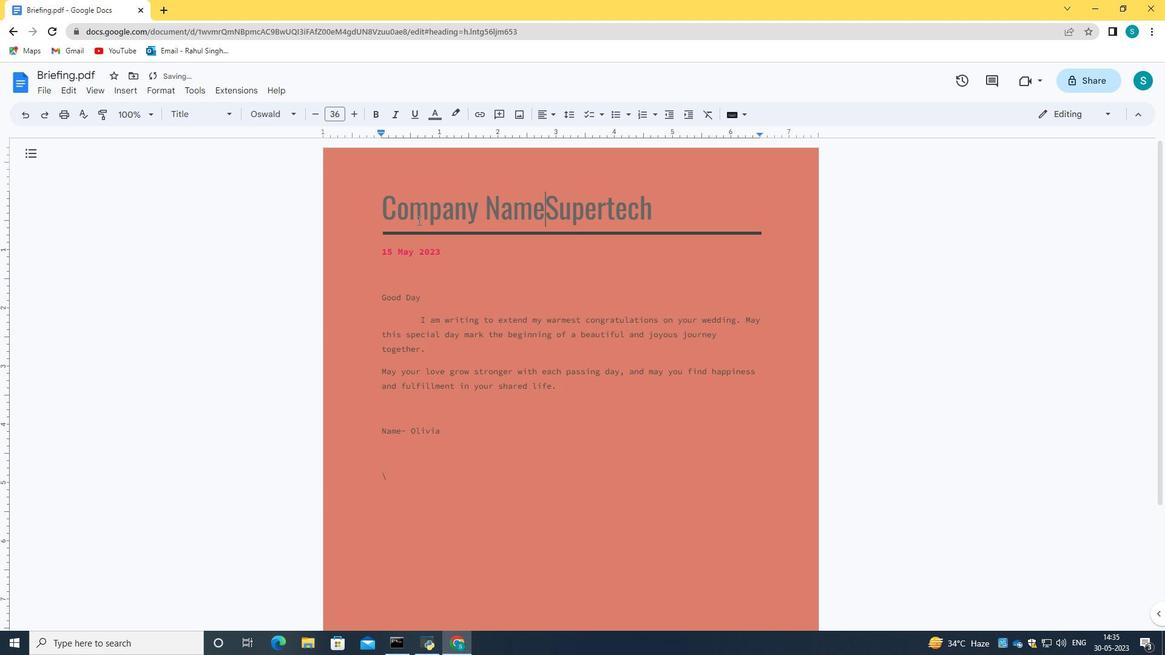 
Action: Mouse moved to (421, 219)
Screenshot: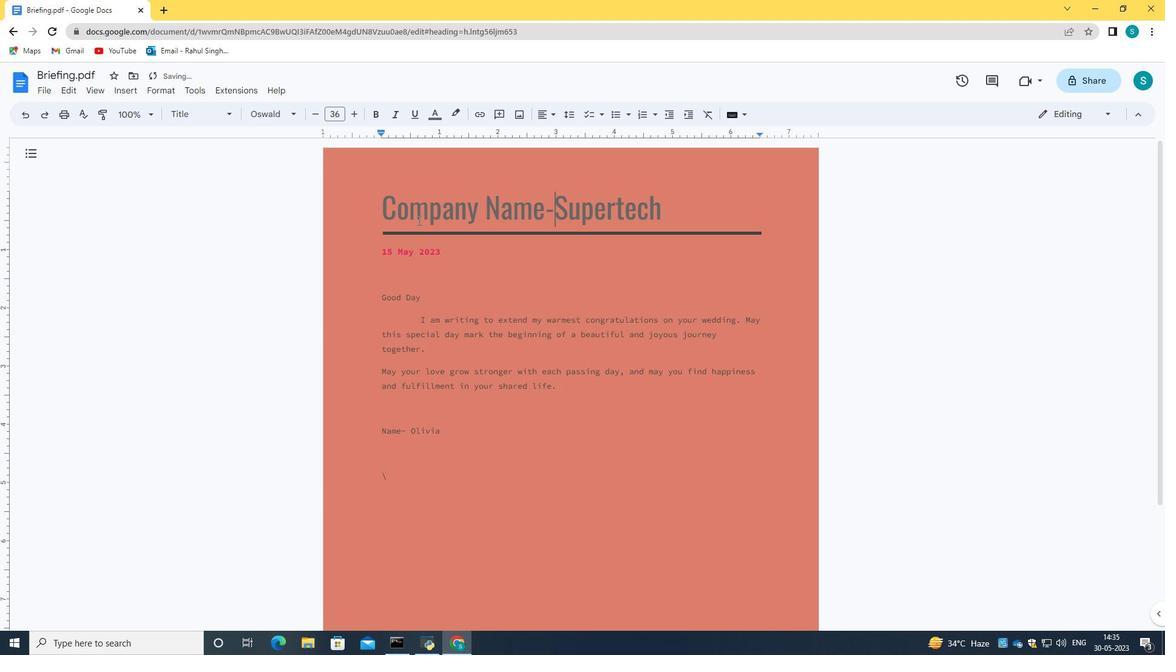
Action: Key pressed <Key.space>
Screenshot: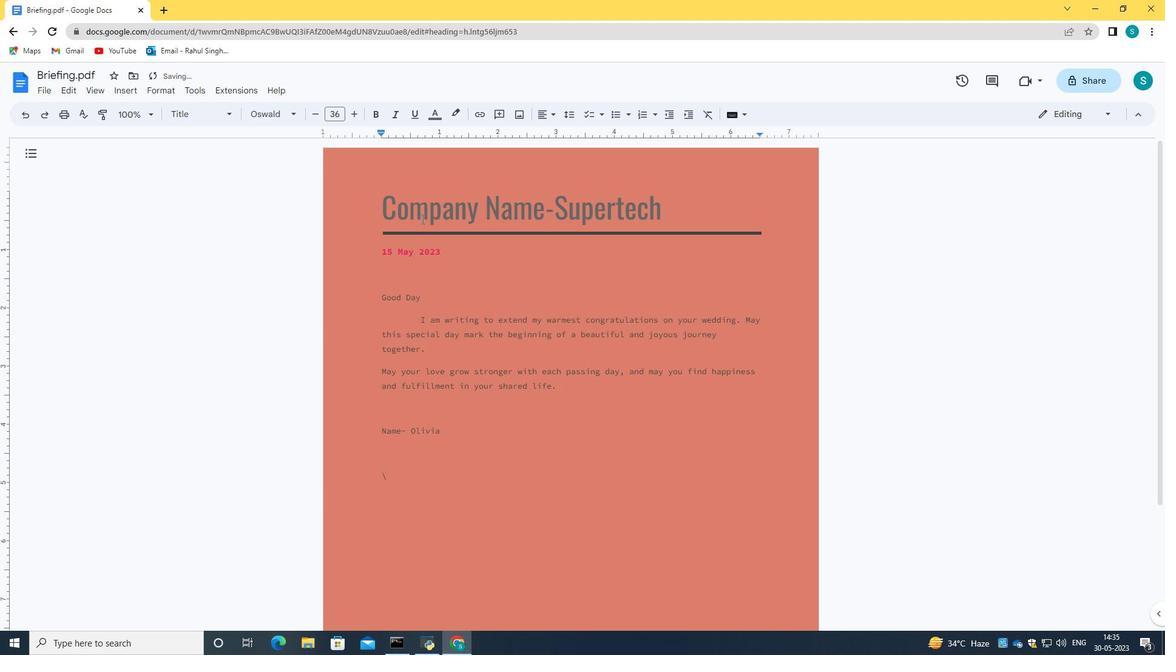 
Action: Mouse moved to (507, 313)
Screenshot: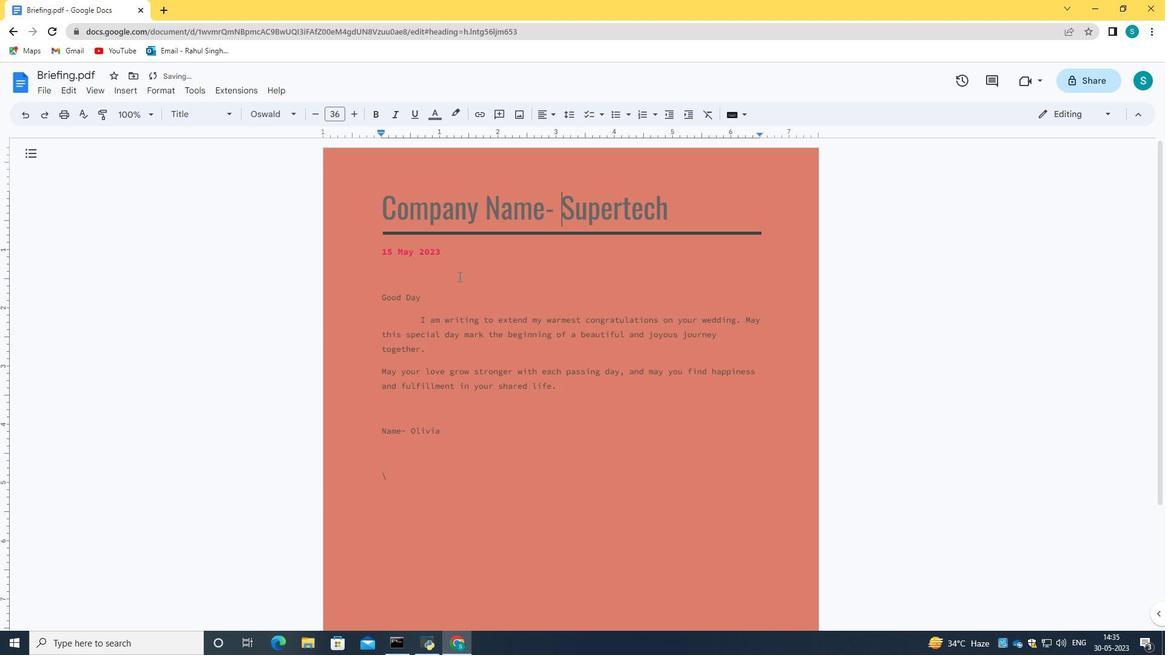 
Action: Mouse scrolled (507, 312) with delta (0, 0)
Screenshot: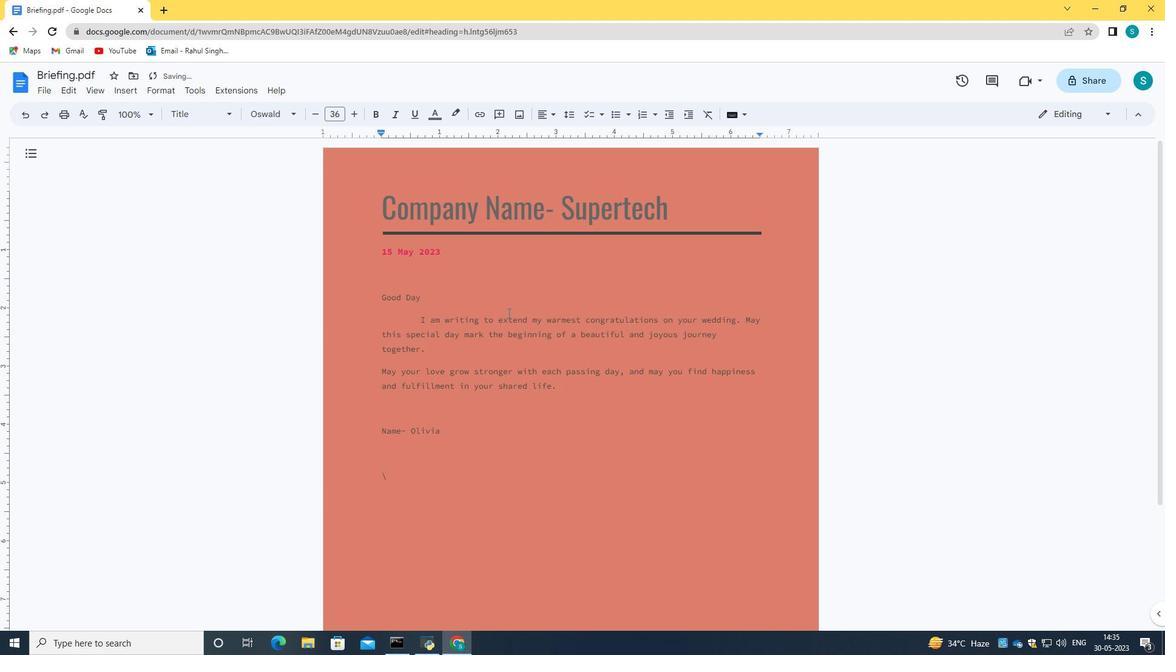 
Action: Mouse scrolled (507, 313) with delta (0, 0)
Screenshot: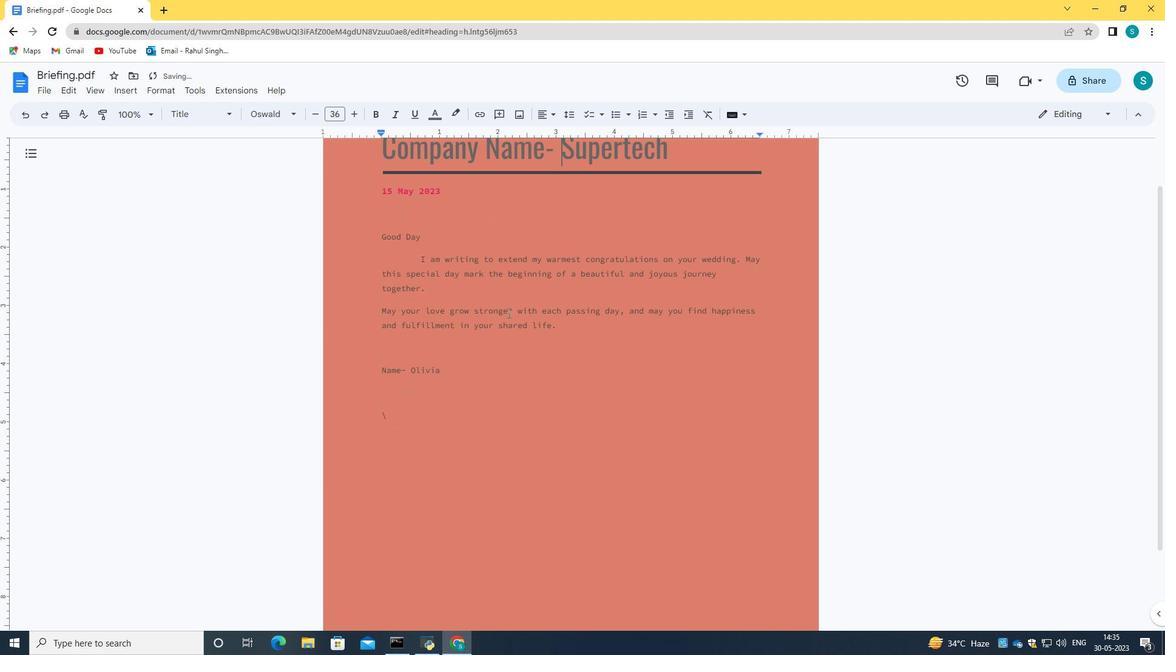 
Action: Mouse scrolled (507, 313) with delta (0, 0)
Screenshot: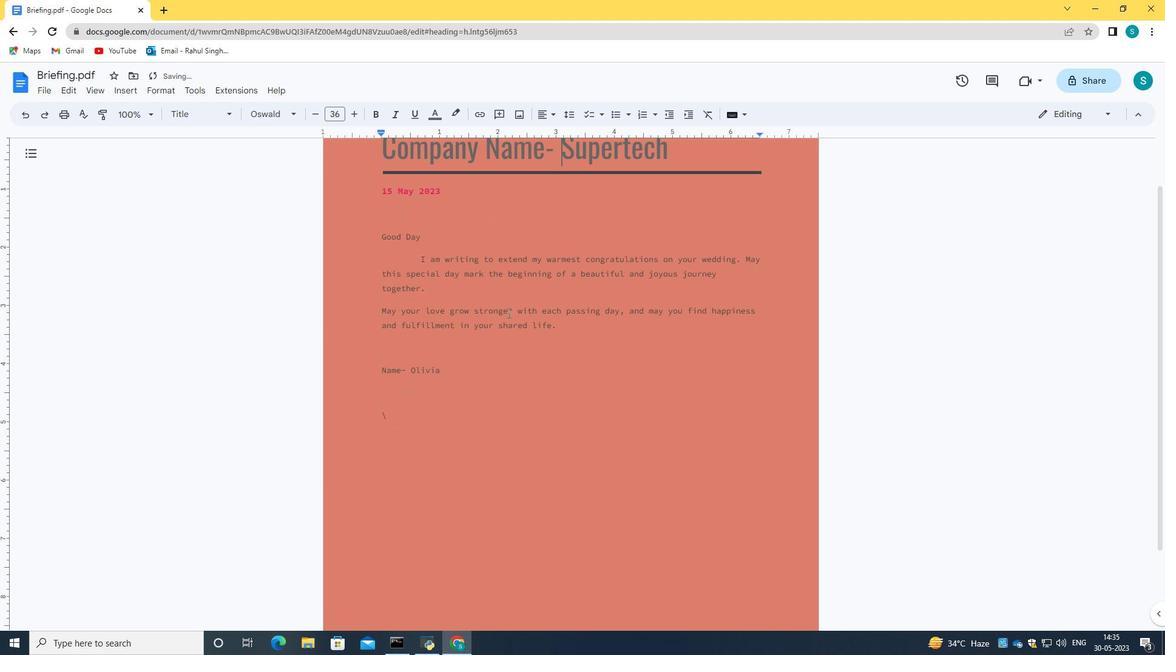 
Action: Mouse scrolled (507, 313) with delta (0, 0)
Screenshot: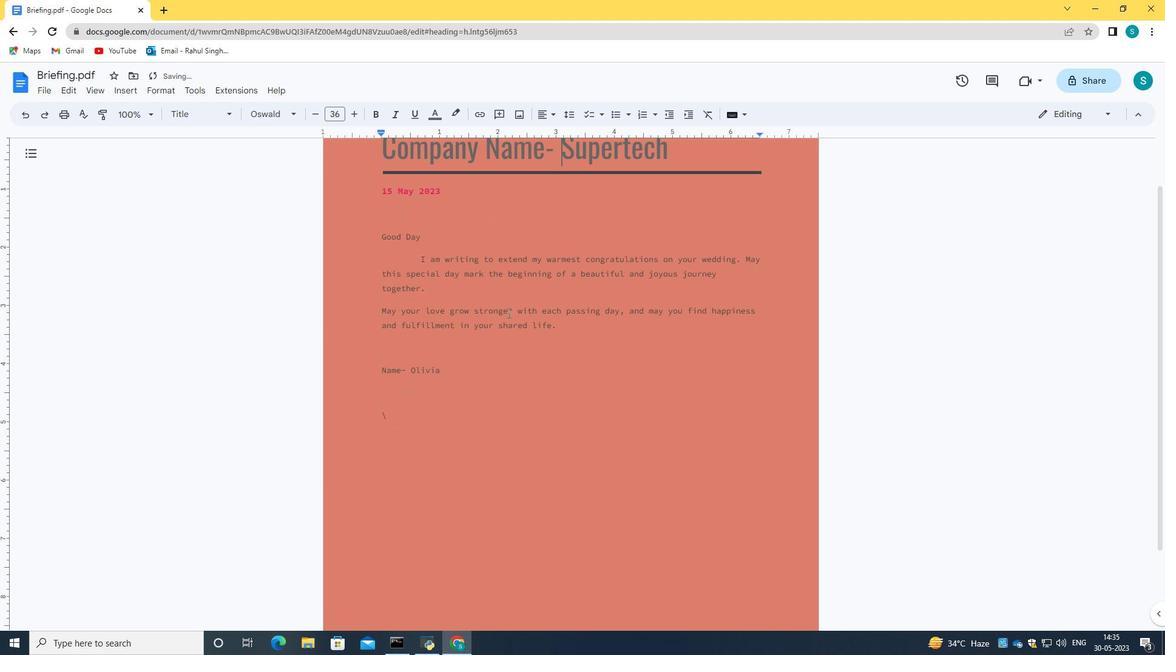 
Action: Mouse scrolled (507, 313) with delta (0, 0)
Screenshot: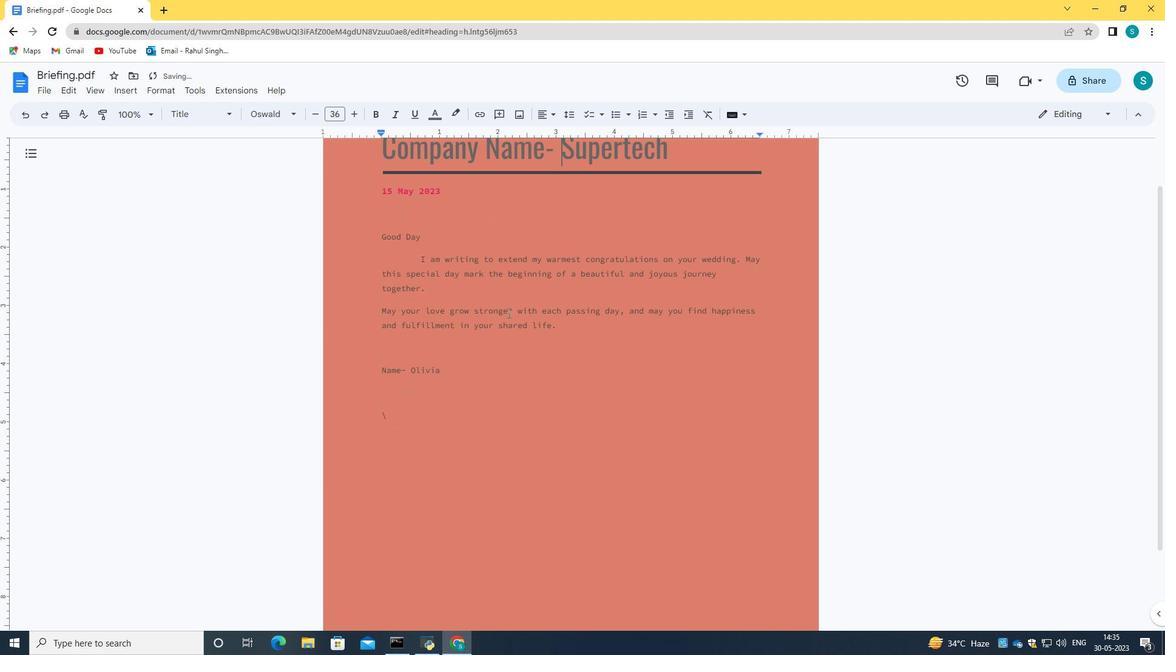 
Action: Mouse moved to (391, 478)
Screenshot: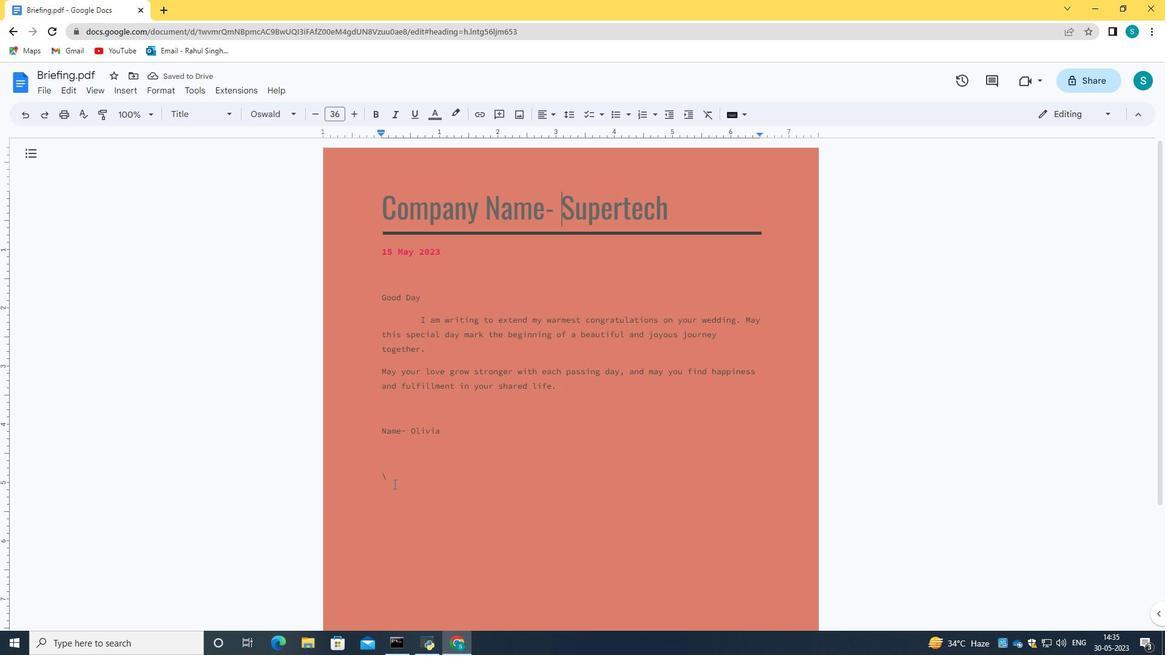 
Action: Mouse pressed left at (391, 478)
Screenshot: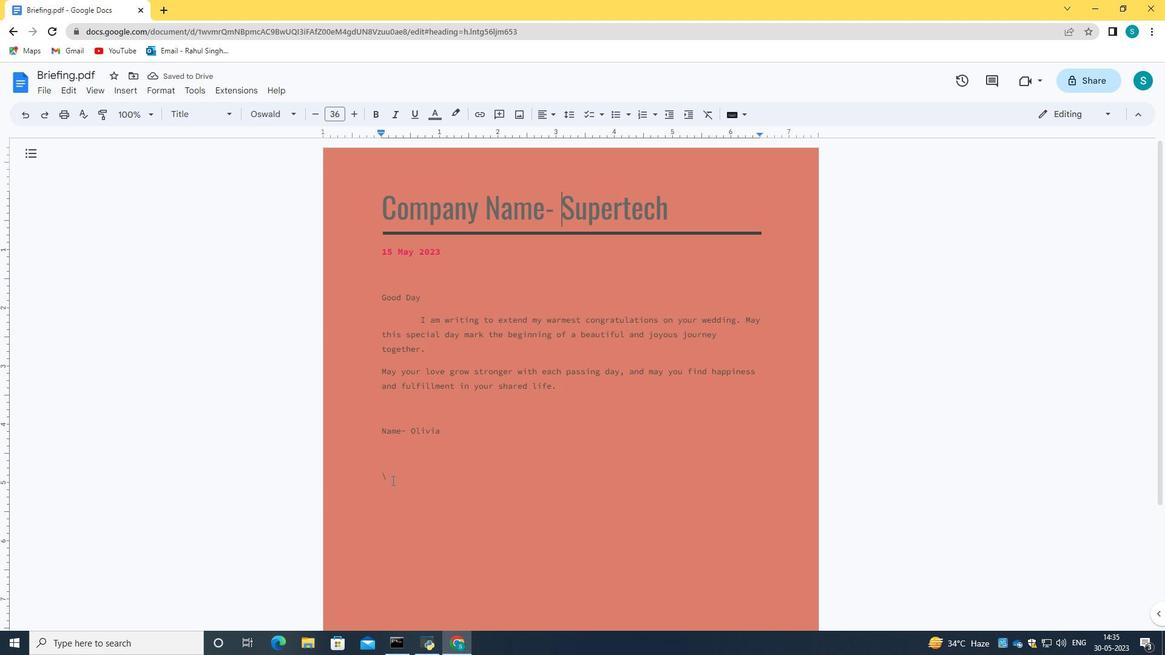 
Action: Key pressed <Key.backspace>
Screenshot: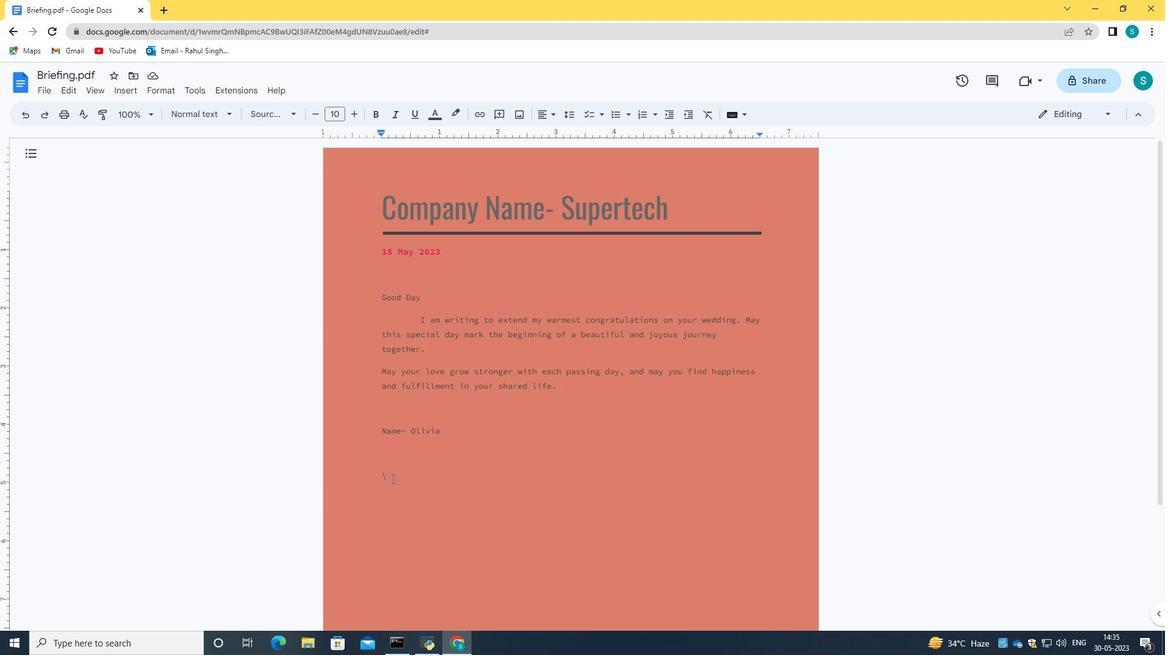 
Action: Mouse scrolled (391, 479) with delta (0, 0)
Screenshot: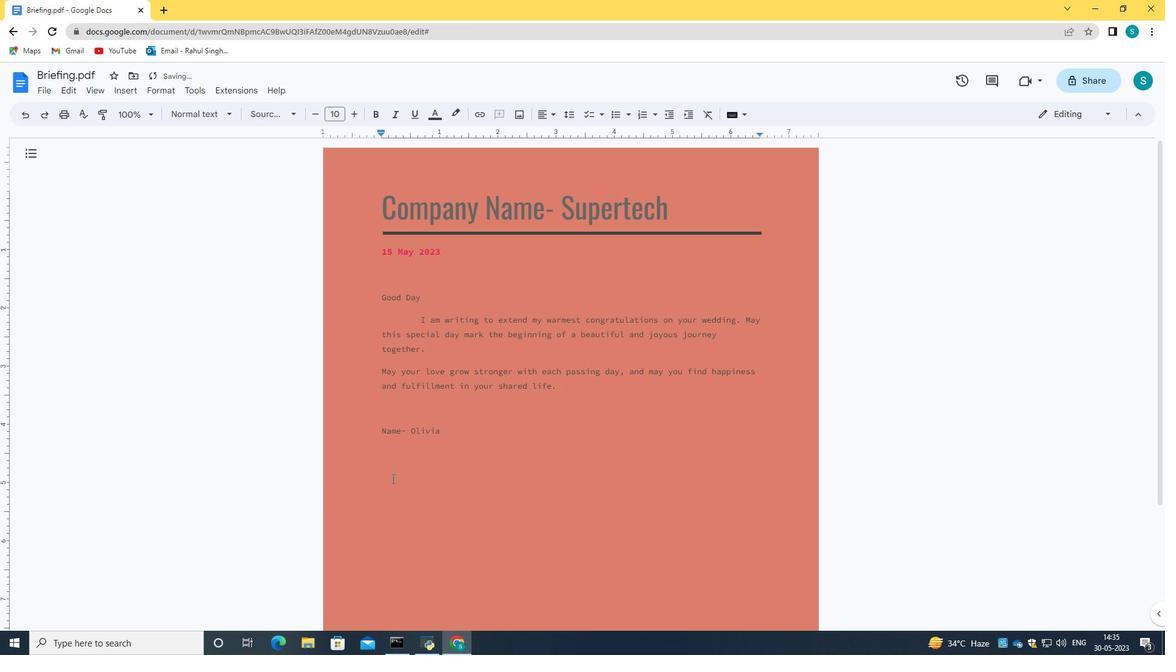 
Action: Mouse scrolled (391, 479) with delta (0, 0)
Screenshot: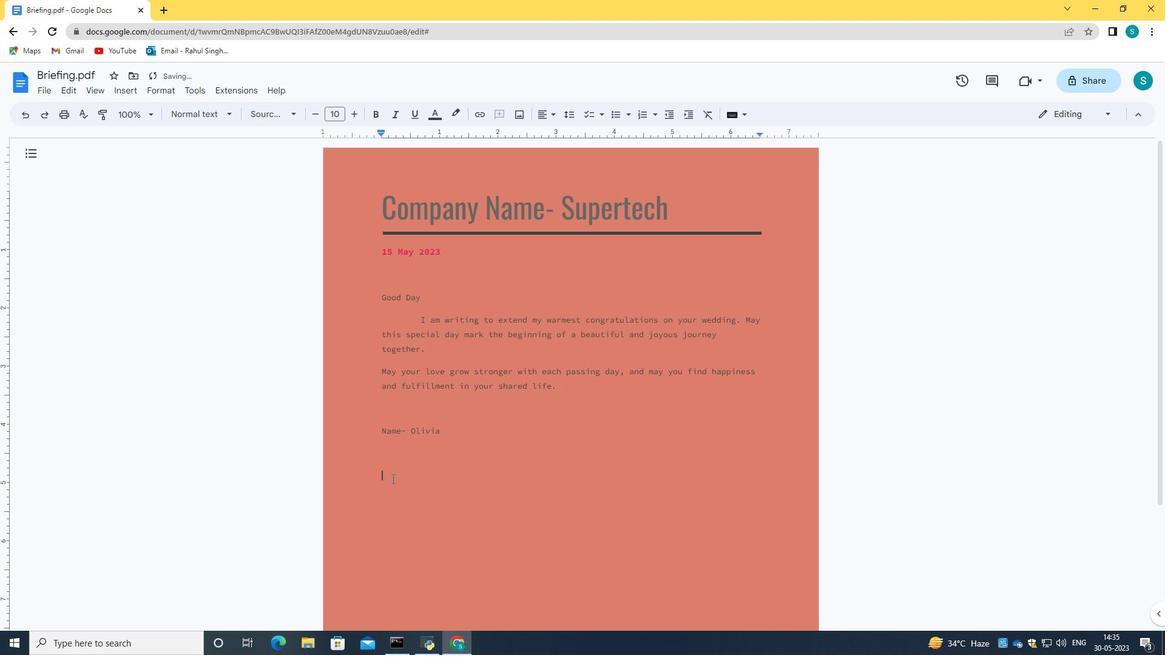 
Action: Mouse scrolled (391, 479) with delta (0, 0)
Screenshot: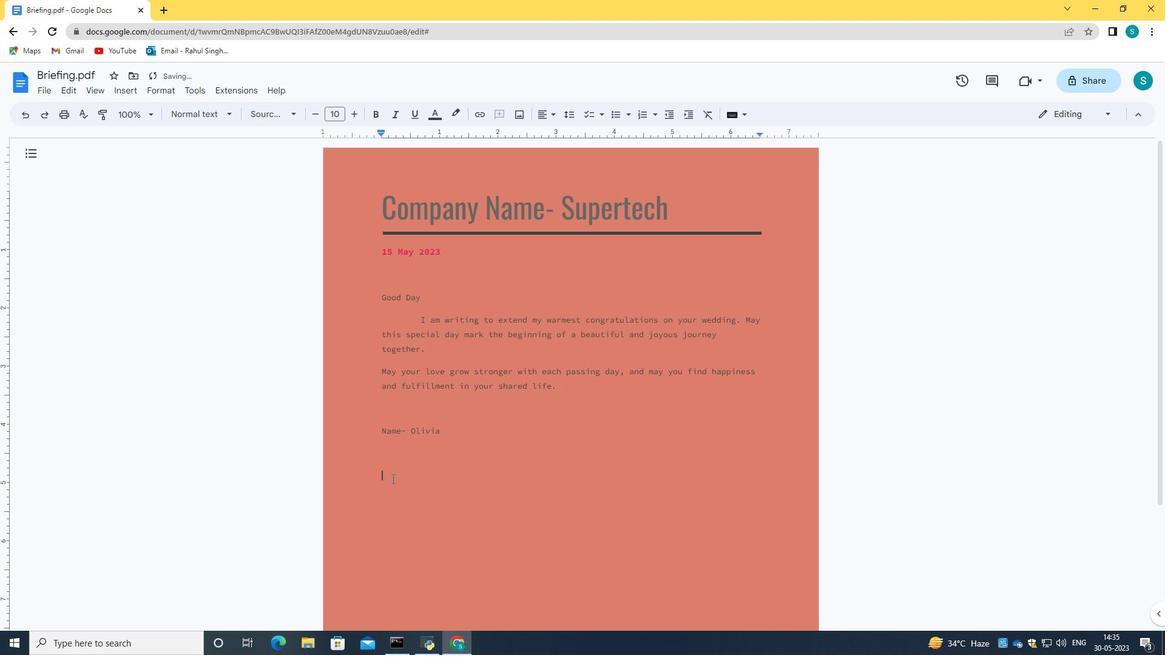 
Action: Mouse moved to (451, 259)
Screenshot: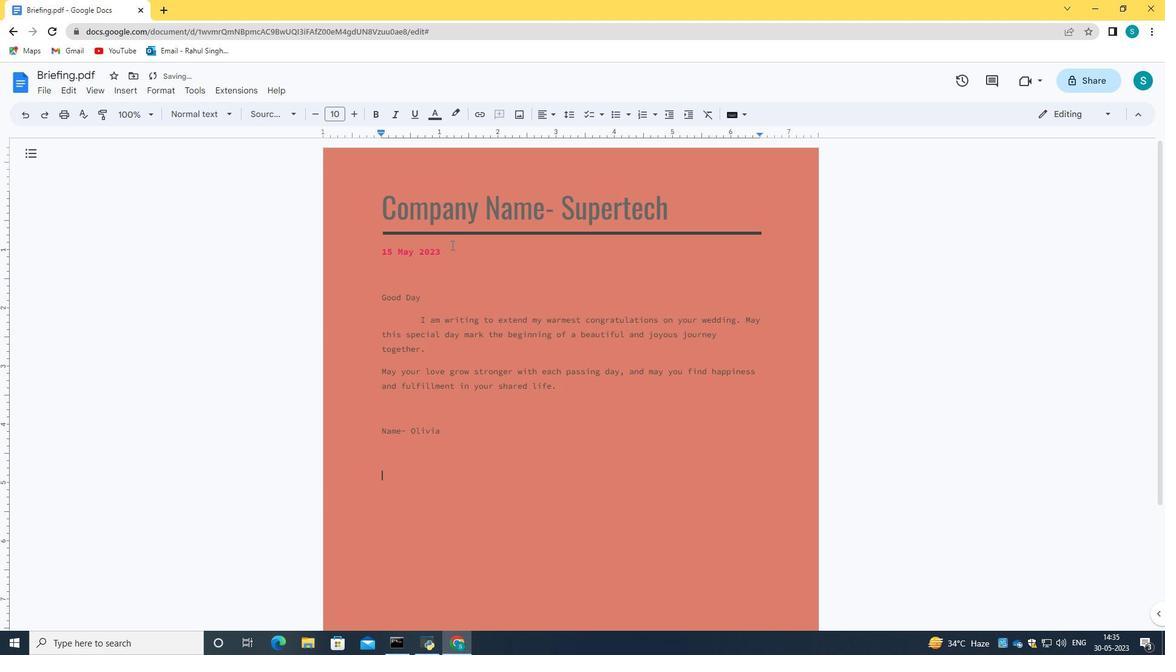 
